 Task: For heading Use Italics Times New Roman with red colour, bold & Underline.  font size for heading18,  'Change the font style of data to'Verdana and font size to 9,  Change the alignment of both headline & data to Align center.  In the sheet  DashboardProfitLoss
Action: Mouse moved to (58, 156)
Screenshot: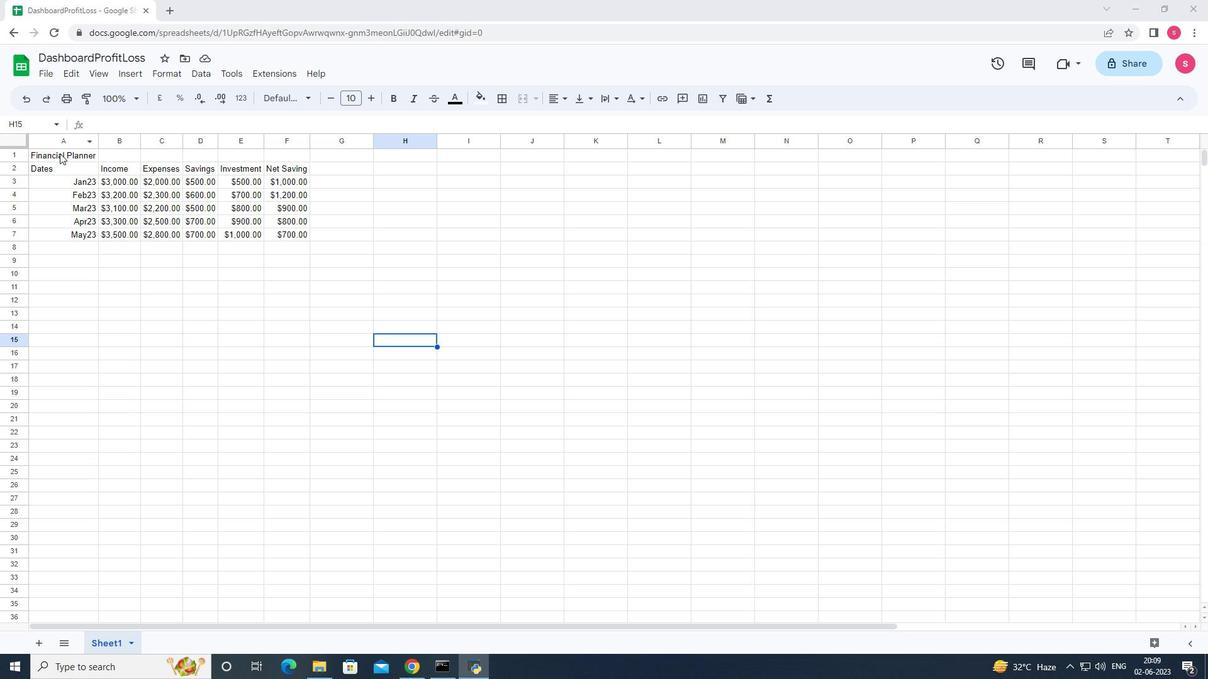 
Action: Mouse pressed left at (58, 156)
Screenshot: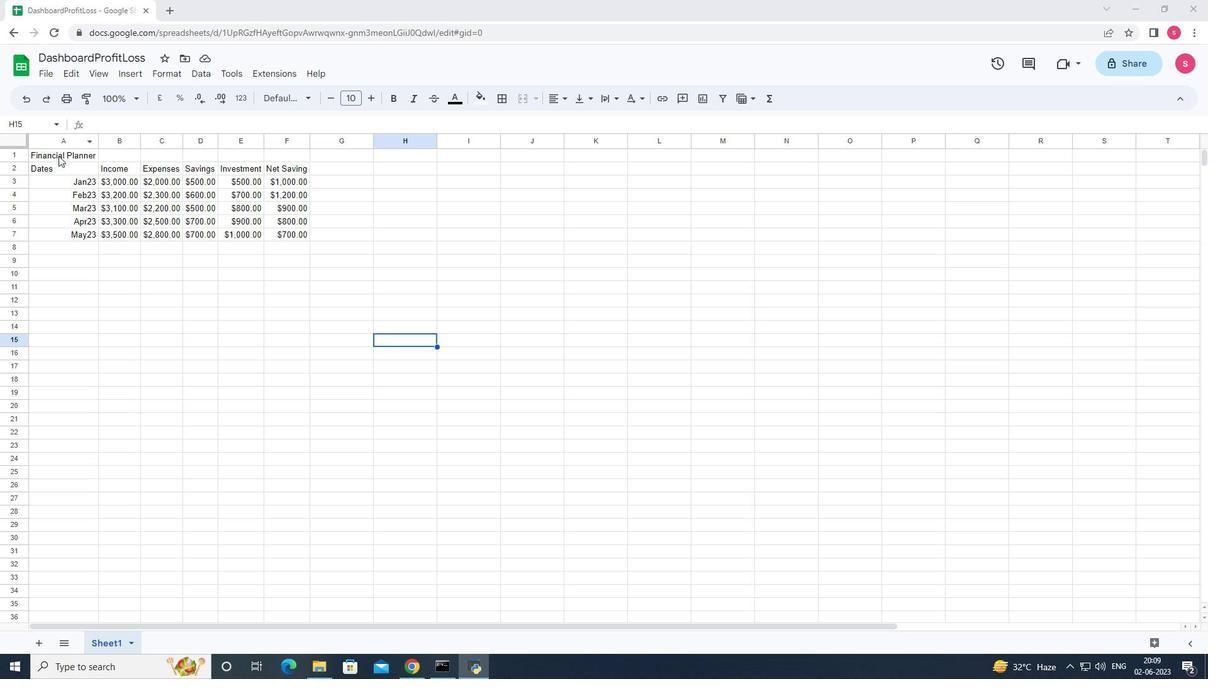 
Action: Mouse moved to (275, 100)
Screenshot: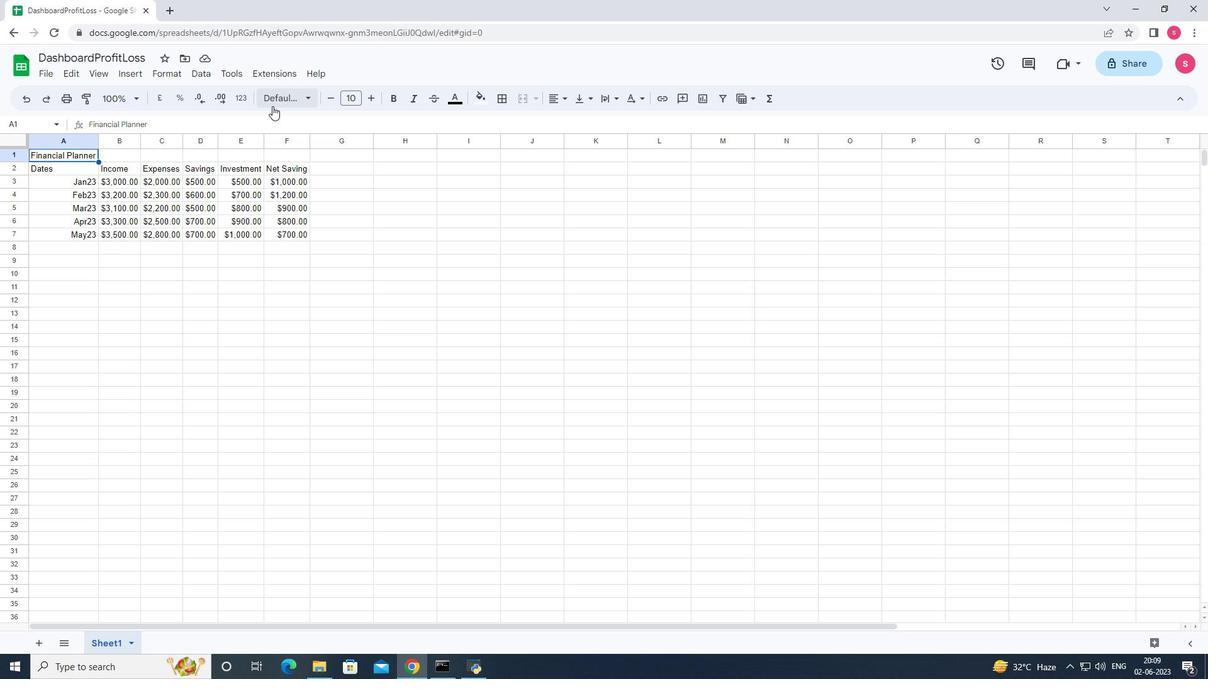 
Action: Mouse pressed left at (275, 100)
Screenshot: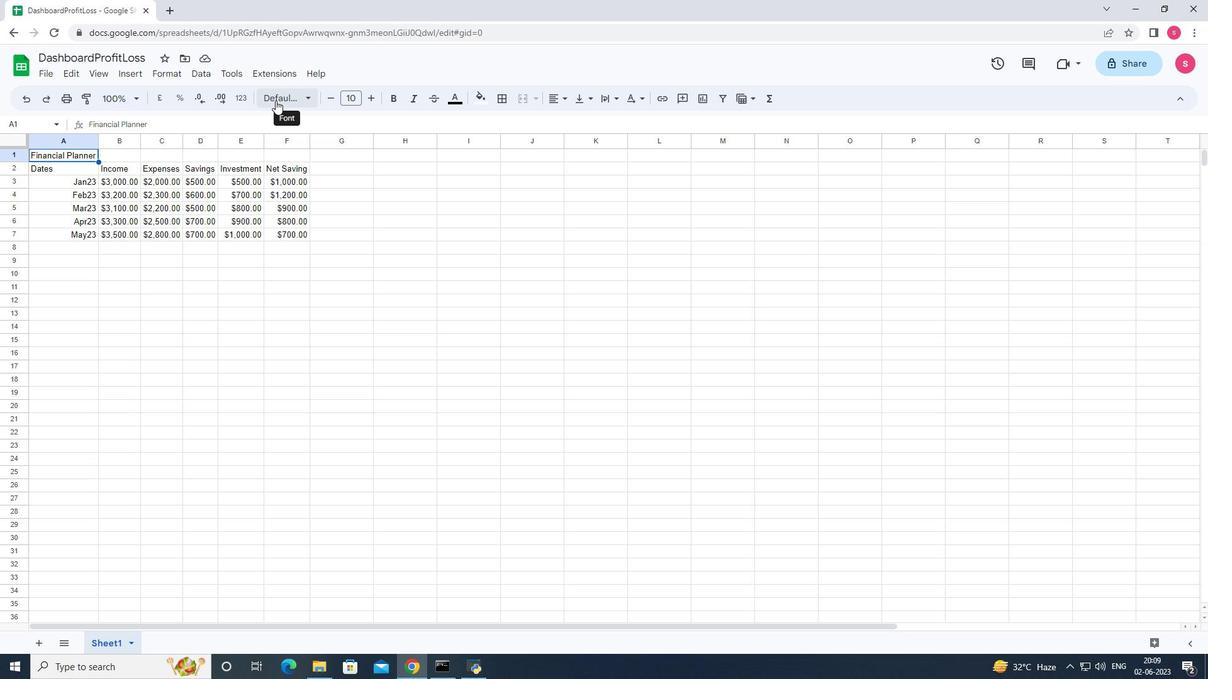 
Action: Mouse moved to (345, 375)
Screenshot: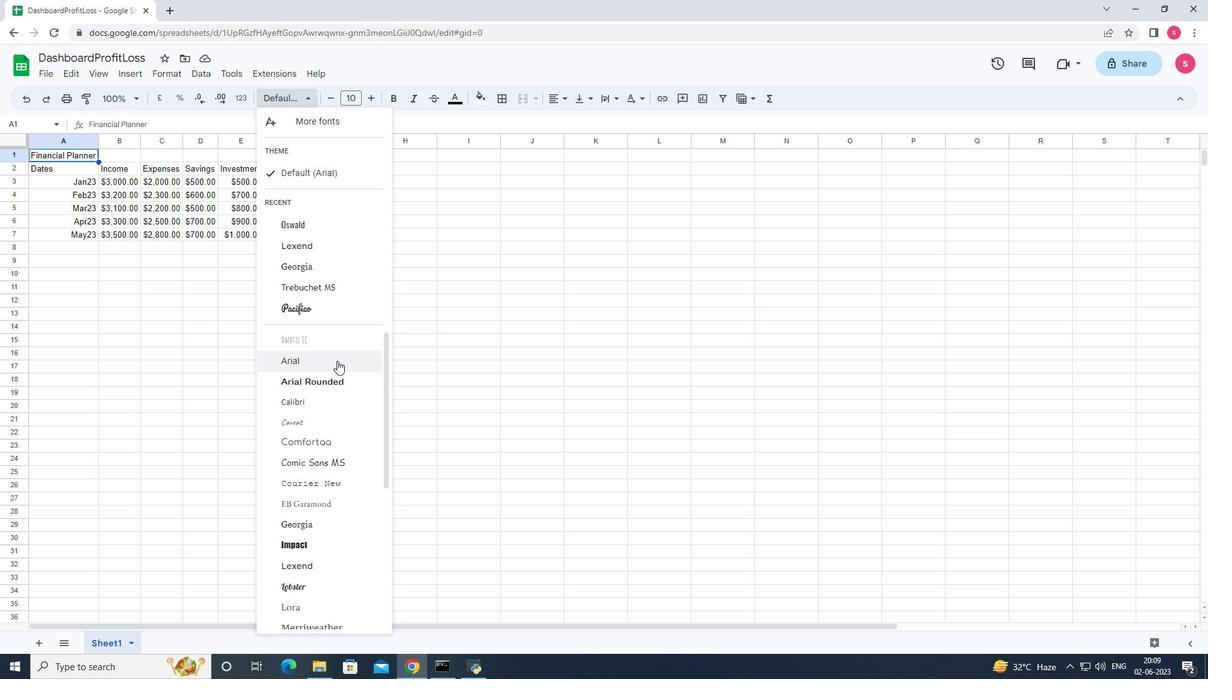 
Action: Mouse scrolled (342, 369) with delta (0, 0)
Screenshot: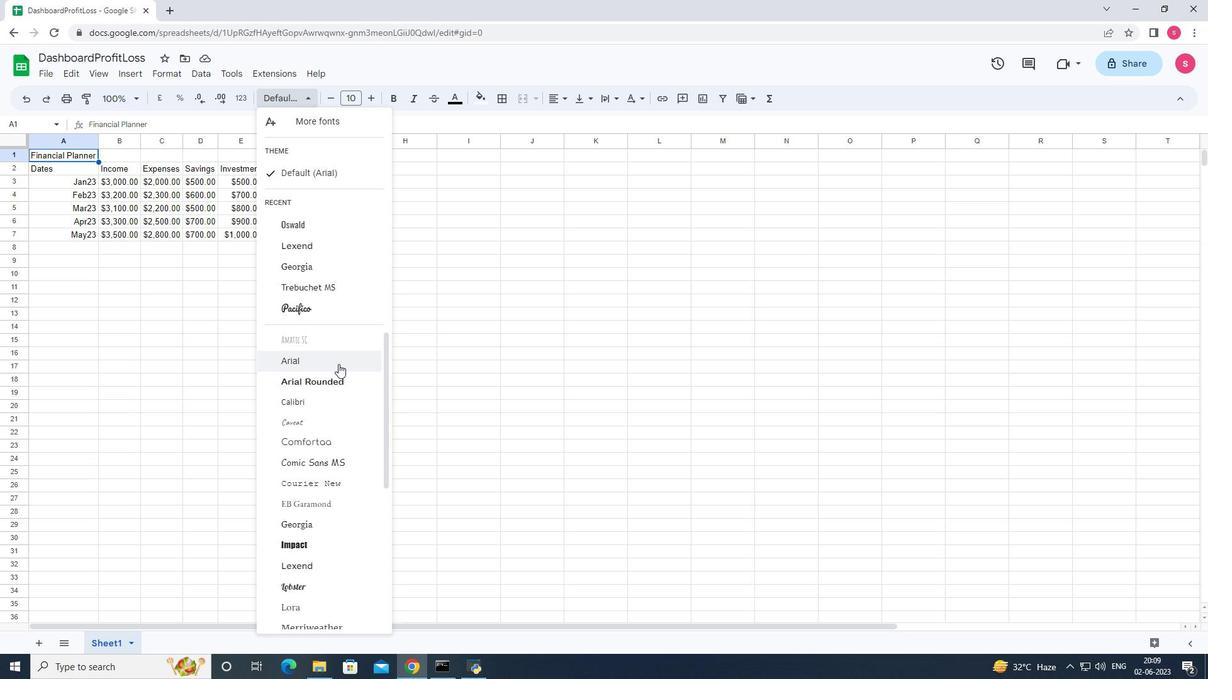 
Action: Mouse moved to (347, 505)
Screenshot: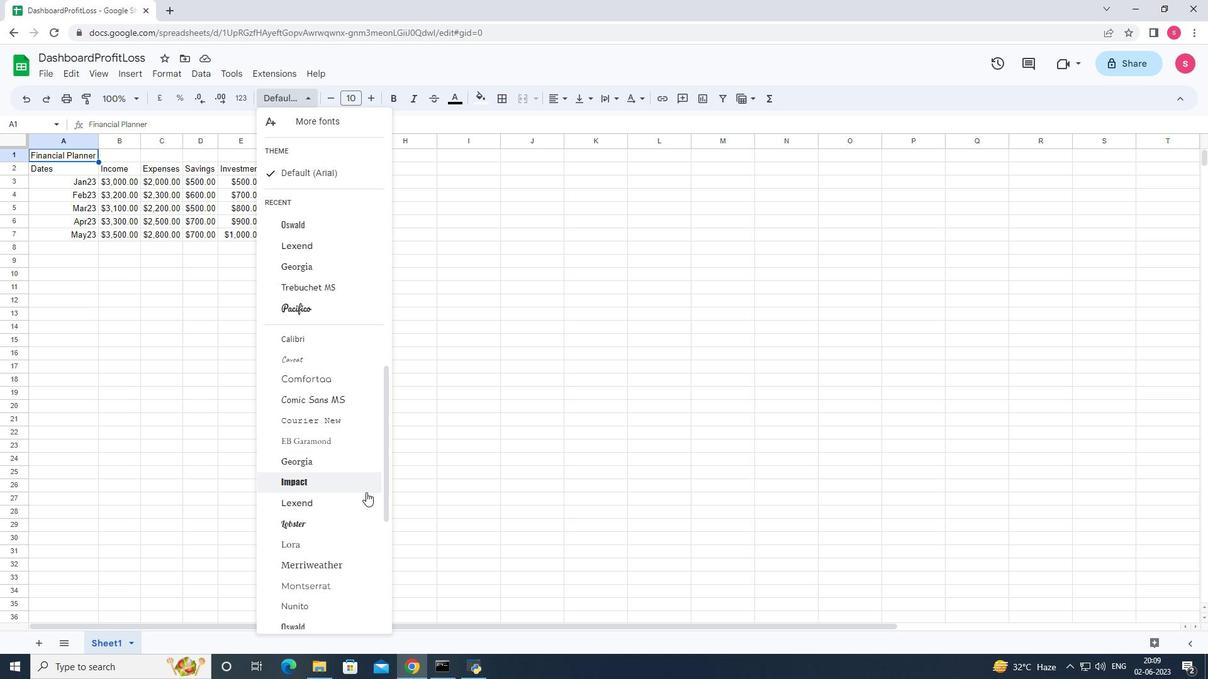 
Action: Mouse scrolled (347, 504) with delta (0, 0)
Screenshot: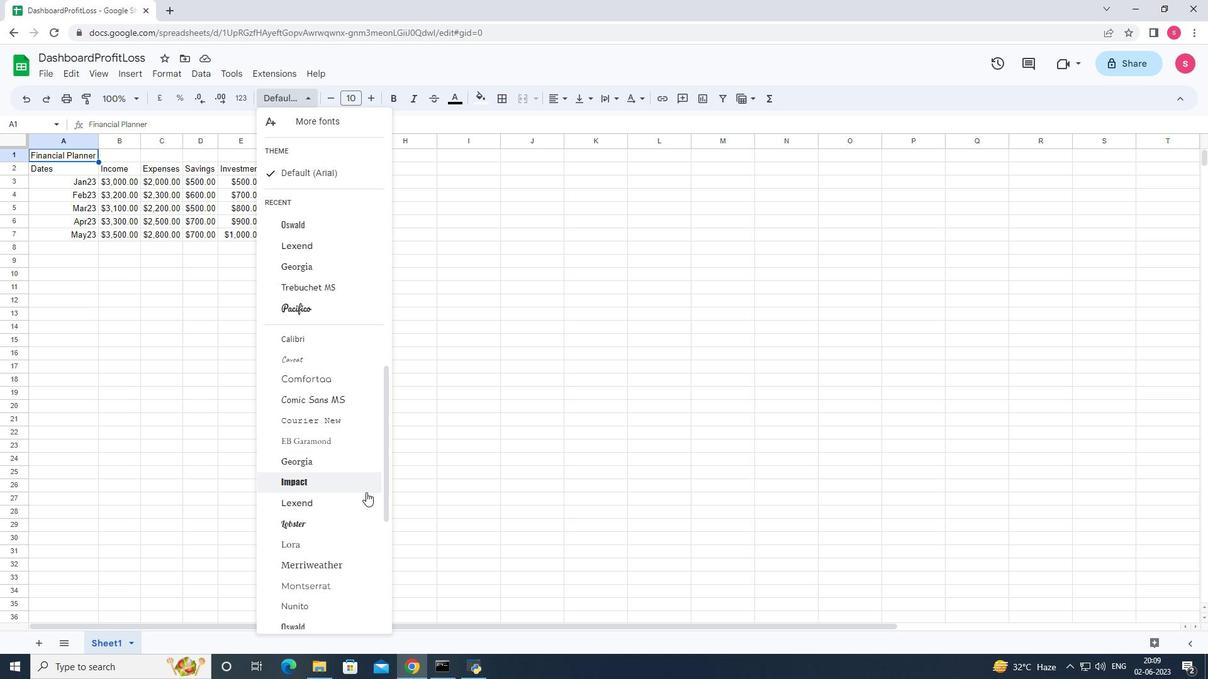 
Action: Mouse moved to (320, 466)
Screenshot: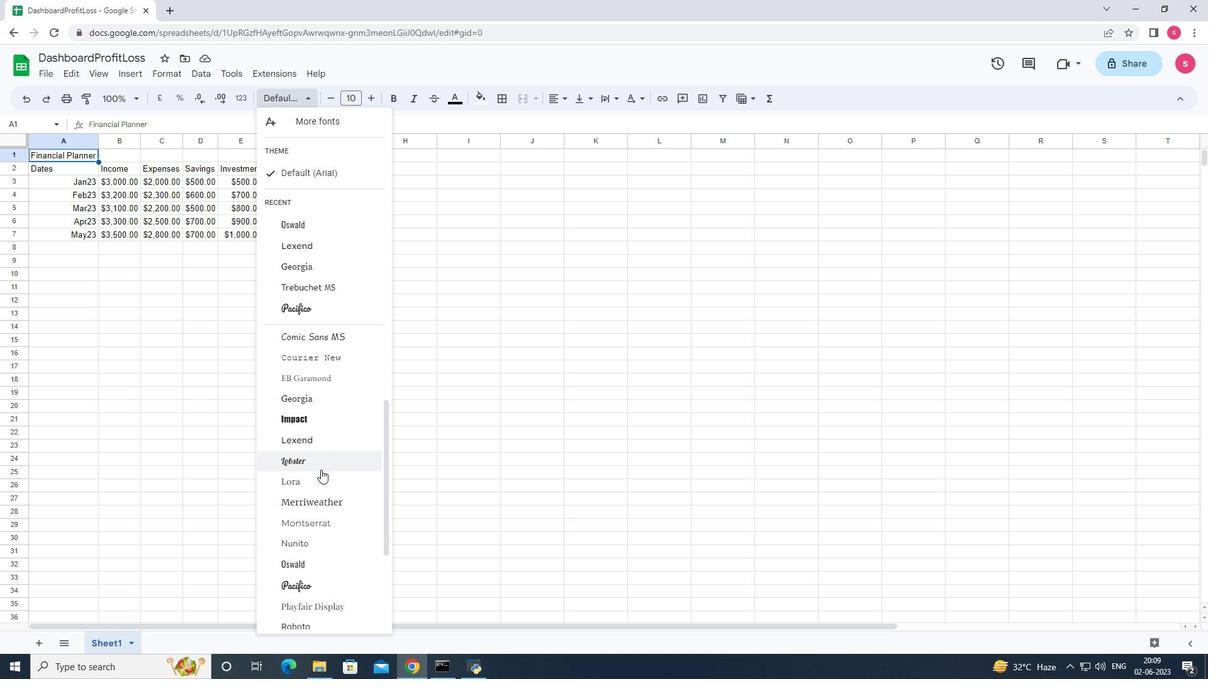 
Action: Mouse scrolled (320, 465) with delta (0, 0)
Screenshot: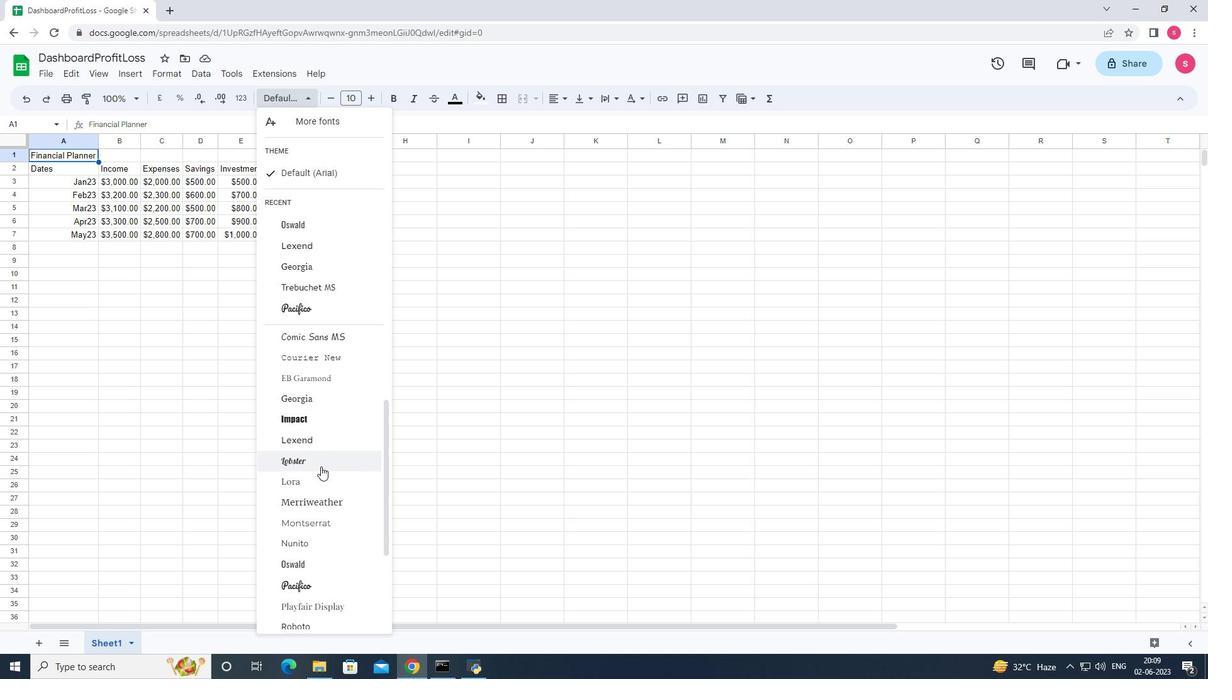 
Action: Mouse moved to (318, 473)
Screenshot: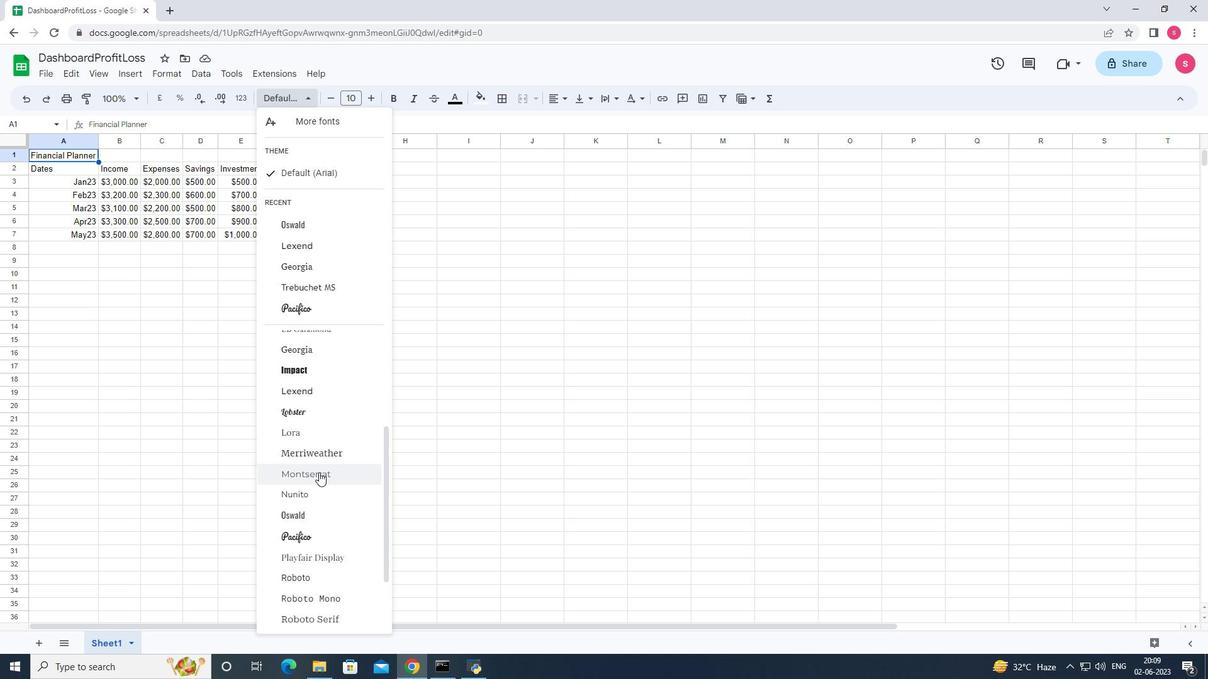 
Action: Mouse scrolled (318, 472) with delta (0, 0)
Screenshot: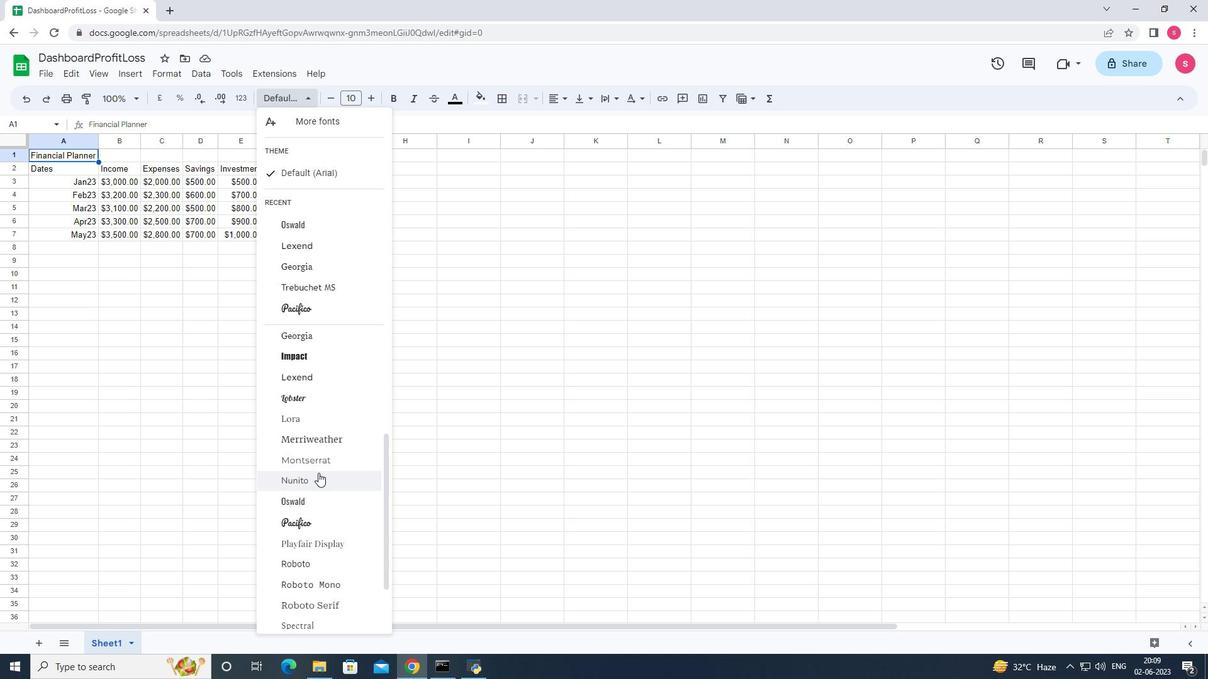 
Action: Mouse scrolled (318, 472) with delta (0, 0)
Screenshot: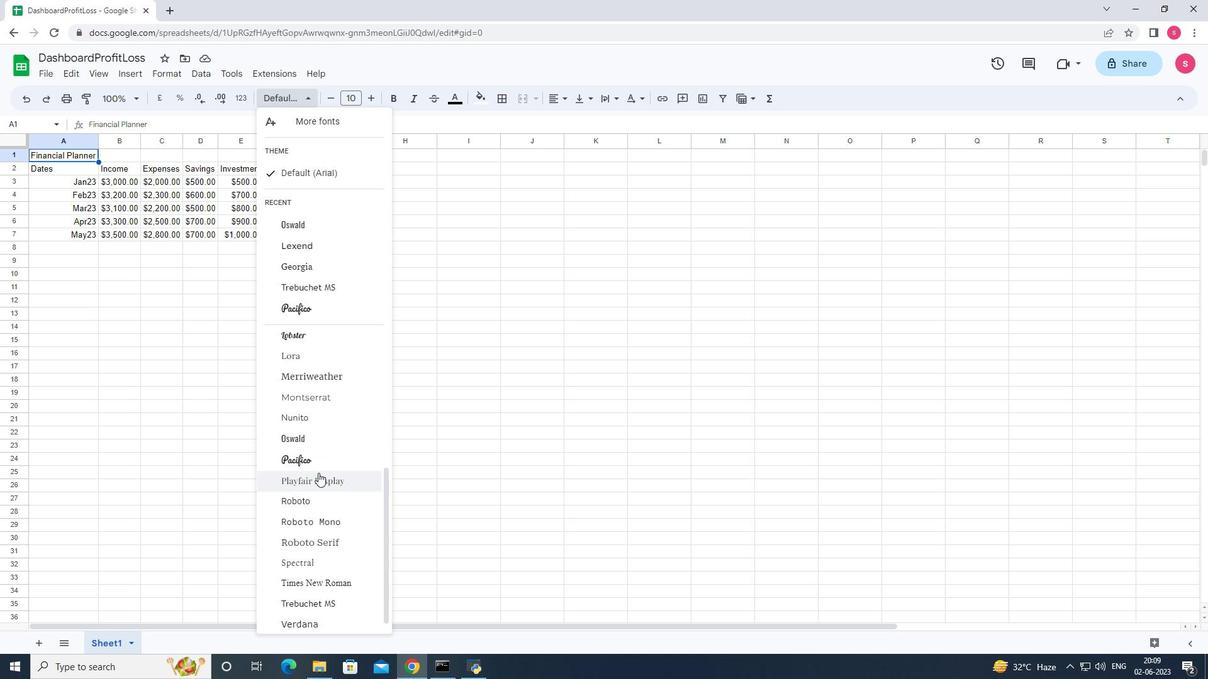 
Action: Mouse scrolled (318, 472) with delta (0, 0)
Screenshot: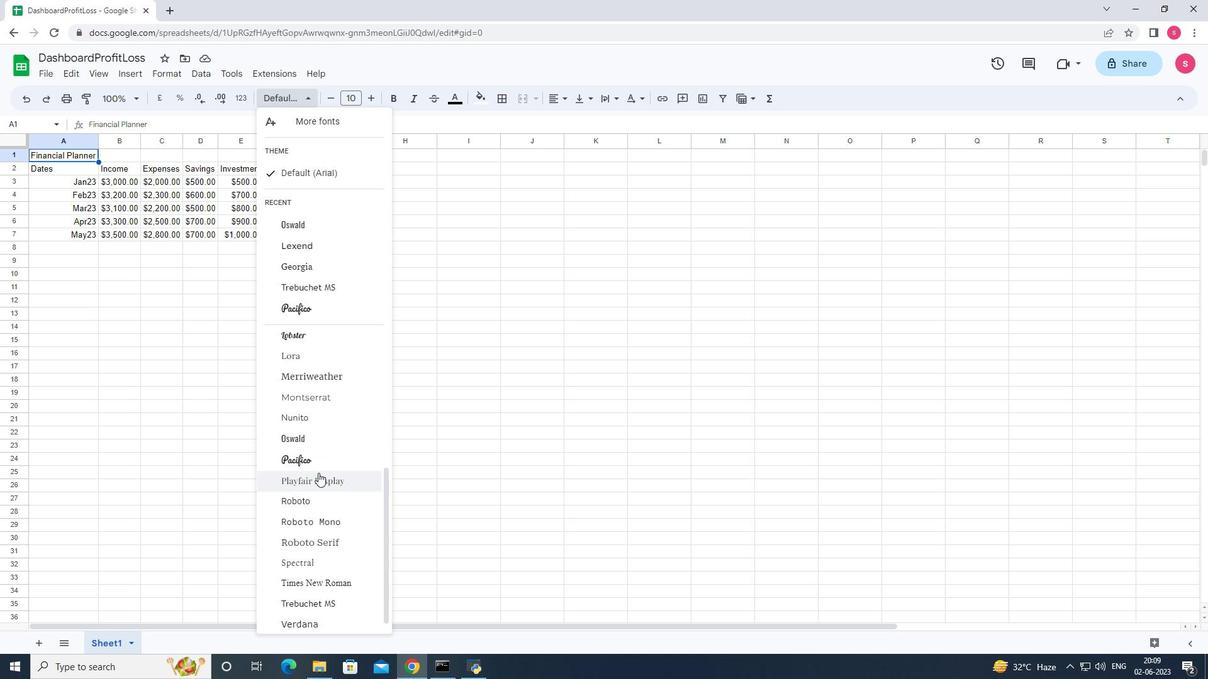 
Action: Mouse scrolled (318, 472) with delta (0, 0)
Screenshot: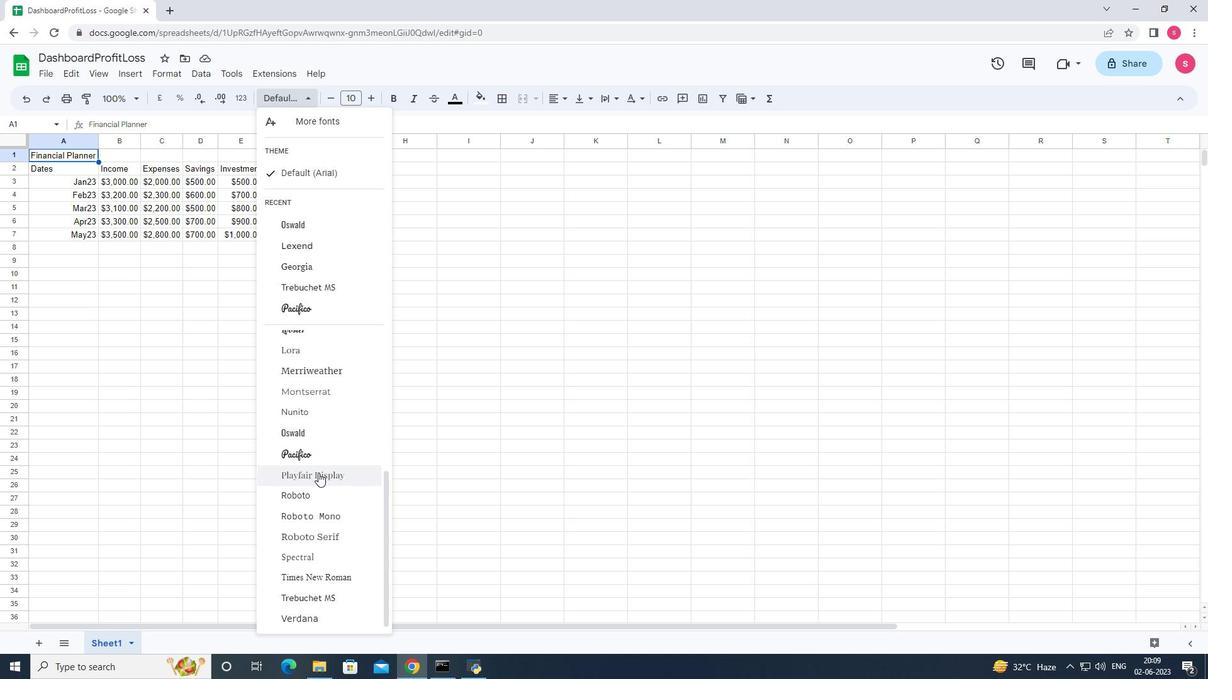 
Action: Mouse moved to (298, 573)
Screenshot: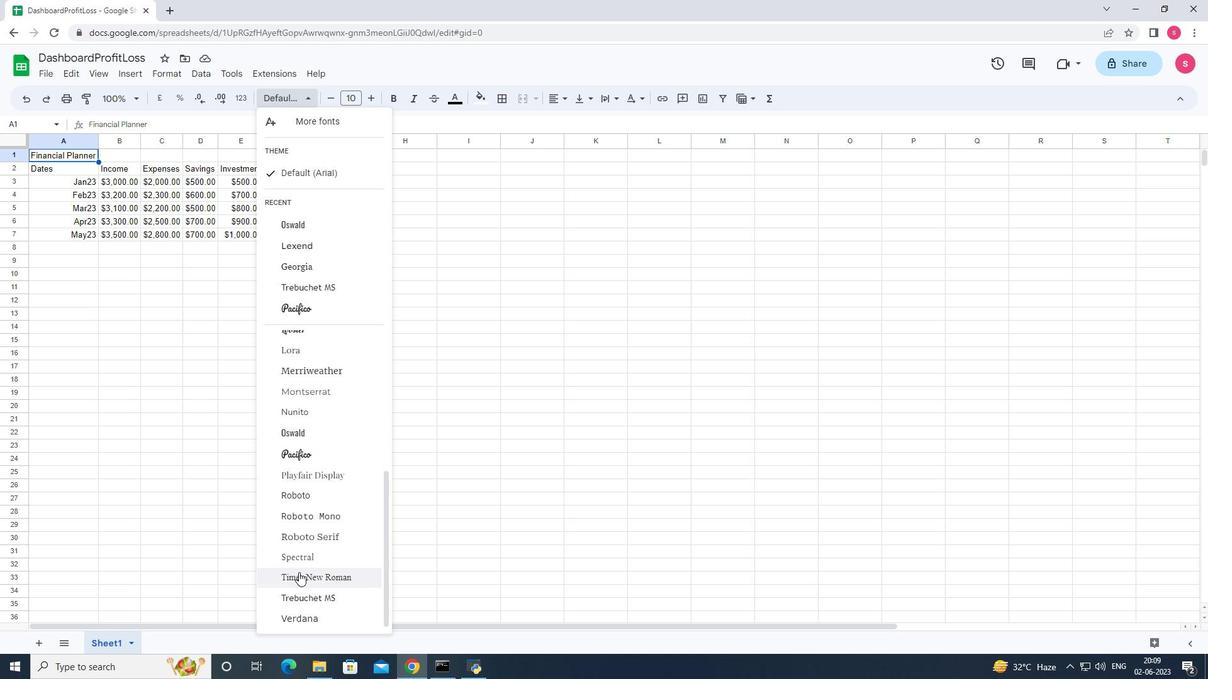 
Action: Mouse pressed left at (298, 573)
Screenshot: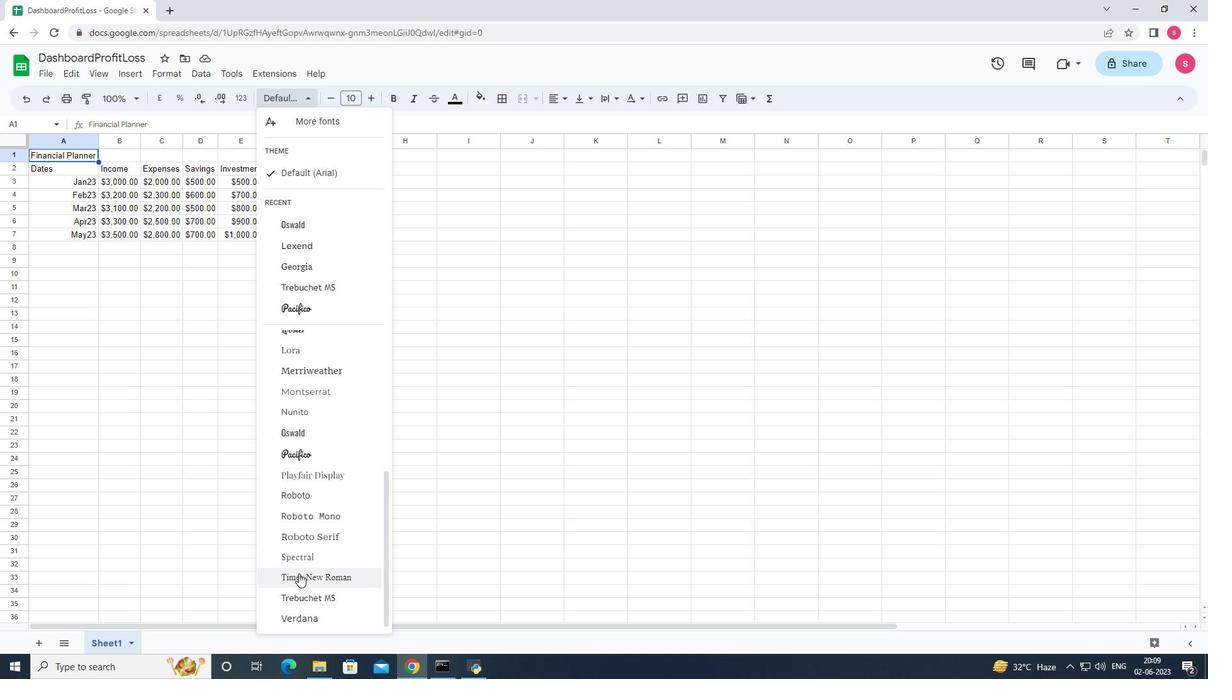 
Action: Mouse moved to (452, 93)
Screenshot: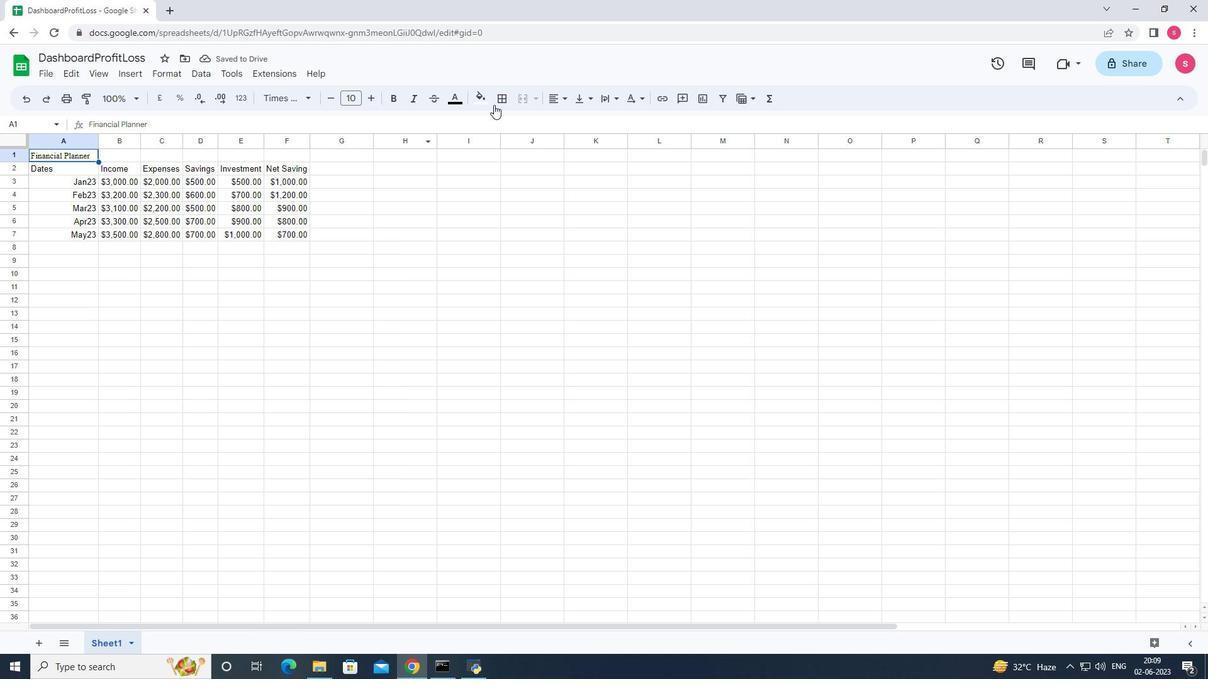 
Action: Mouse pressed left at (452, 93)
Screenshot: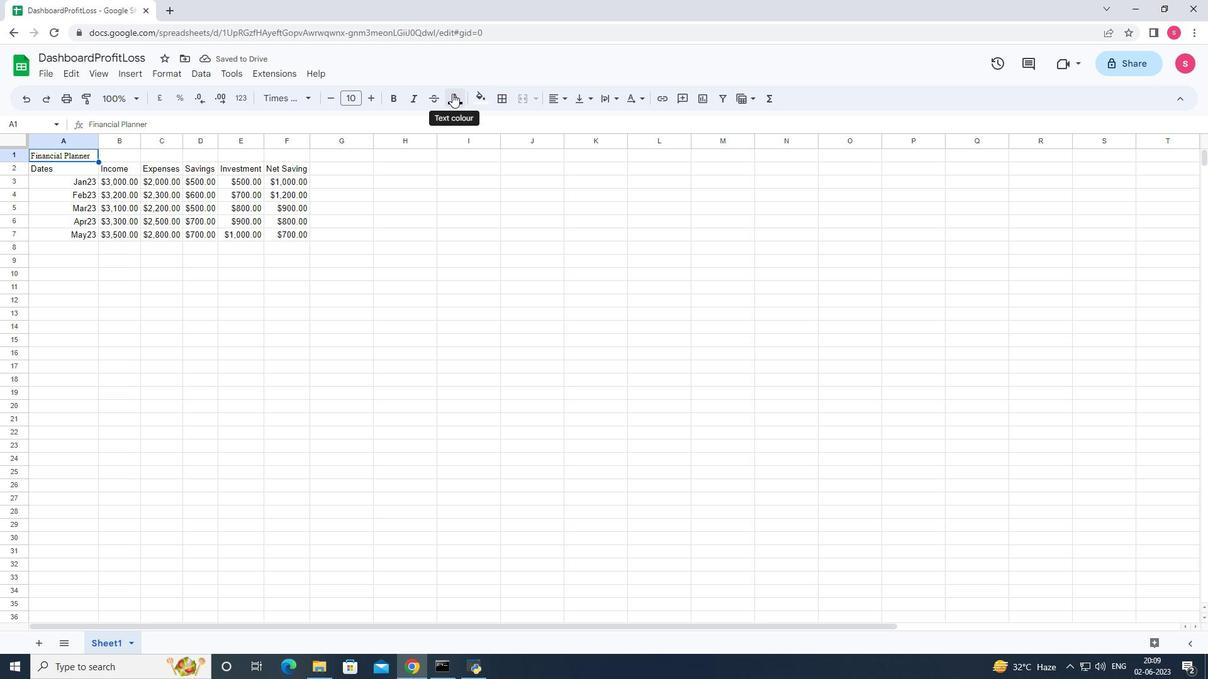
Action: Mouse moved to (473, 152)
Screenshot: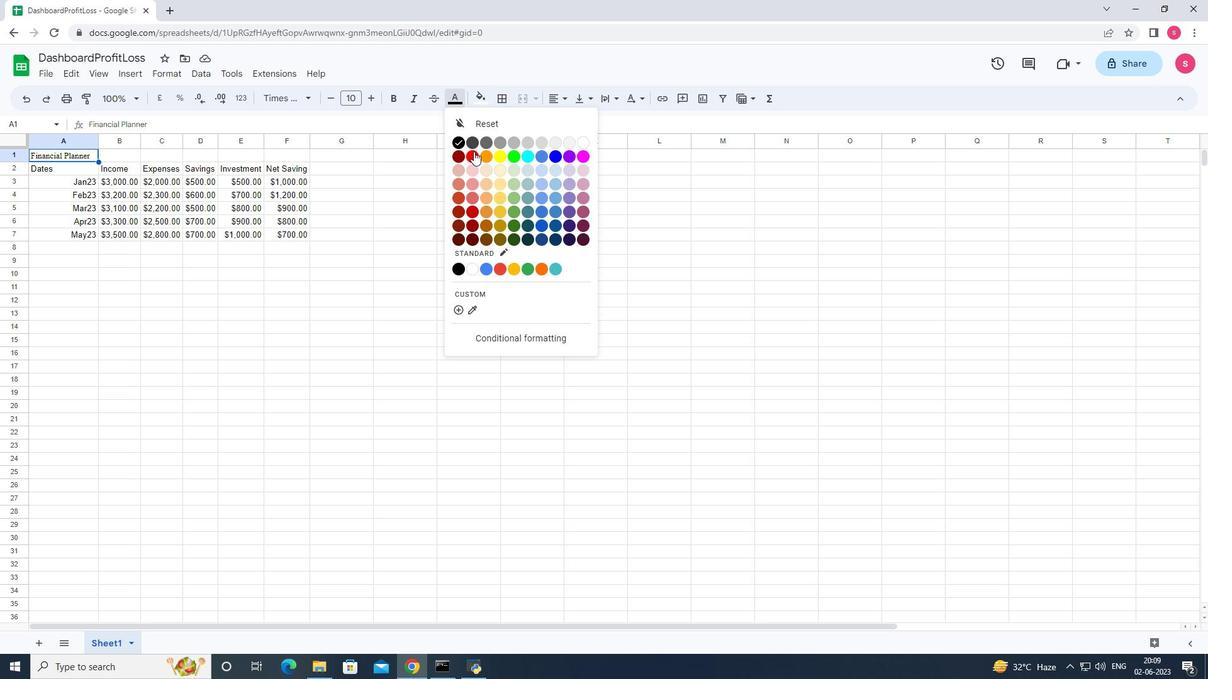 
Action: Mouse pressed left at (473, 152)
Screenshot: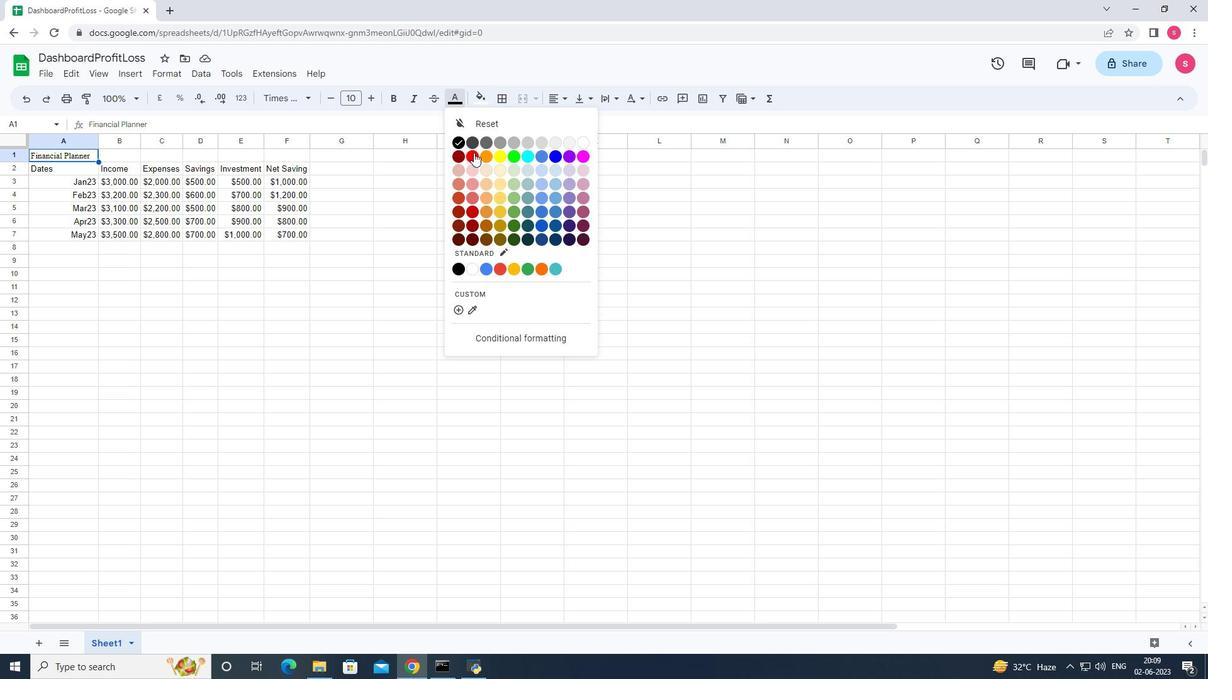 
Action: Mouse moved to (181, 75)
Screenshot: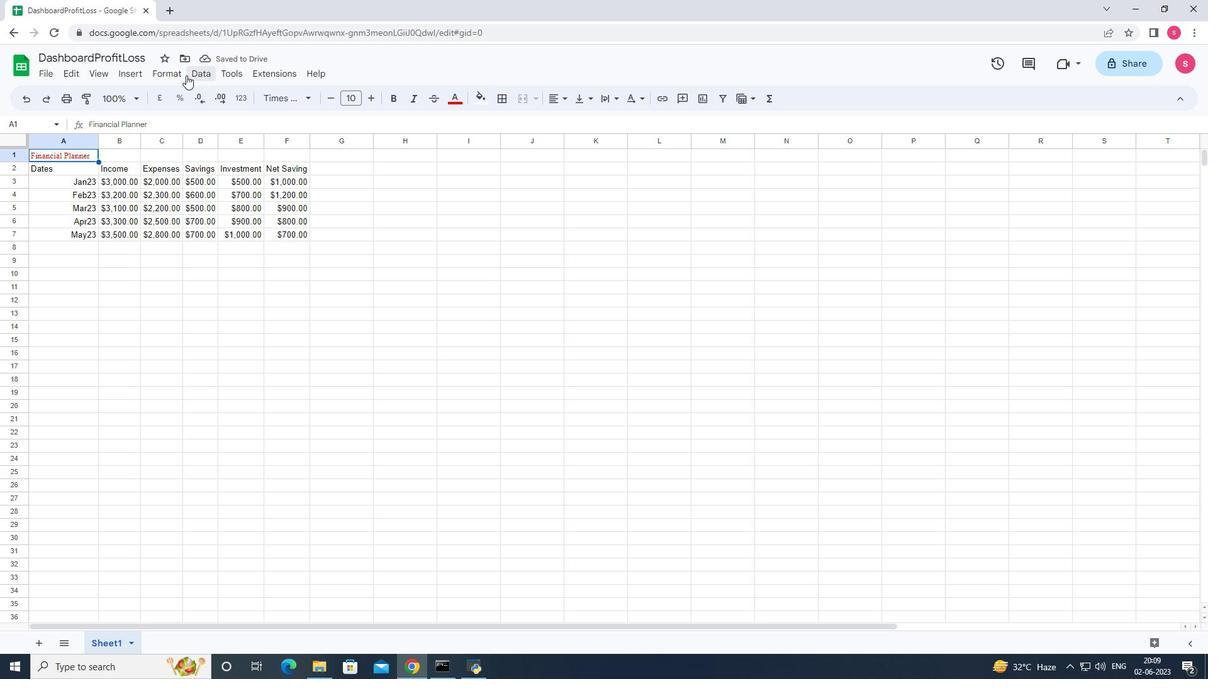 
Action: Mouse pressed left at (181, 75)
Screenshot: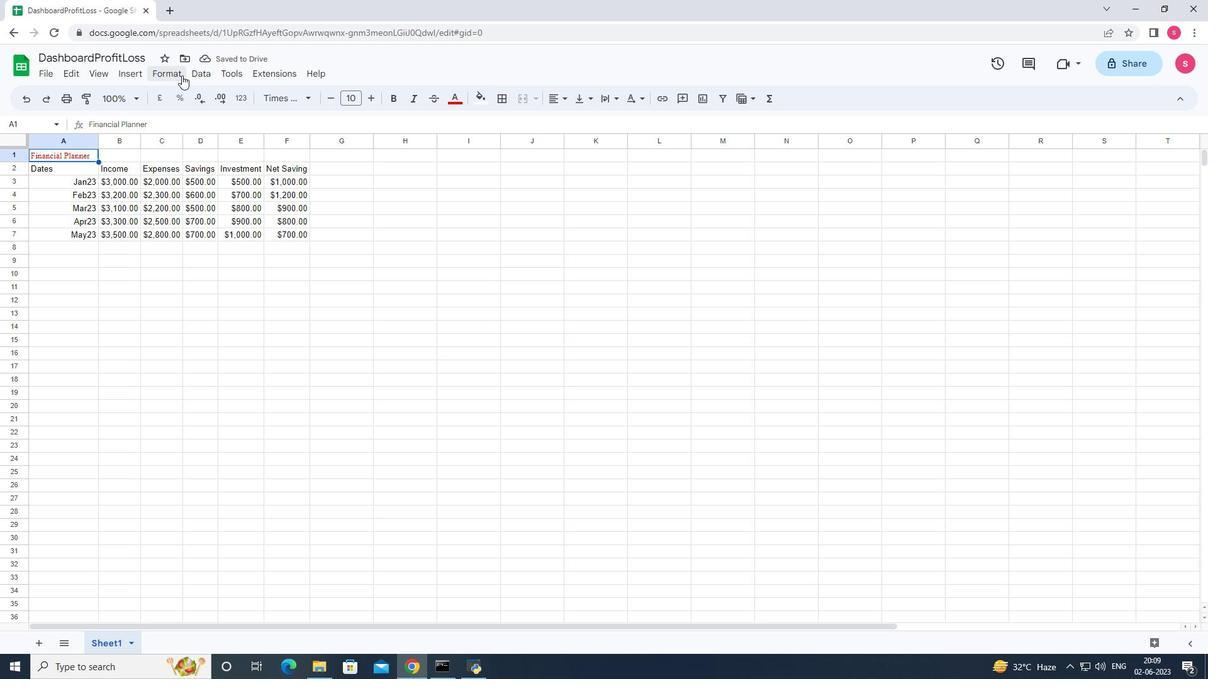 
Action: Mouse moved to (200, 142)
Screenshot: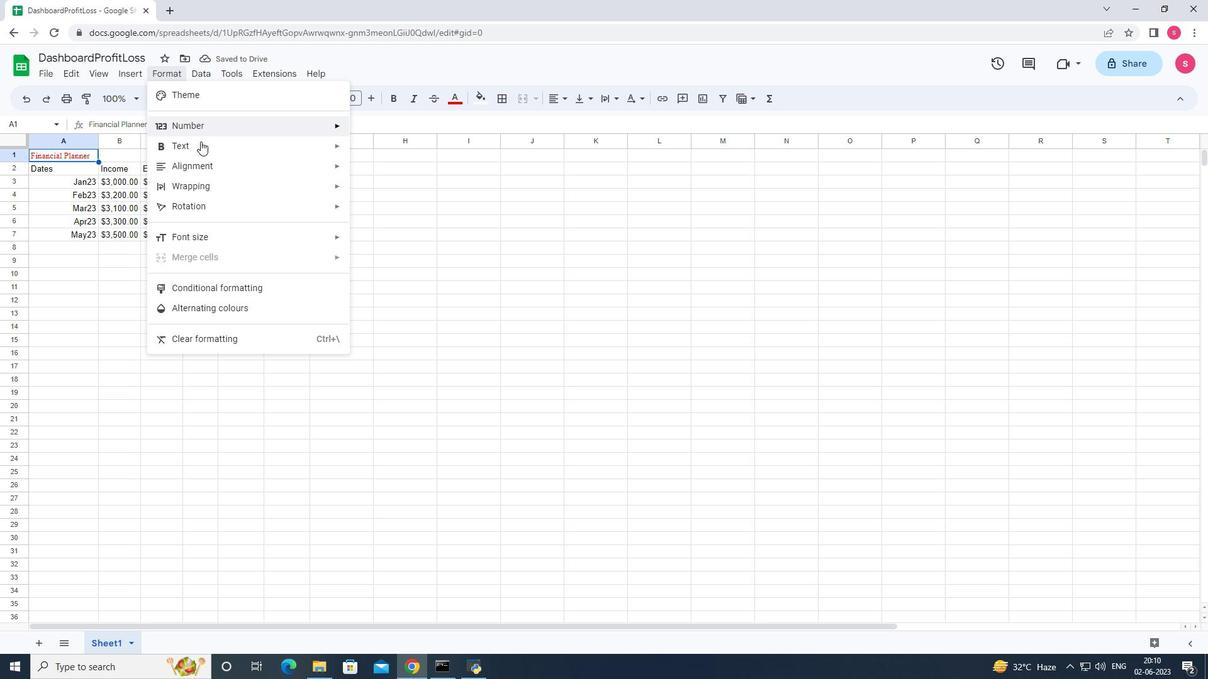 
Action: Mouse pressed left at (200, 142)
Screenshot: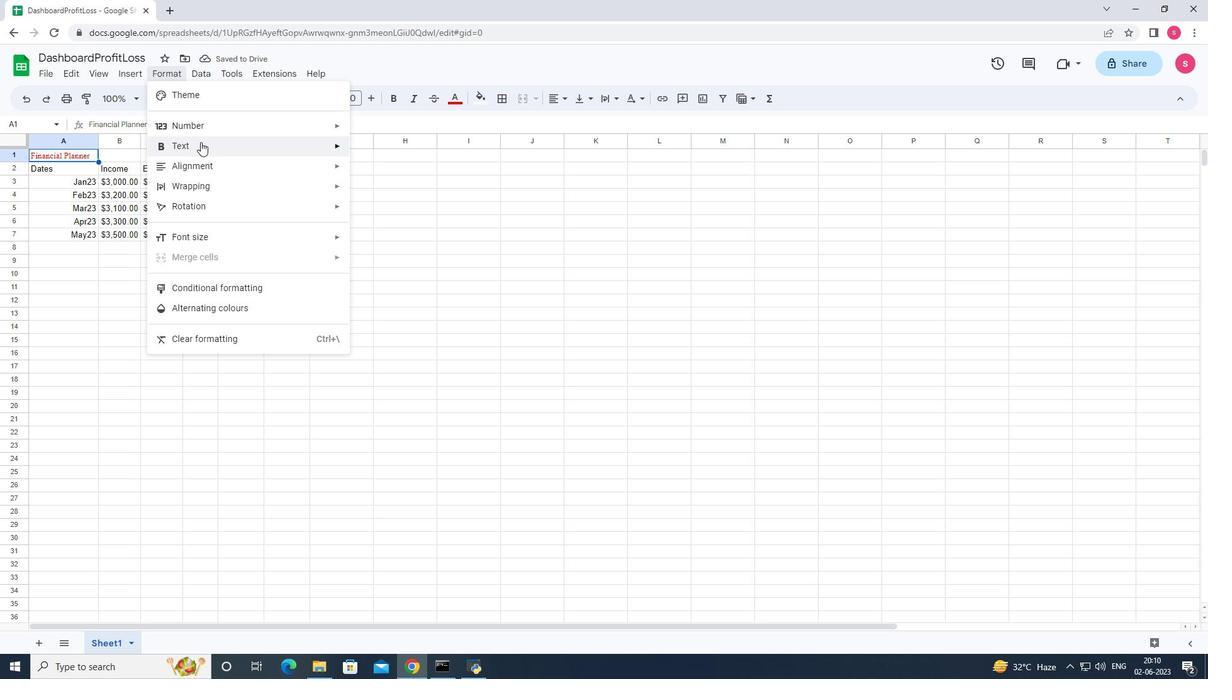 
Action: Mouse moved to (398, 149)
Screenshot: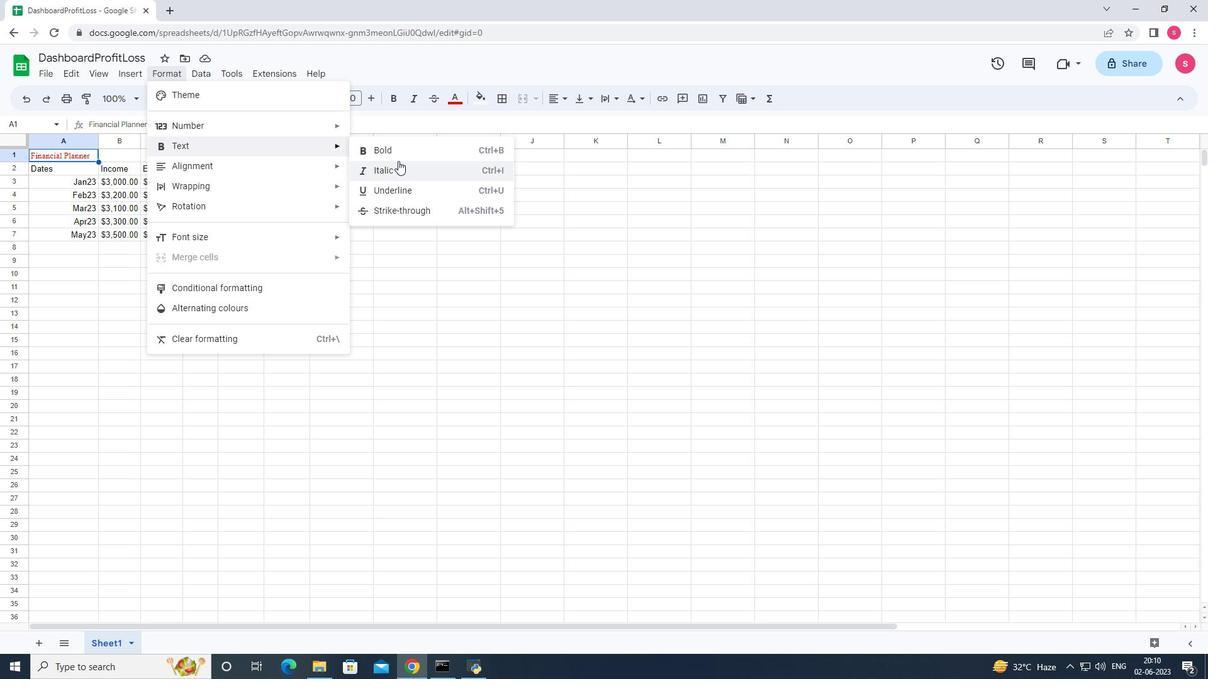 
Action: Mouse pressed left at (398, 149)
Screenshot: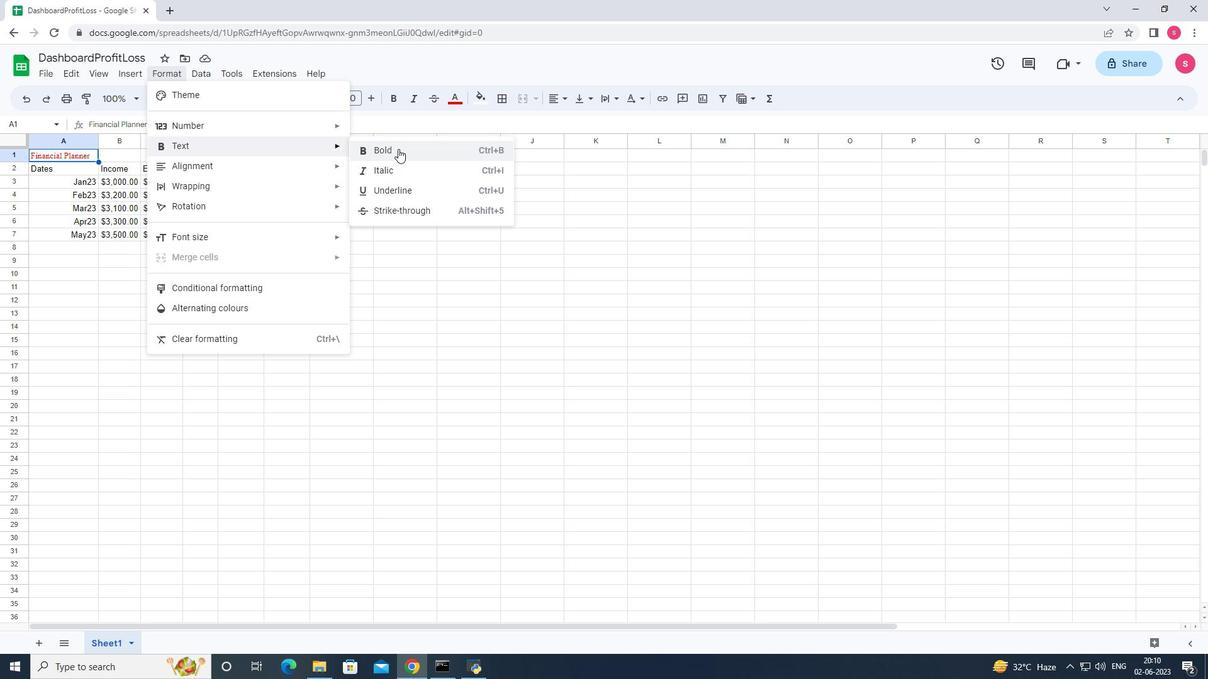 
Action: Mouse moved to (177, 78)
Screenshot: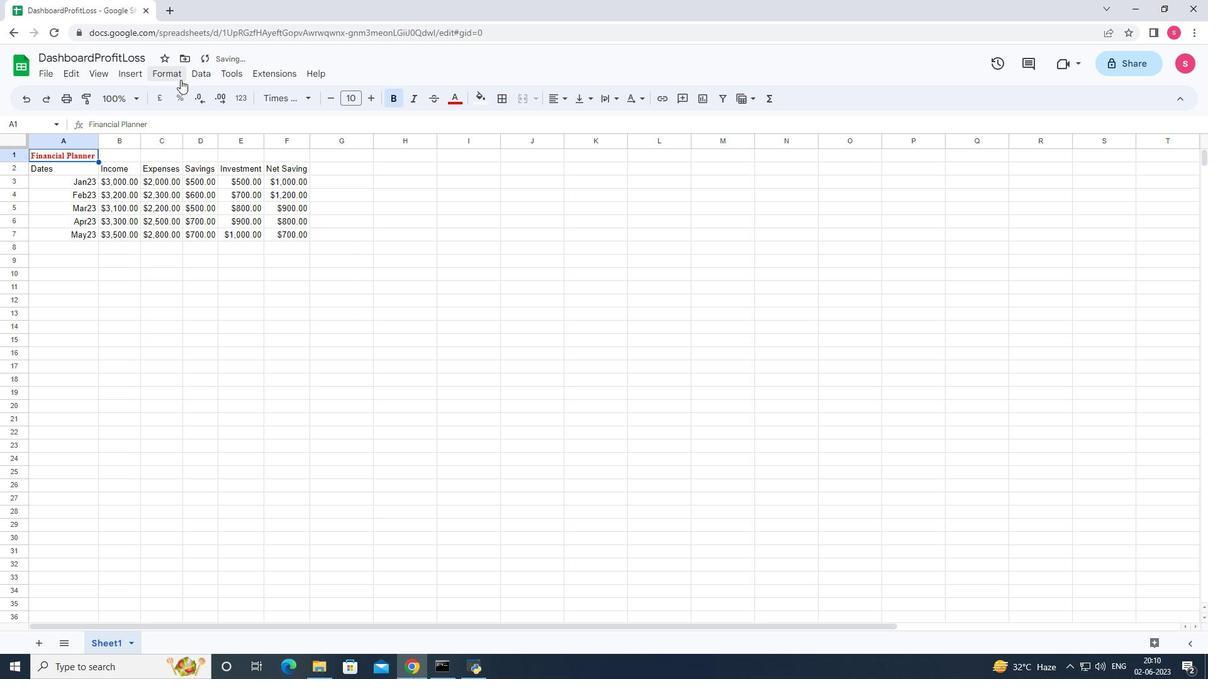 
Action: Mouse pressed left at (177, 78)
Screenshot: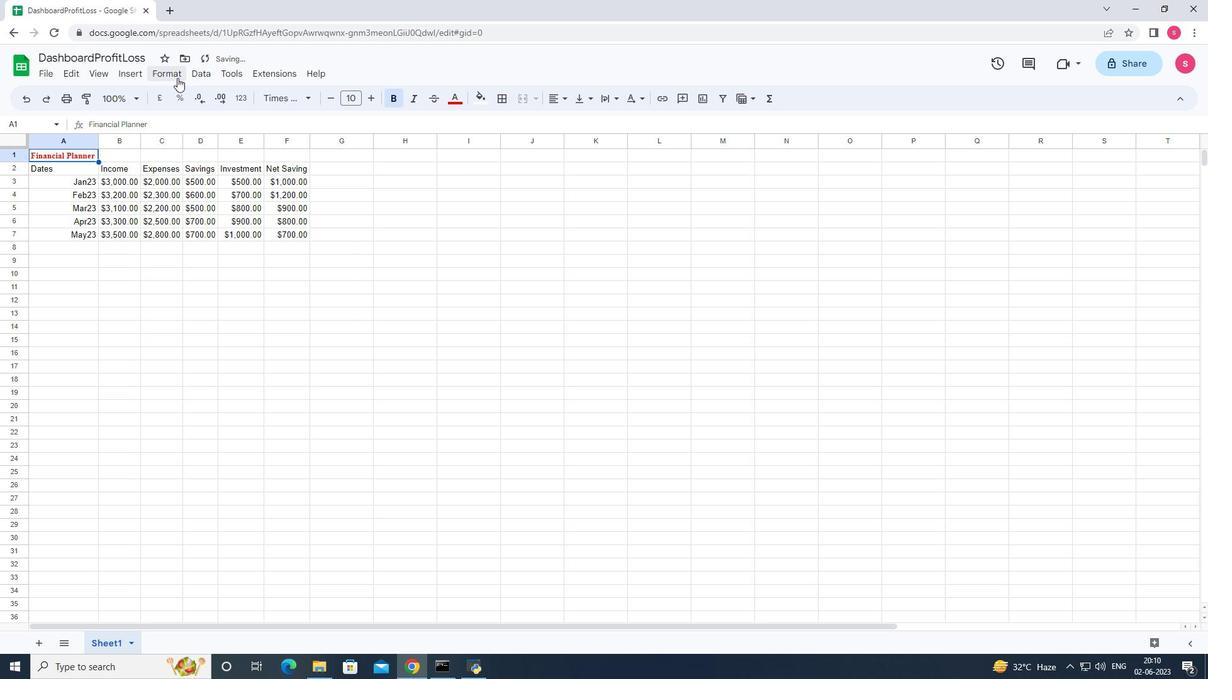 
Action: Mouse moved to (204, 145)
Screenshot: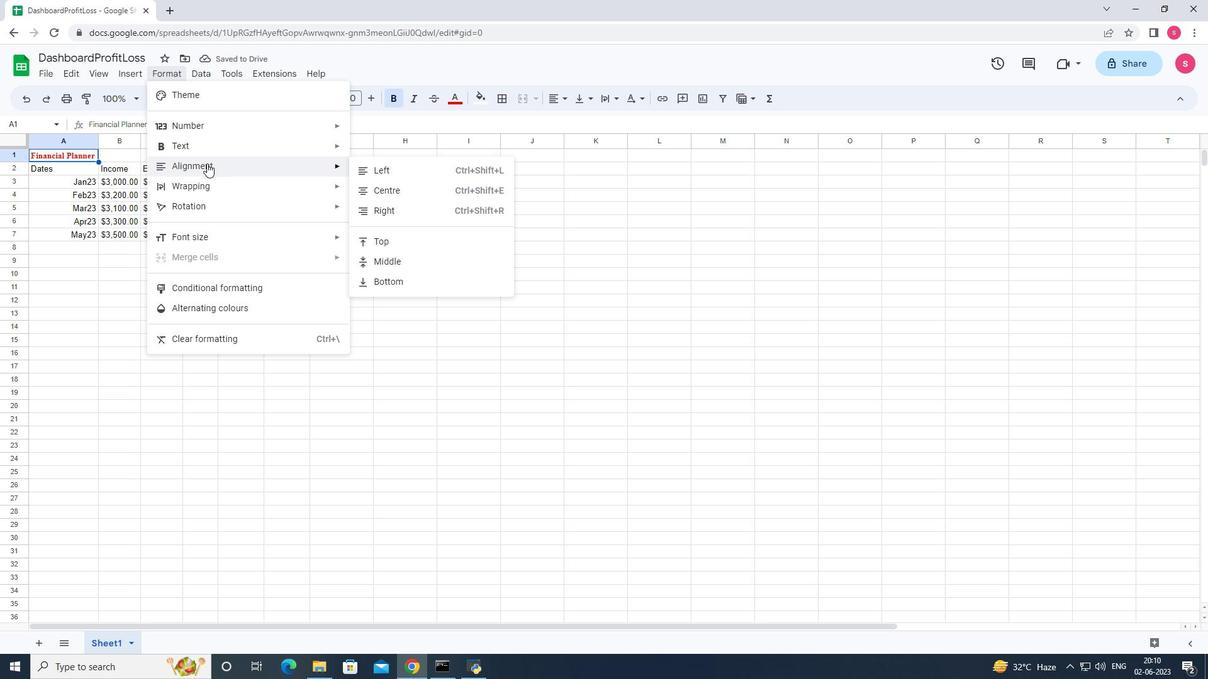 
Action: Mouse pressed left at (204, 145)
Screenshot: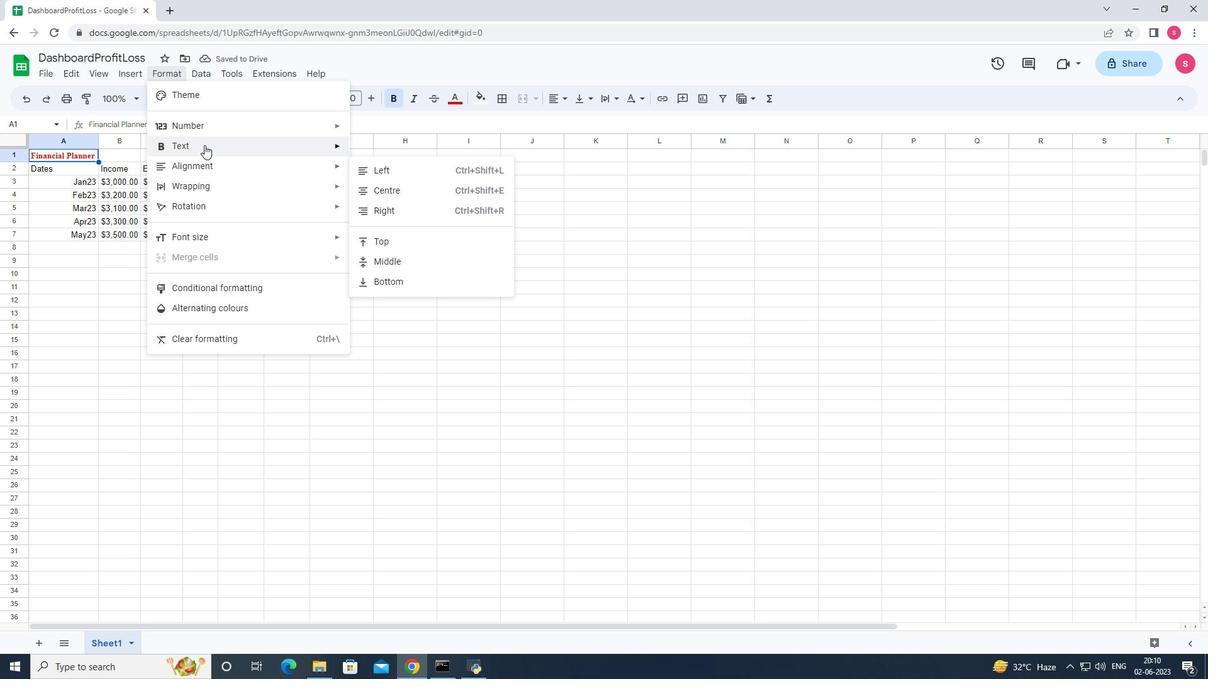 
Action: Mouse moved to (377, 194)
Screenshot: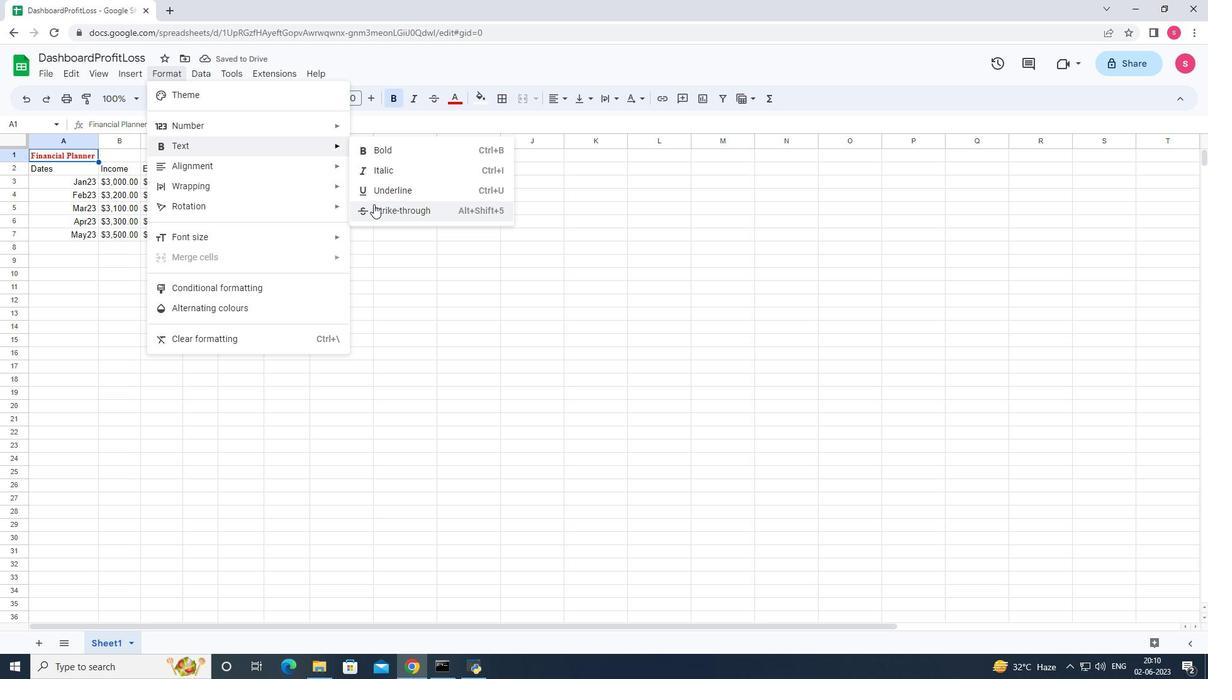 
Action: Mouse pressed left at (377, 194)
Screenshot: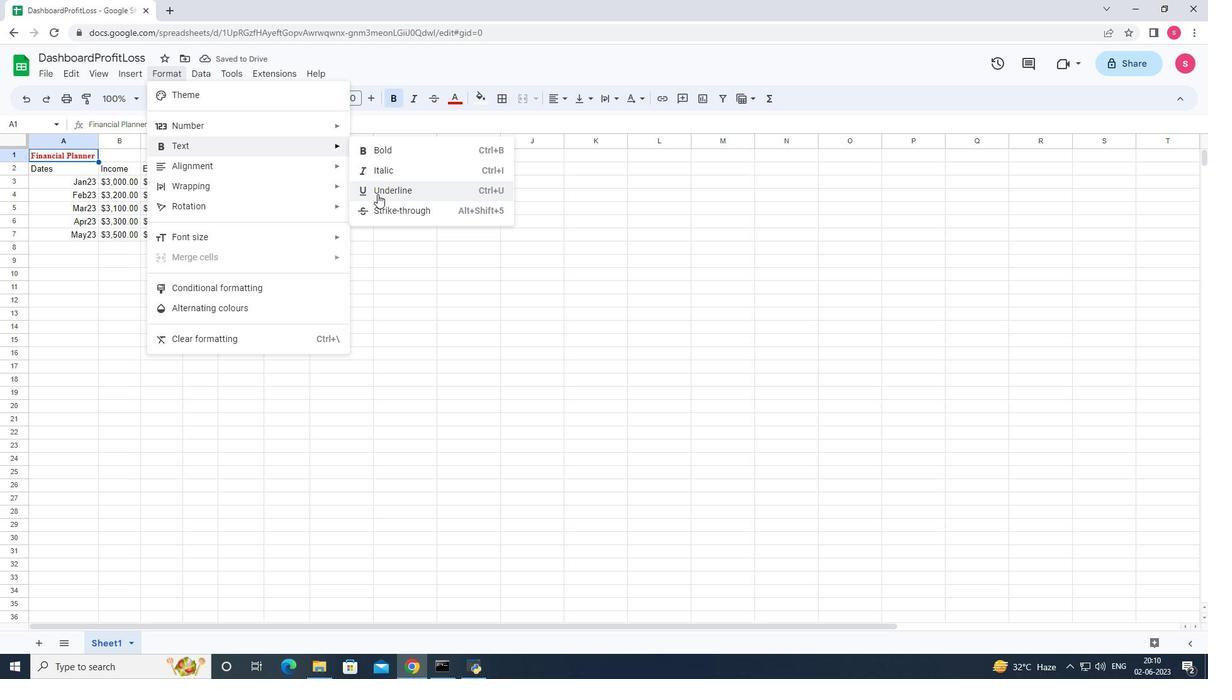 
Action: Mouse moved to (371, 100)
Screenshot: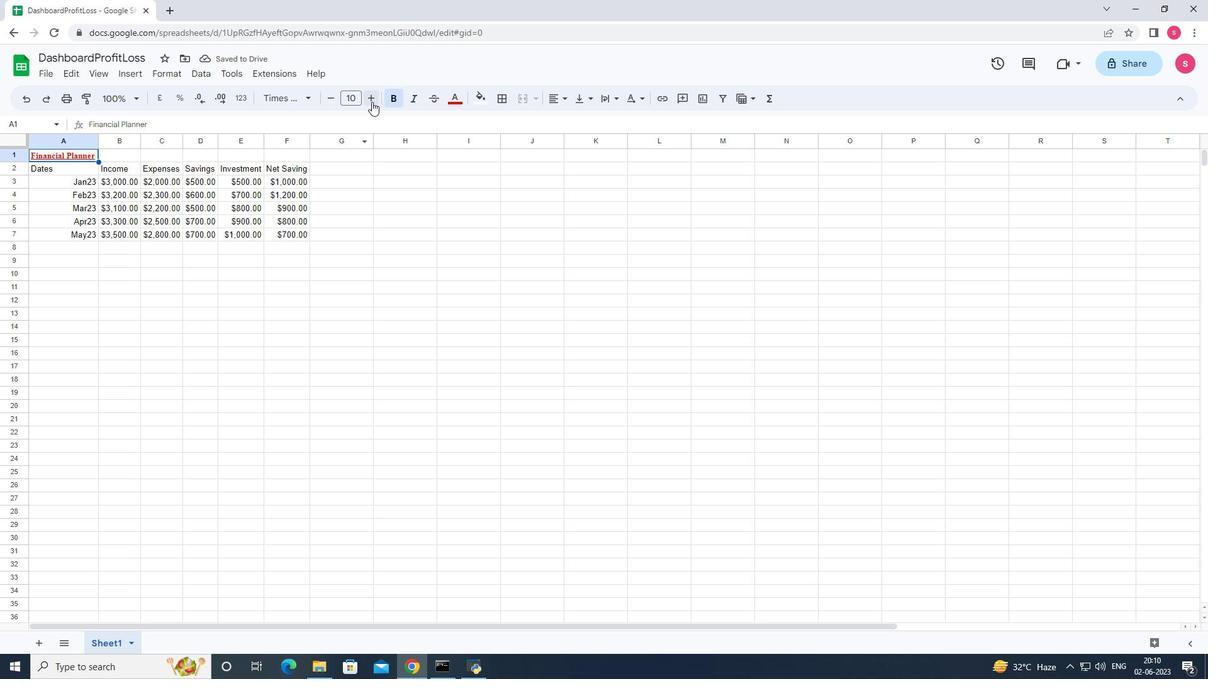 
Action: Mouse pressed left at (371, 100)
Screenshot: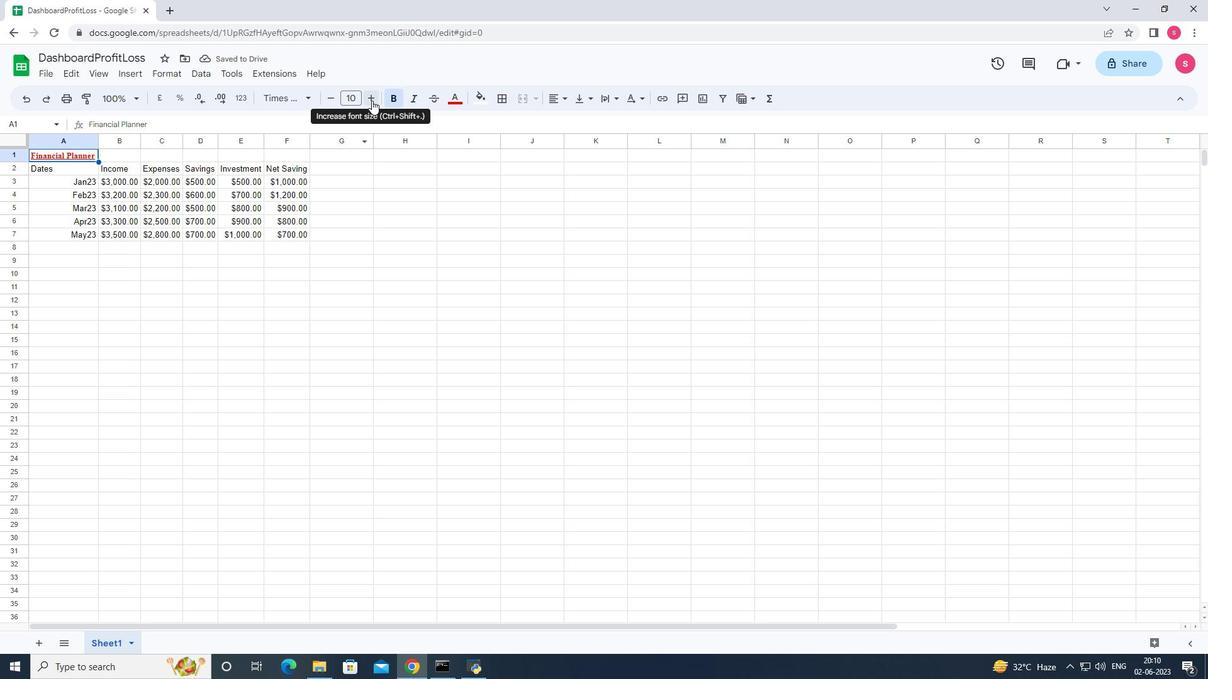 
Action: Mouse pressed left at (371, 100)
Screenshot: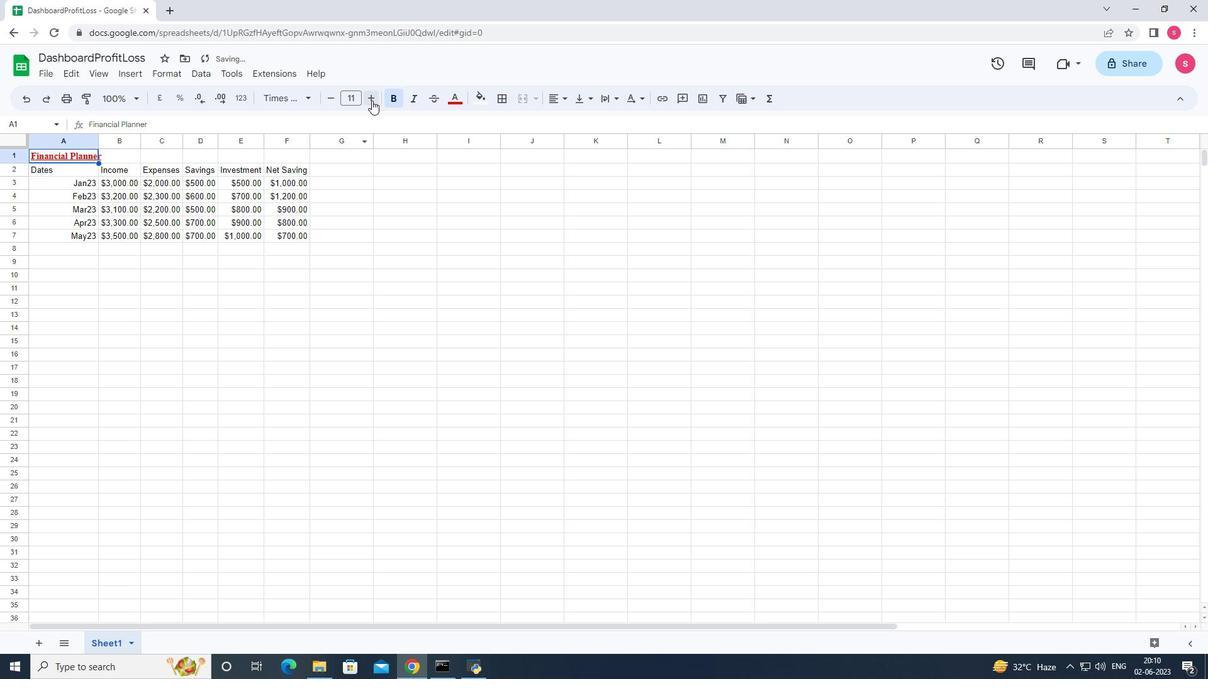 
Action: Mouse pressed left at (371, 100)
Screenshot: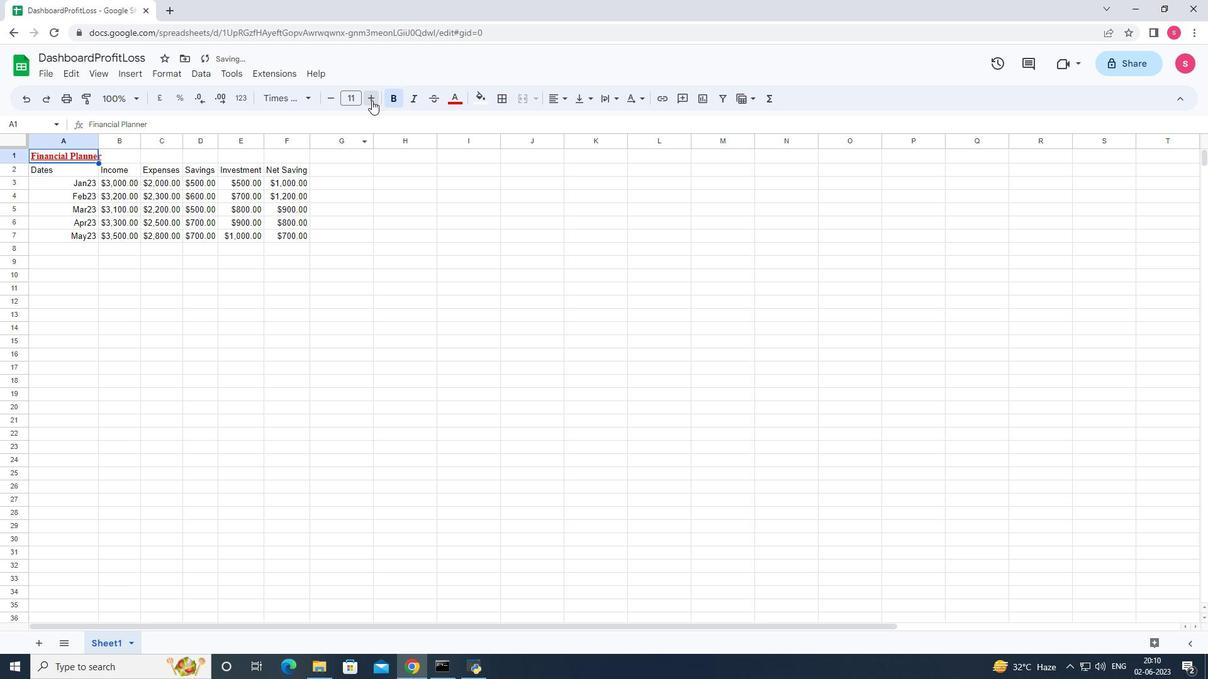 
Action: Mouse pressed left at (371, 100)
Screenshot: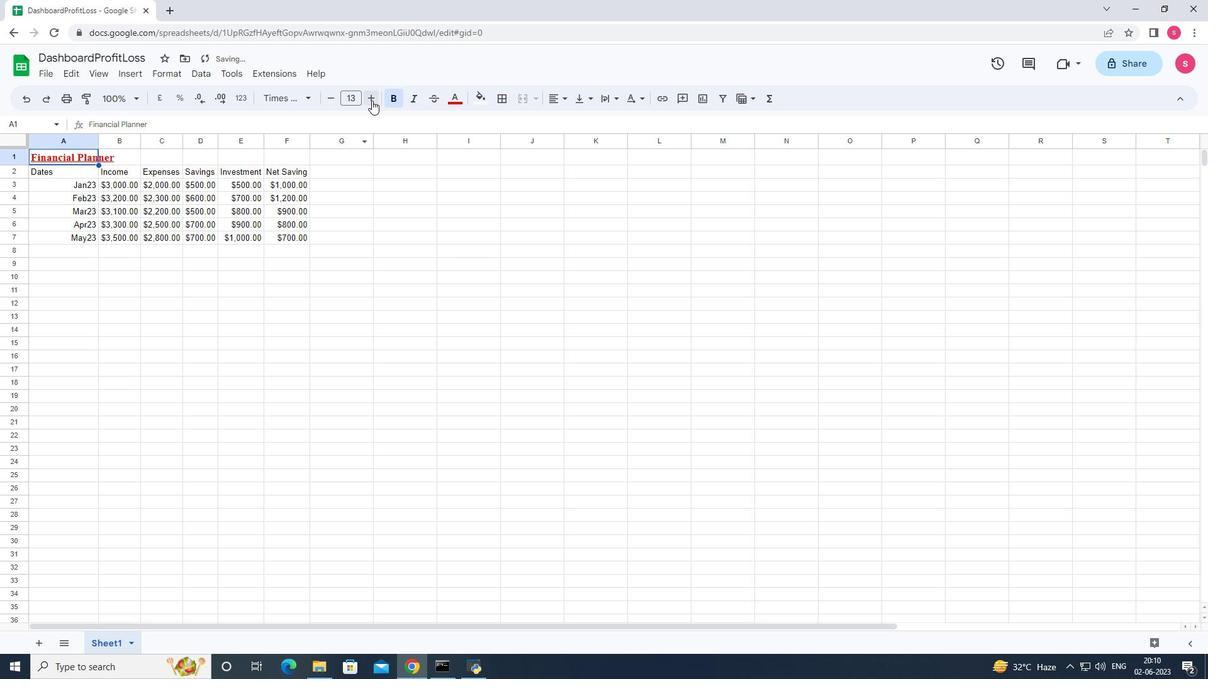 
Action: Mouse pressed left at (371, 100)
Screenshot: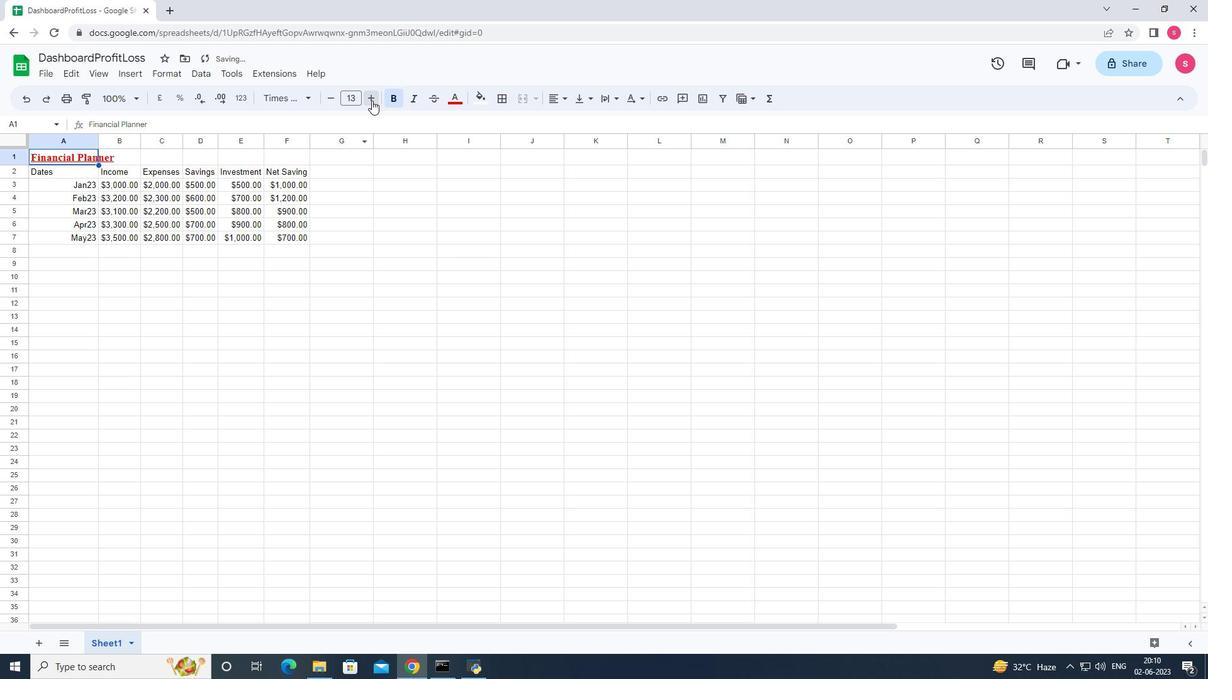 
Action: Mouse pressed left at (371, 100)
Screenshot: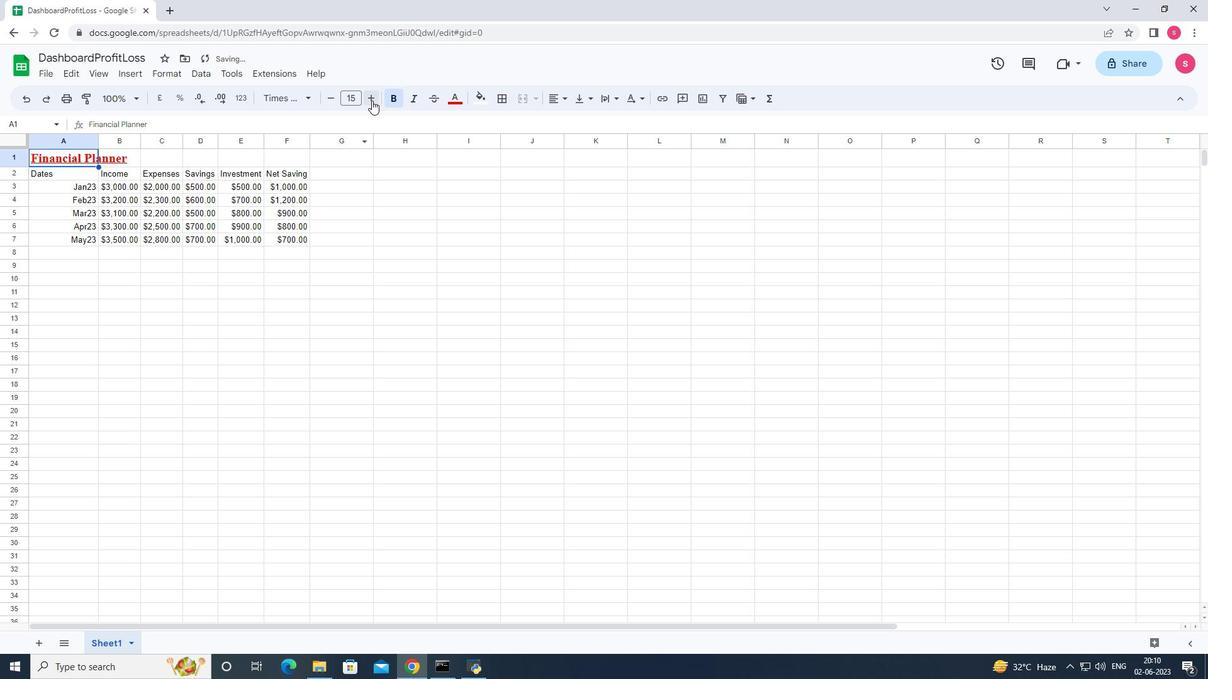
Action: Mouse pressed left at (371, 100)
Screenshot: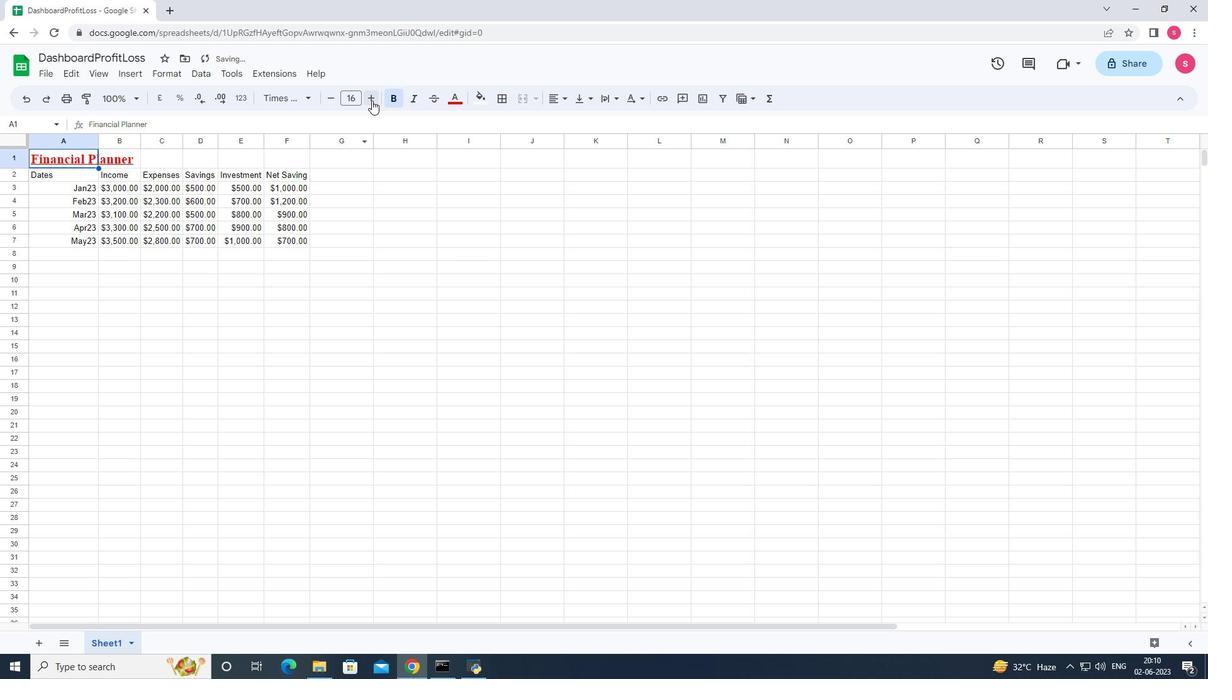 
Action: Mouse pressed left at (371, 100)
Screenshot: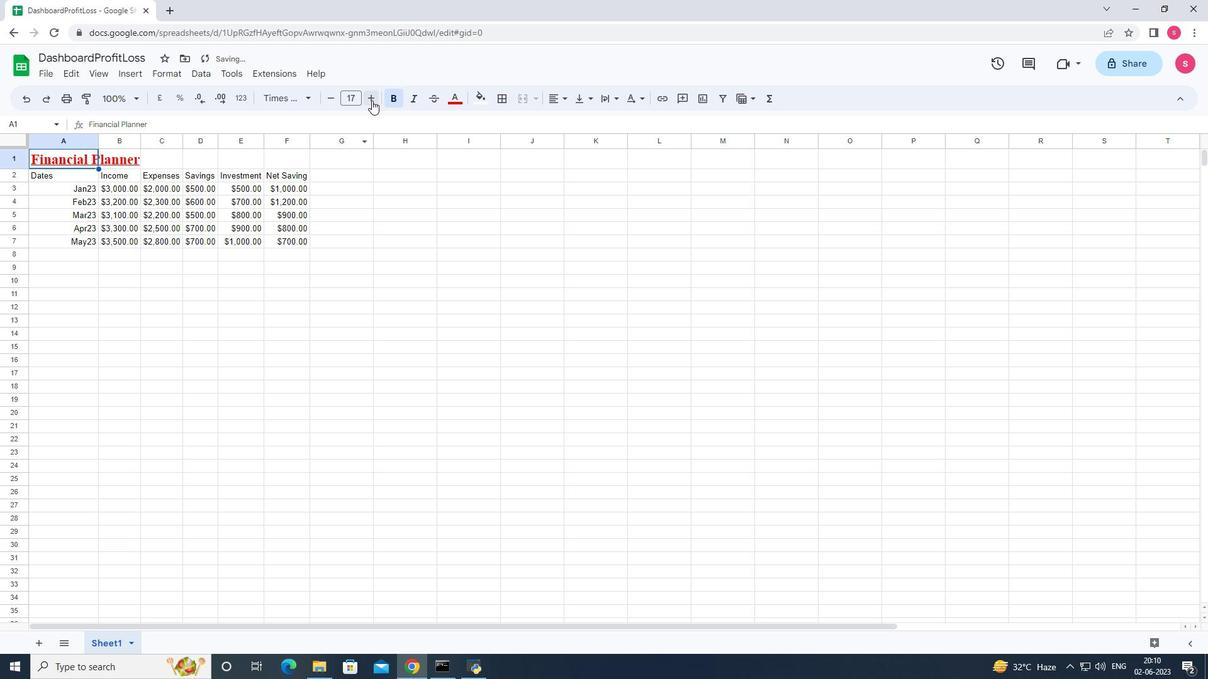 
Action: Mouse moved to (413, 254)
Screenshot: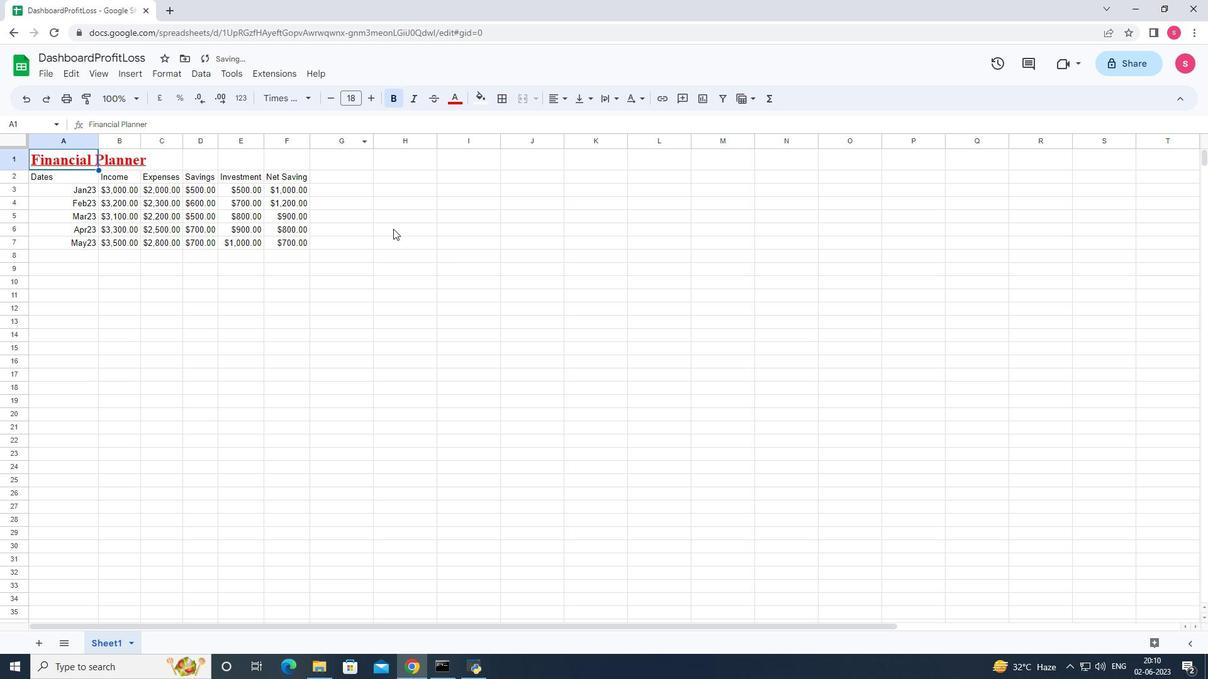 
Action: Mouse pressed left at (413, 254)
Screenshot: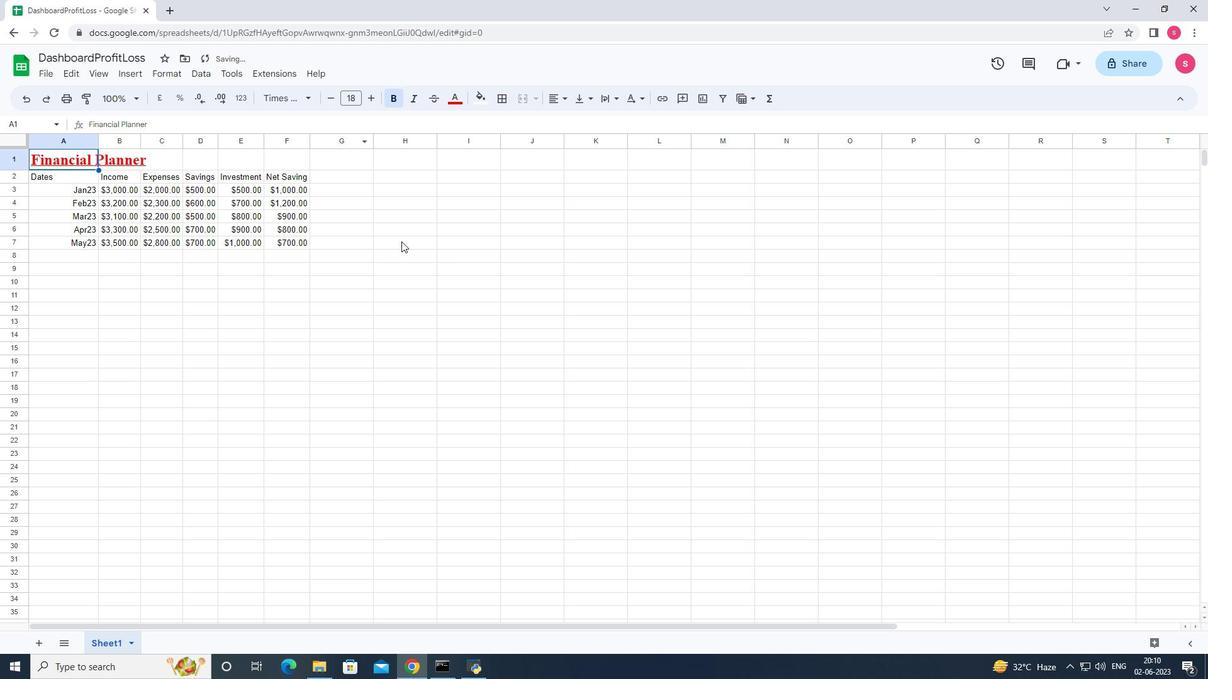 
Action: Mouse moved to (63, 174)
Screenshot: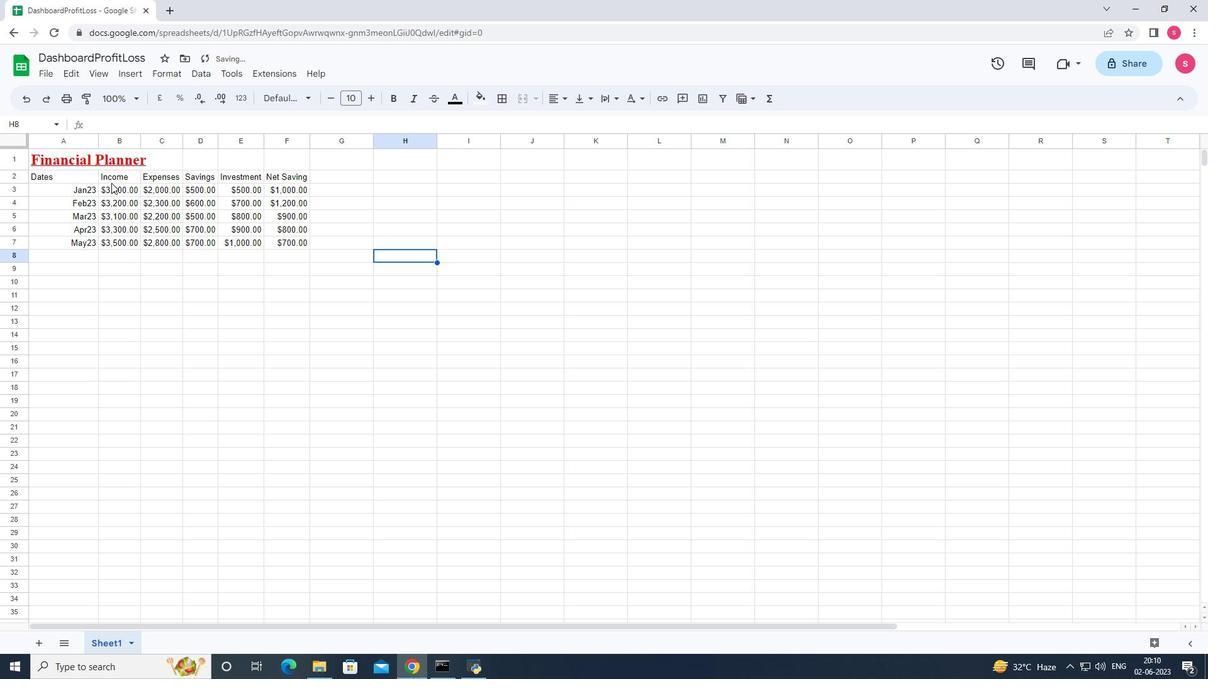 
Action: Mouse pressed left at (63, 174)
Screenshot: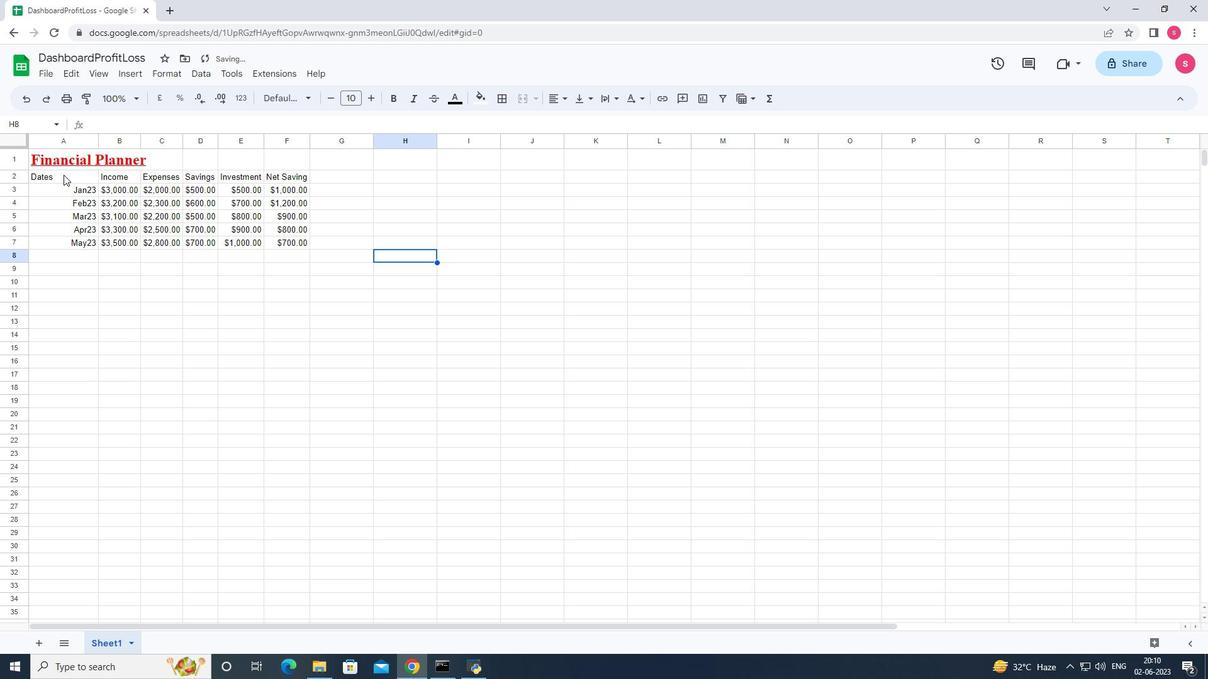 
Action: Mouse moved to (279, 98)
Screenshot: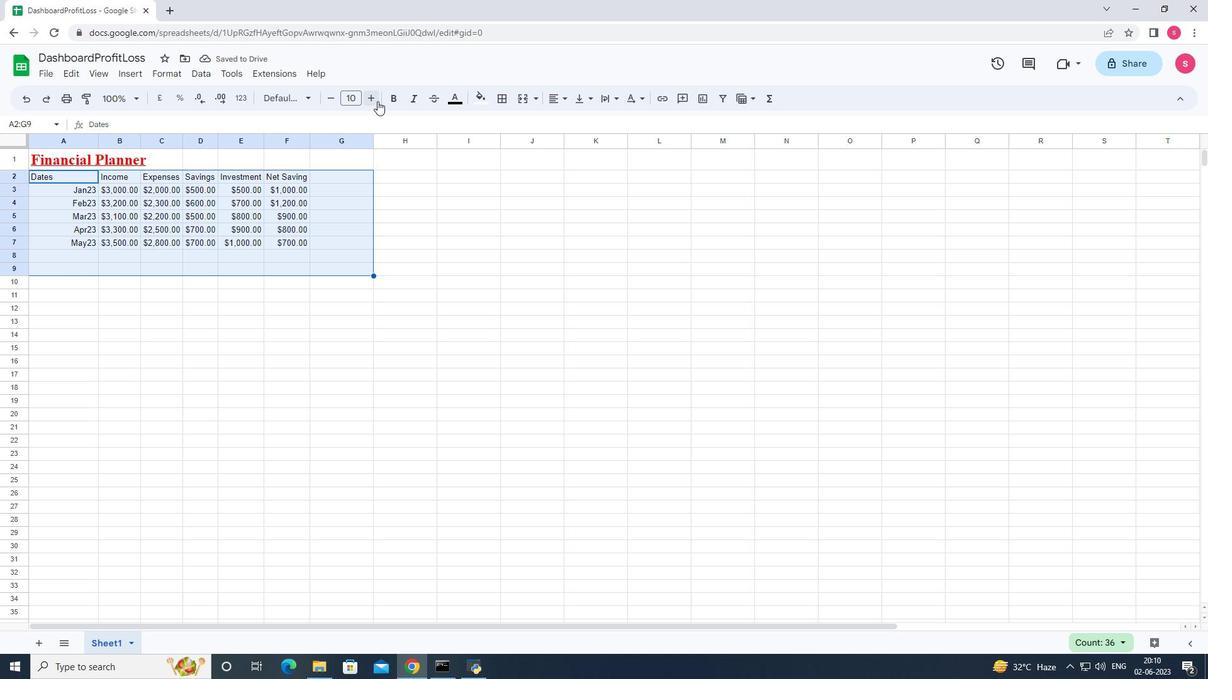 
Action: Mouse pressed left at (279, 98)
Screenshot: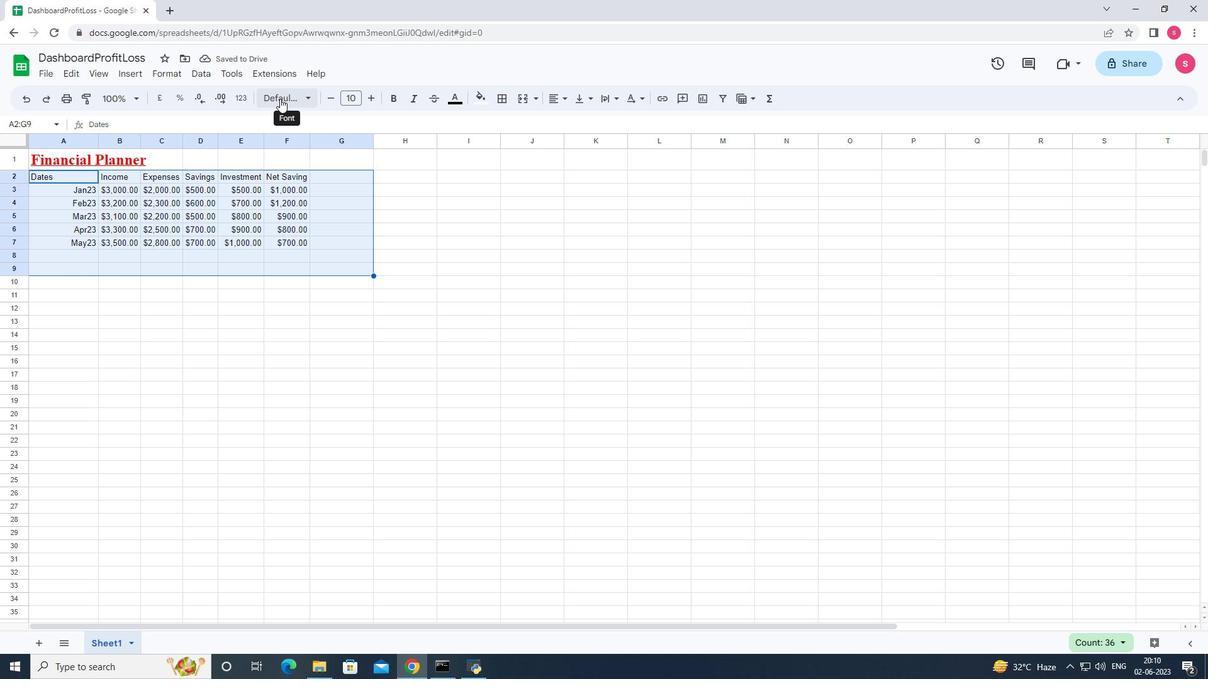 
Action: Mouse moved to (313, 365)
Screenshot: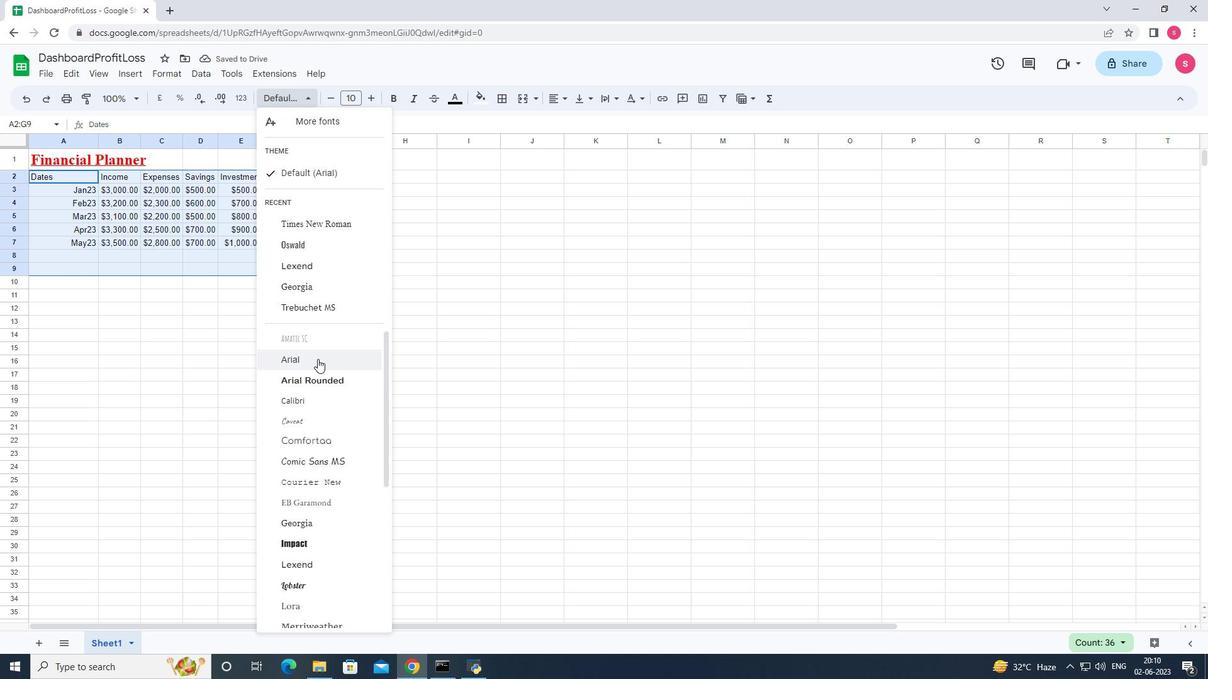 
Action: Mouse scrolled (313, 364) with delta (0, 0)
Screenshot: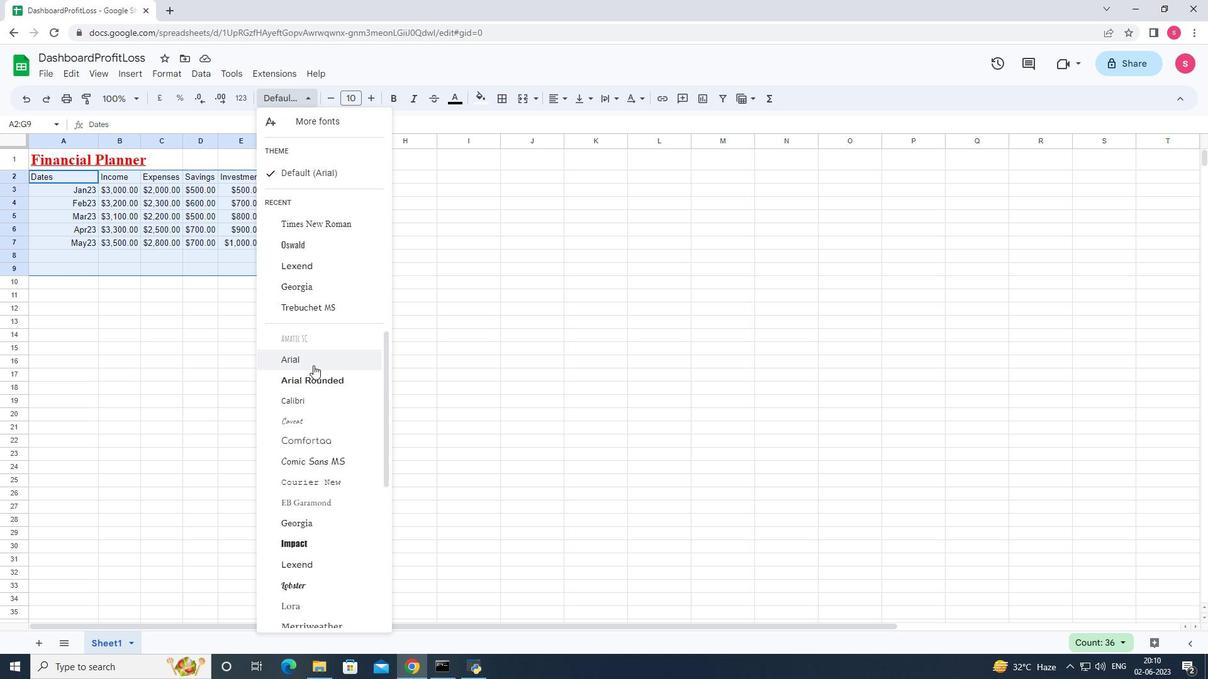
Action: Mouse moved to (312, 372)
Screenshot: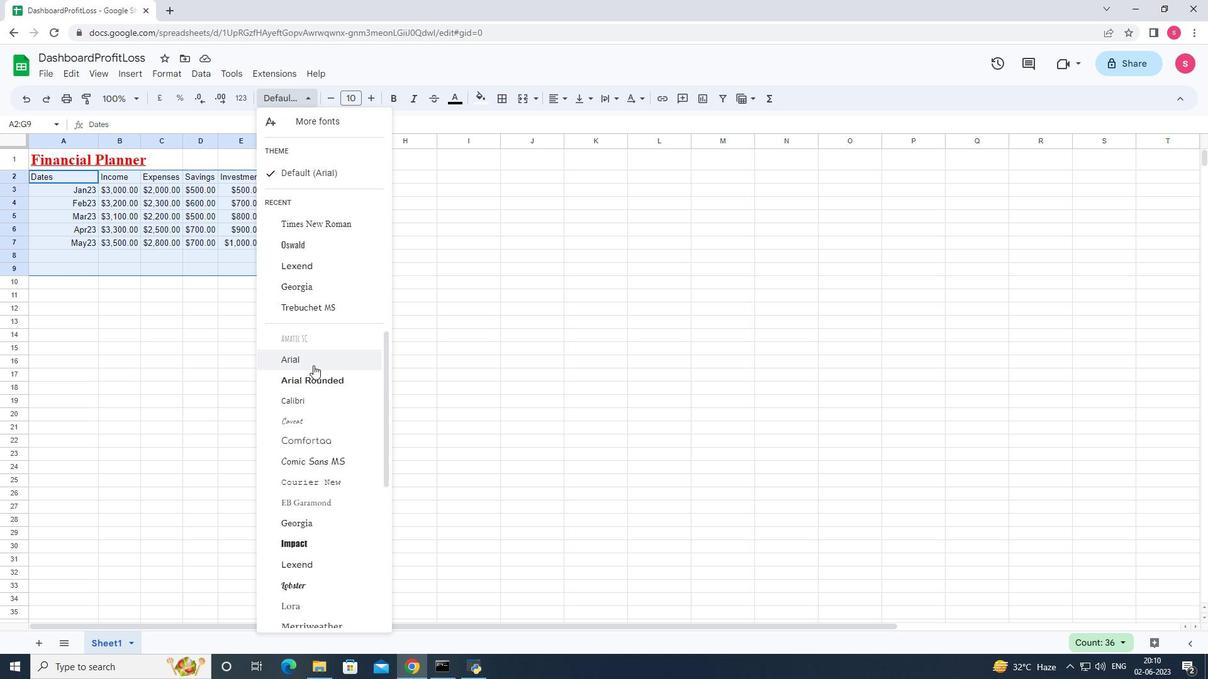 
Action: Mouse scrolled (312, 371) with delta (0, 0)
Screenshot: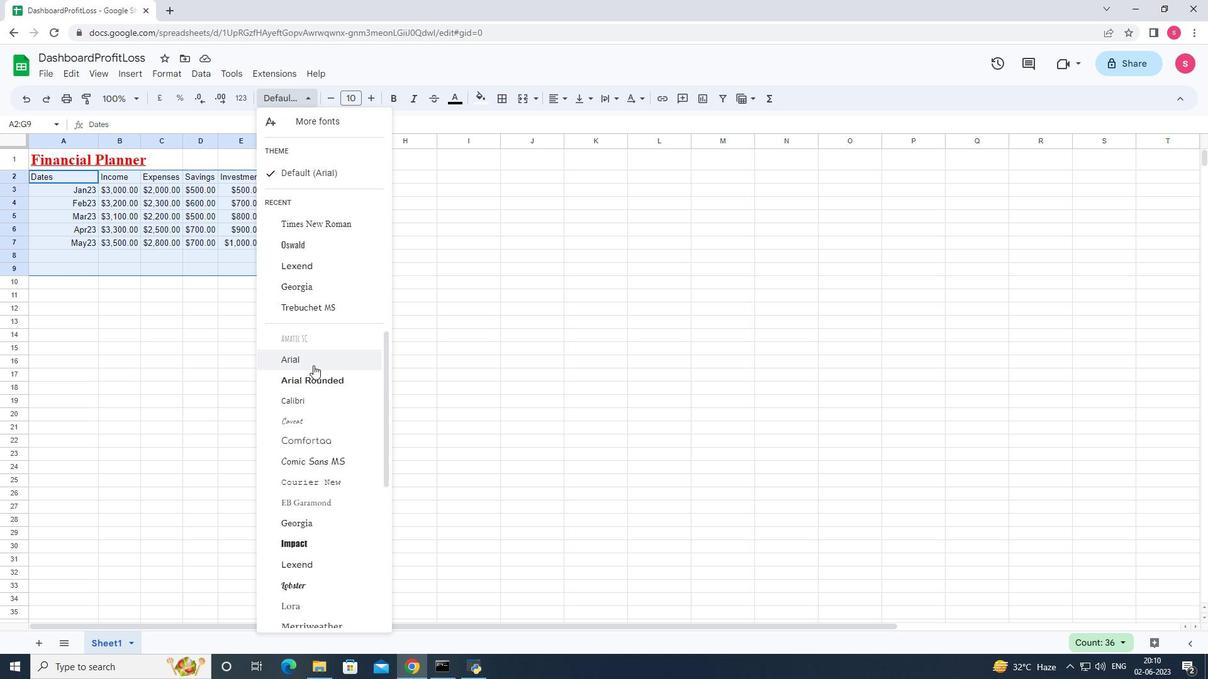 
Action: Mouse moved to (312, 374)
Screenshot: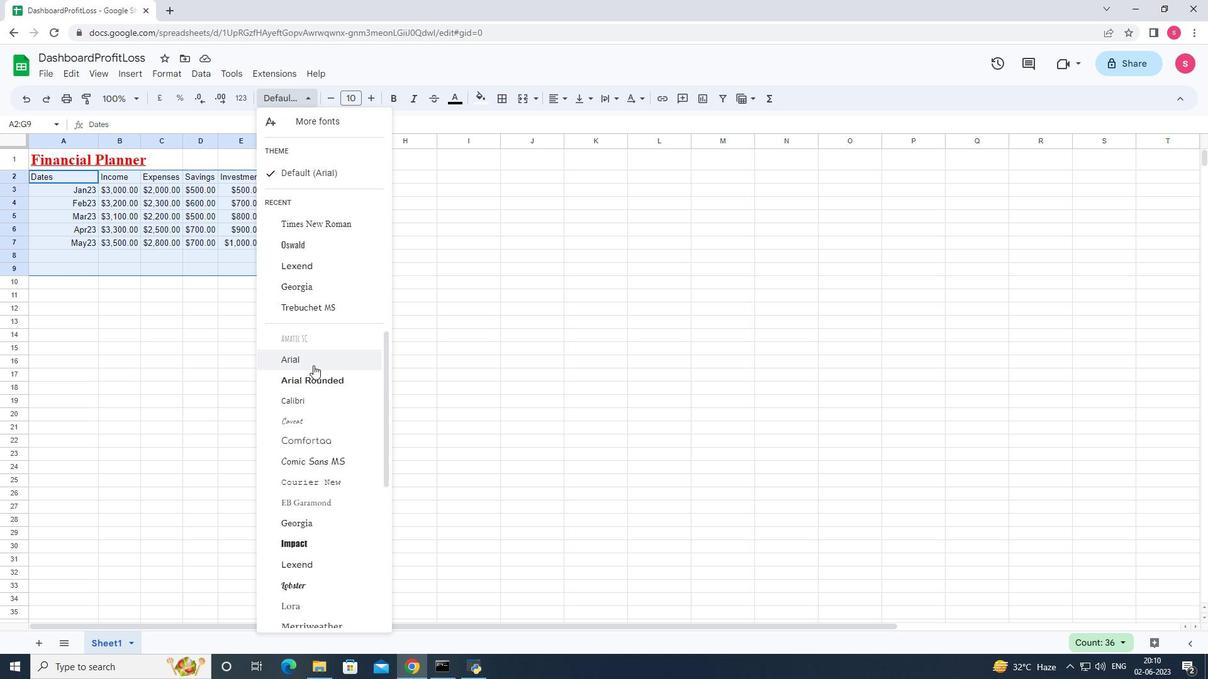 
Action: Mouse scrolled (312, 373) with delta (0, 0)
Screenshot: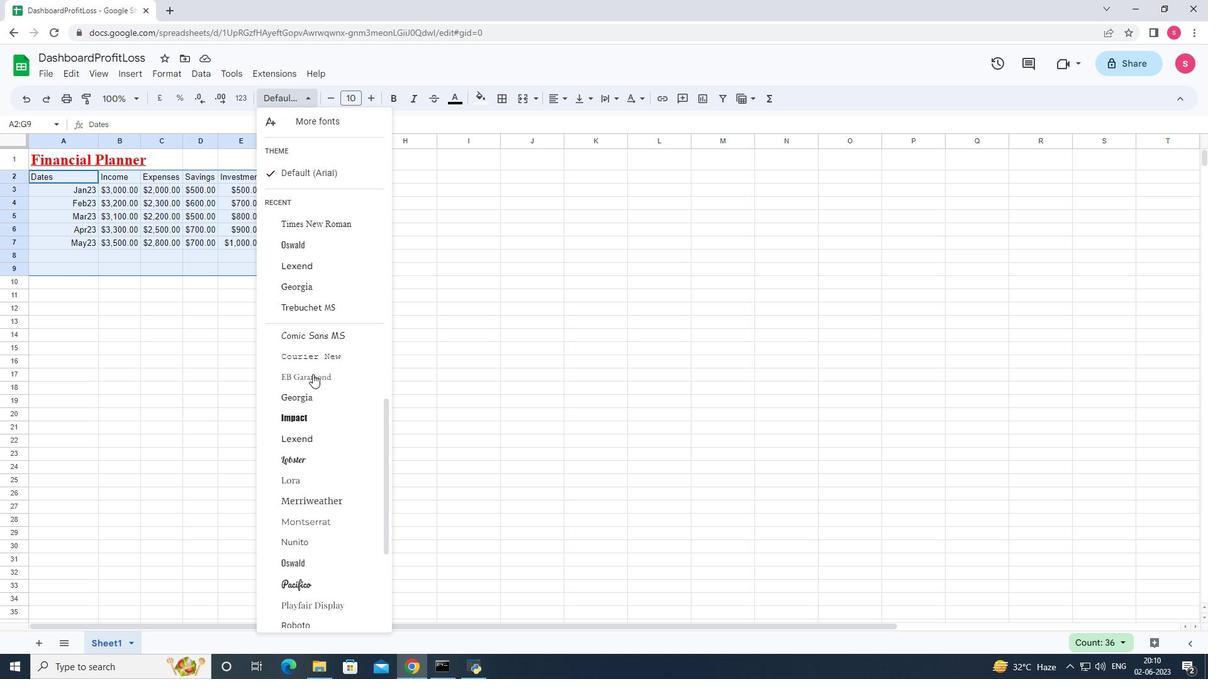 
Action: Mouse scrolled (312, 373) with delta (0, 0)
Screenshot: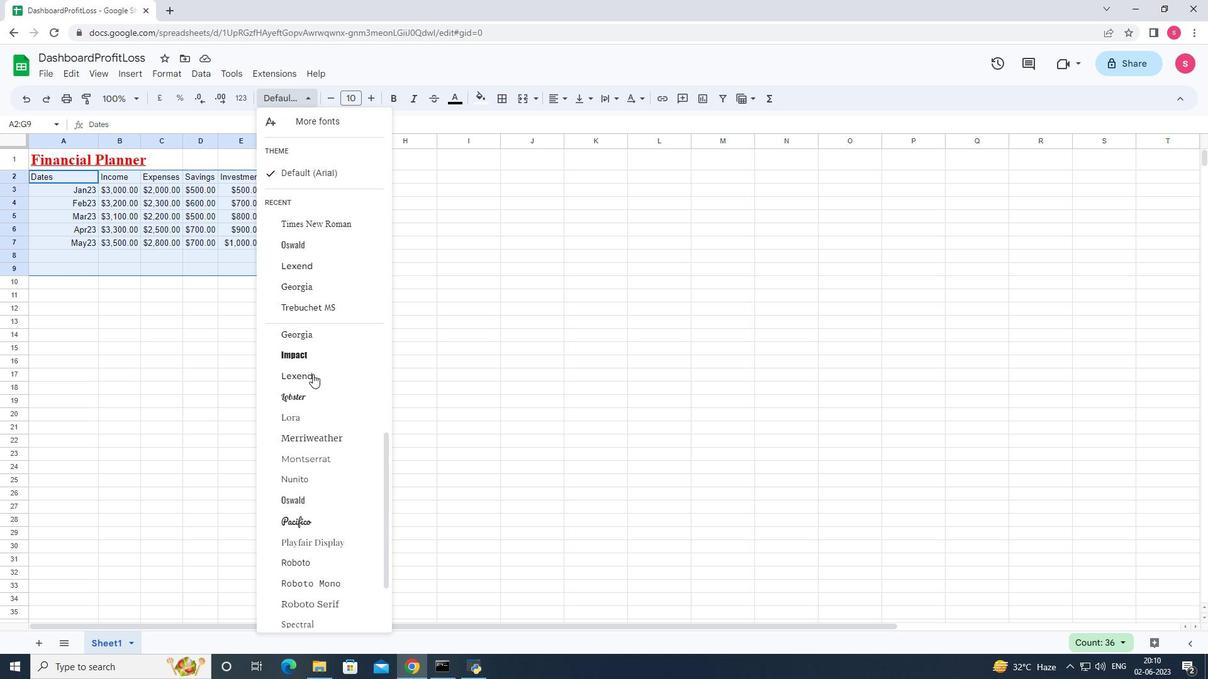 
Action: Mouse moved to (312, 374)
Screenshot: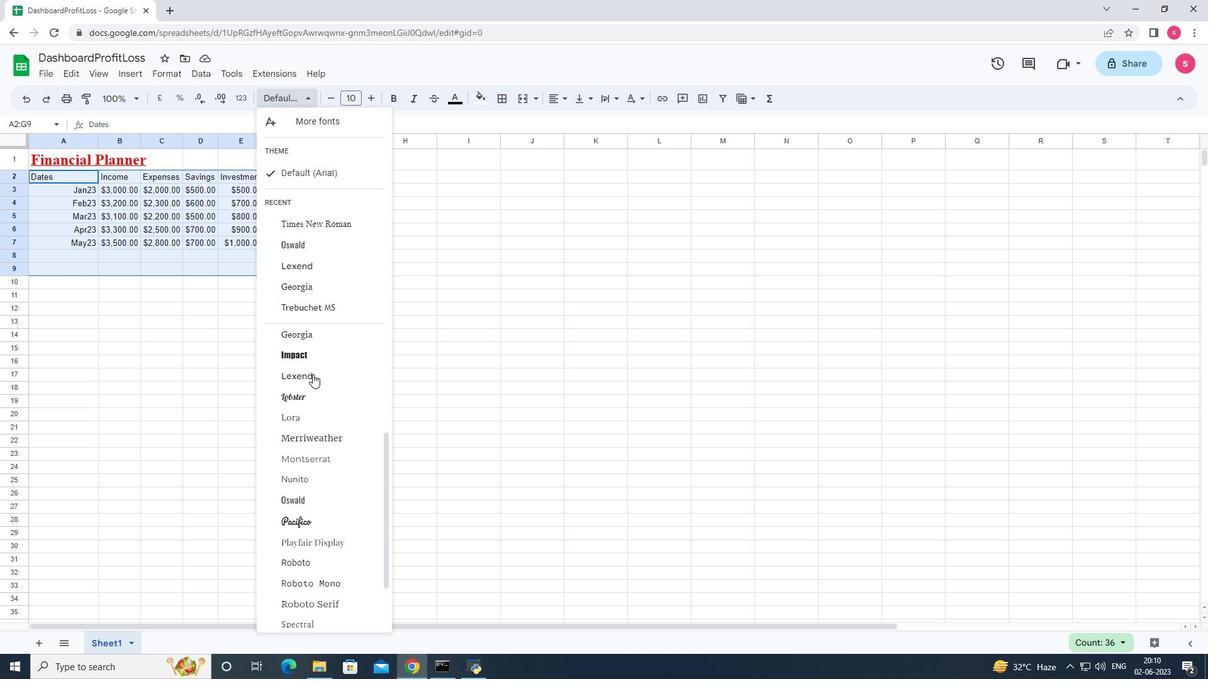 
Action: Mouse scrolled (312, 373) with delta (0, 0)
Screenshot: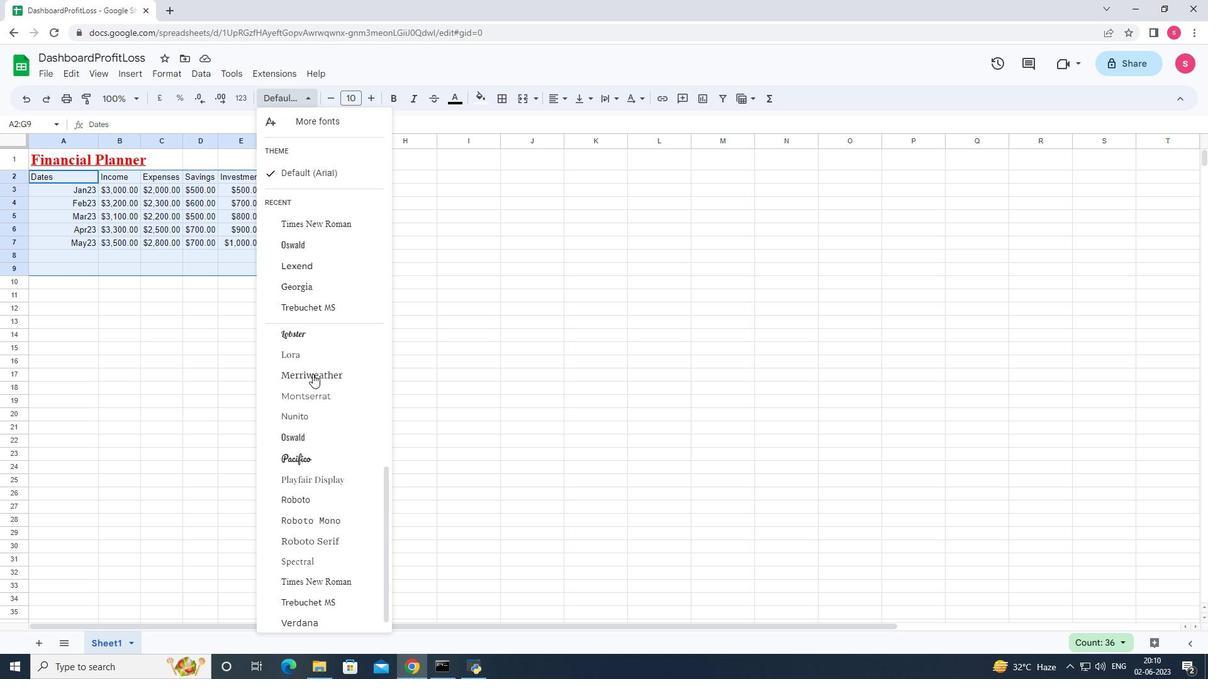 
Action: Mouse scrolled (312, 373) with delta (0, 0)
Screenshot: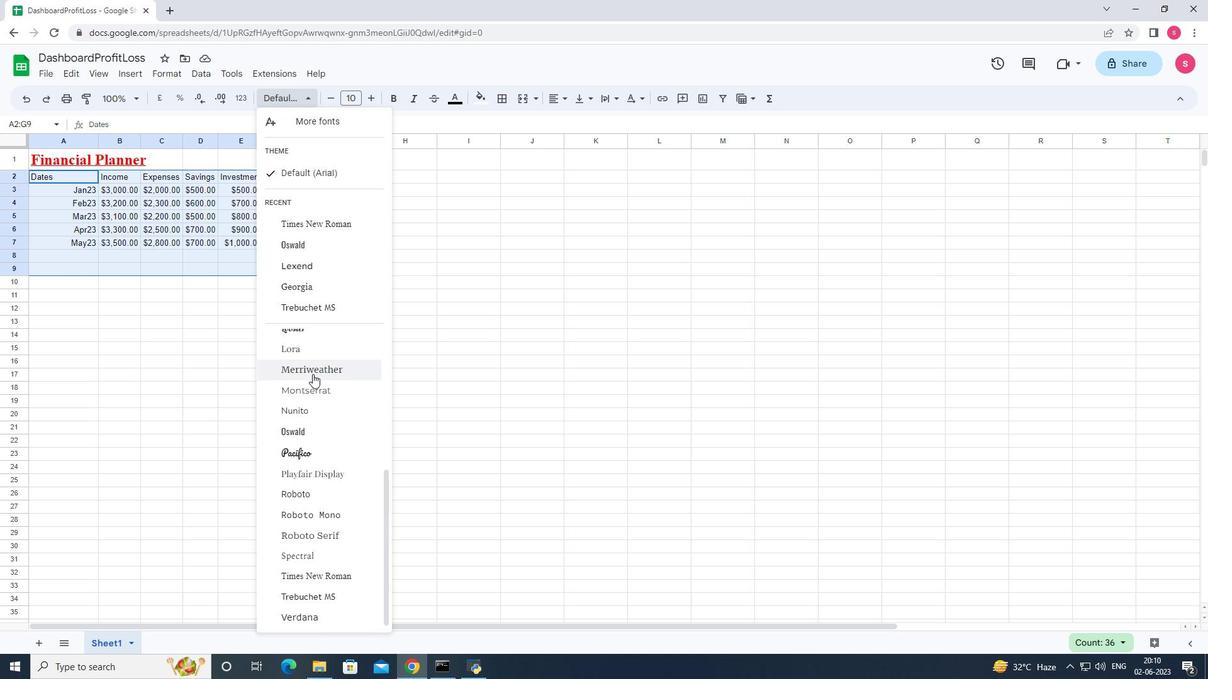 
Action: Mouse moved to (316, 612)
Screenshot: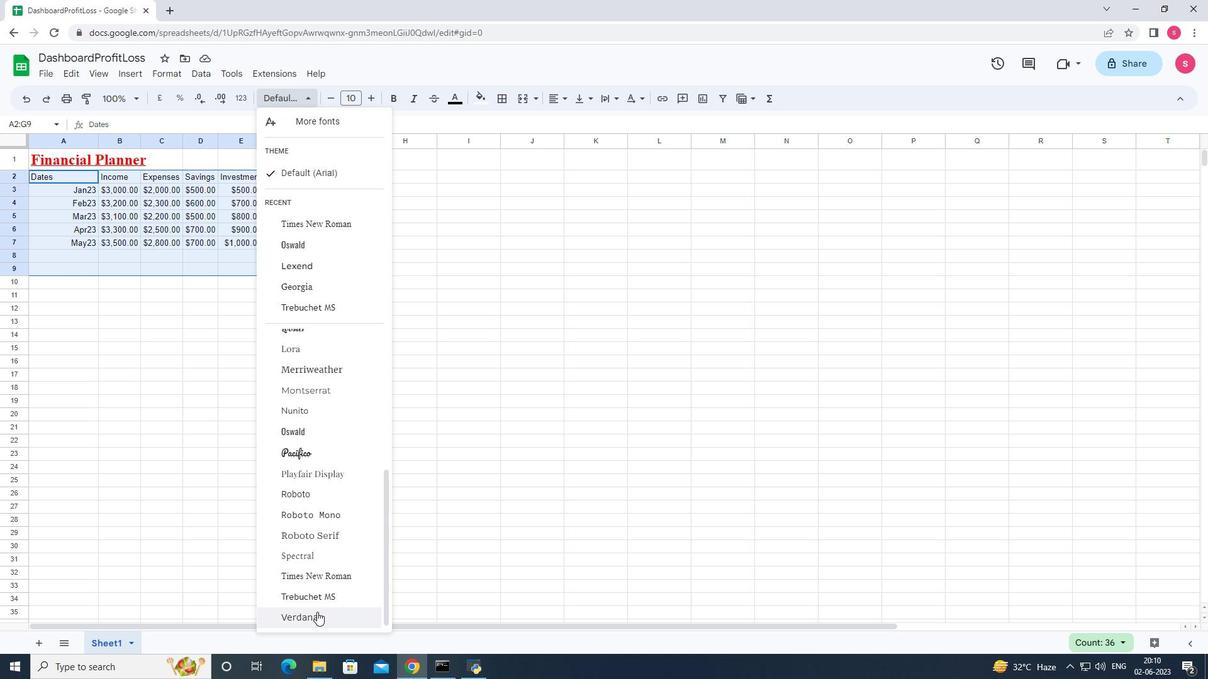 
Action: Mouse pressed left at (316, 612)
Screenshot: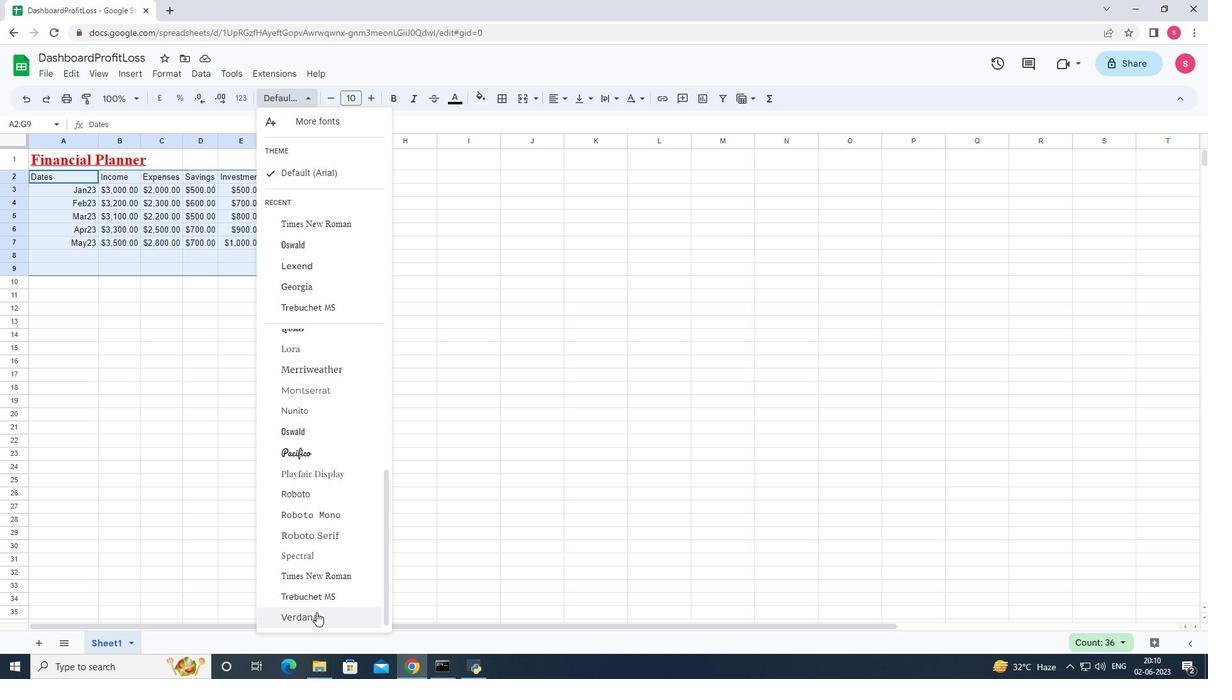 
Action: Mouse moved to (475, 286)
Screenshot: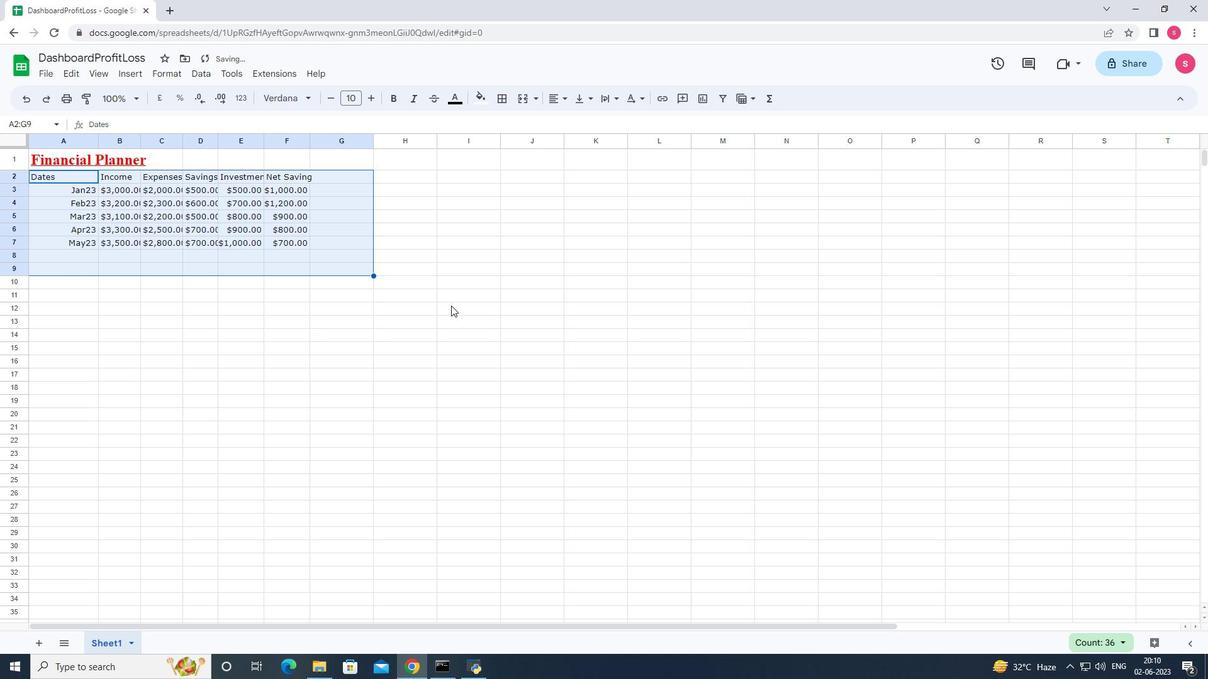 
Action: Mouse pressed left at (475, 286)
Screenshot: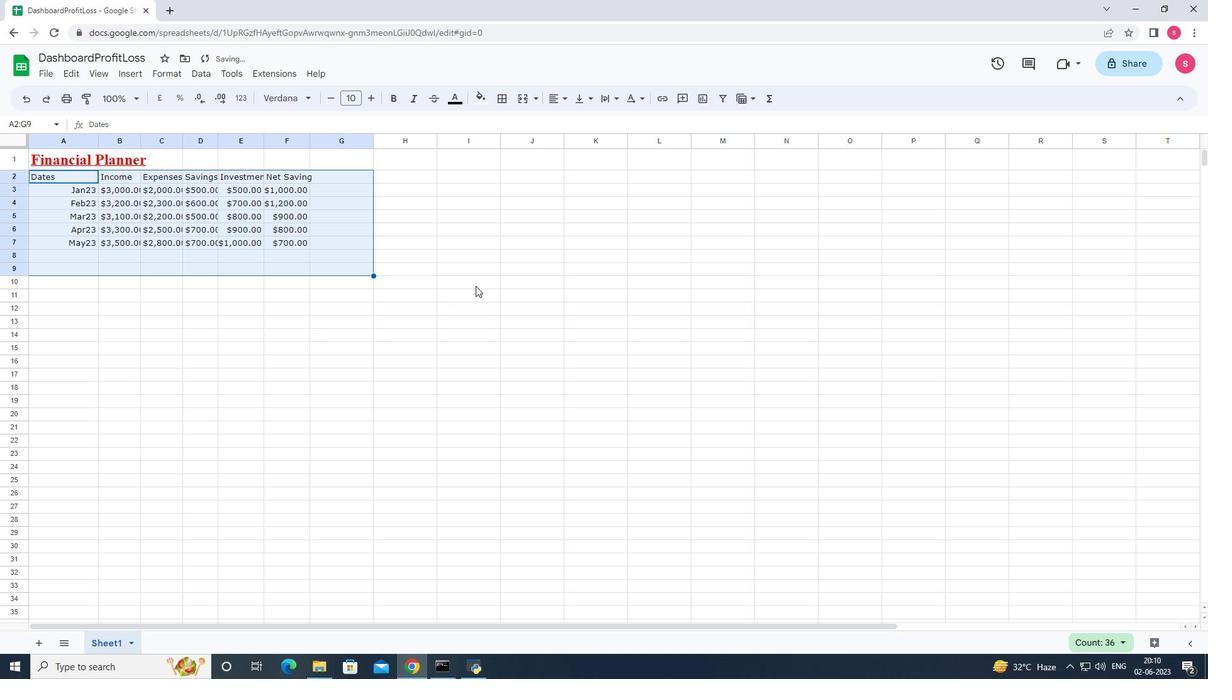 
Action: Mouse moved to (59, 178)
Screenshot: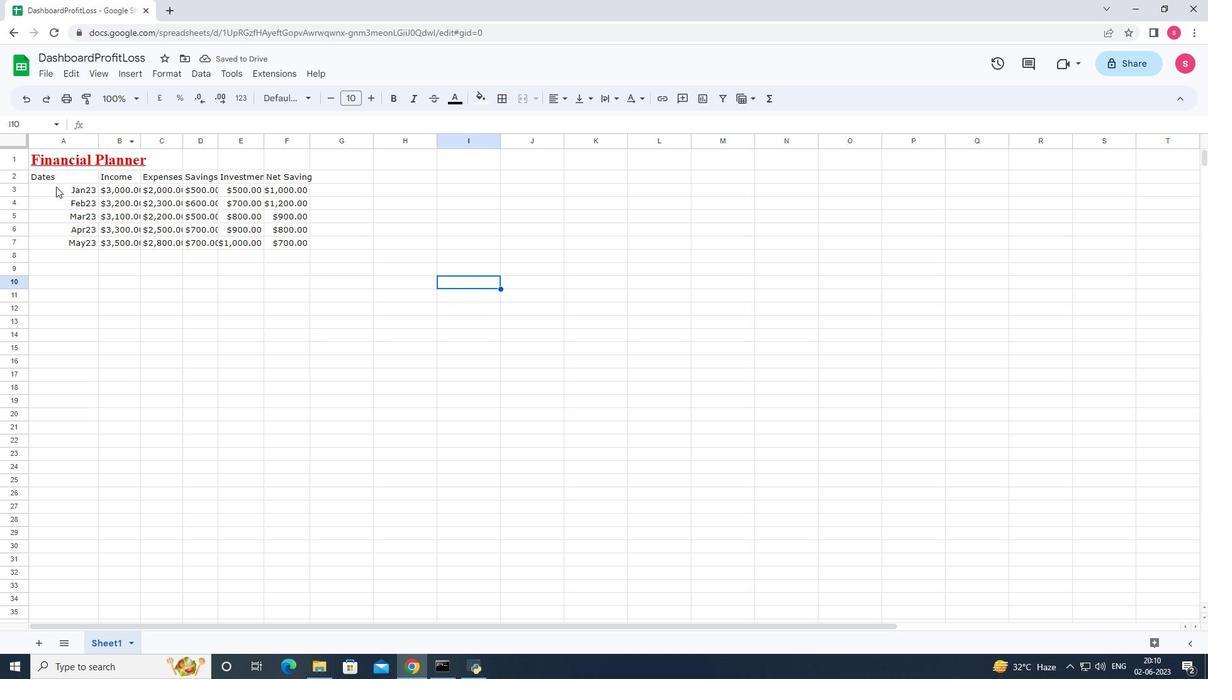 
Action: Mouse pressed left at (59, 178)
Screenshot: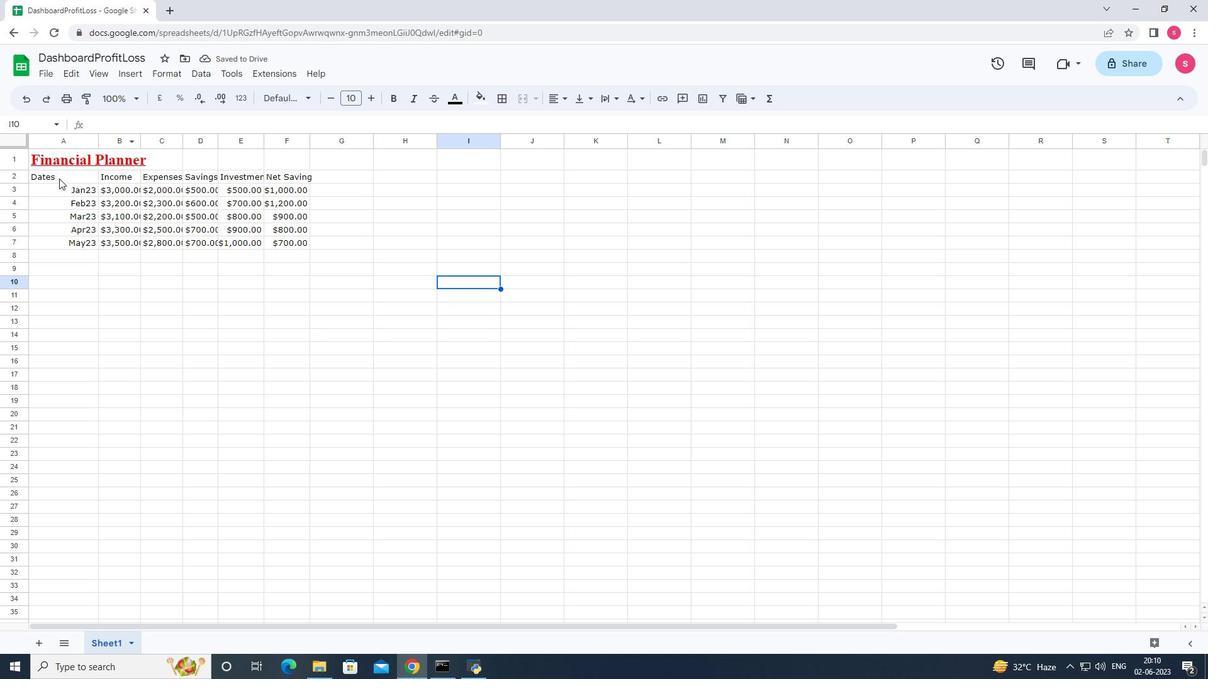 
Action: Mouse moved to (332, 100)
Screenshot: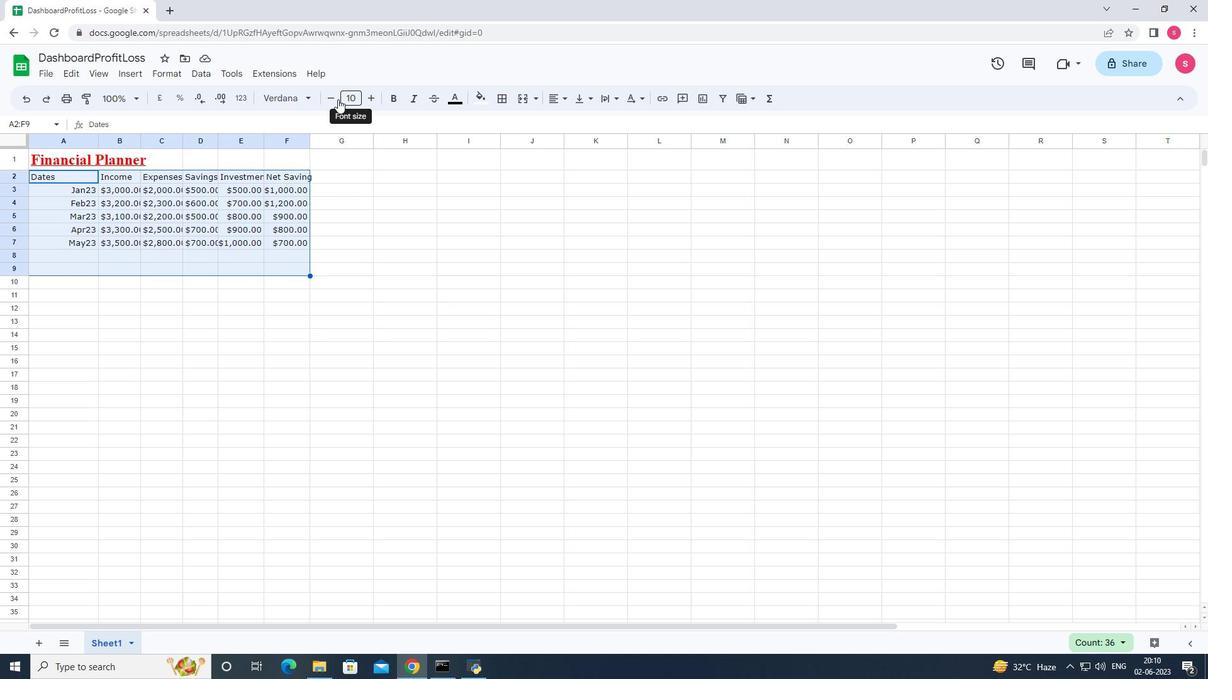 
Action: Mouse pressed left at (332, 100)
Screenshot: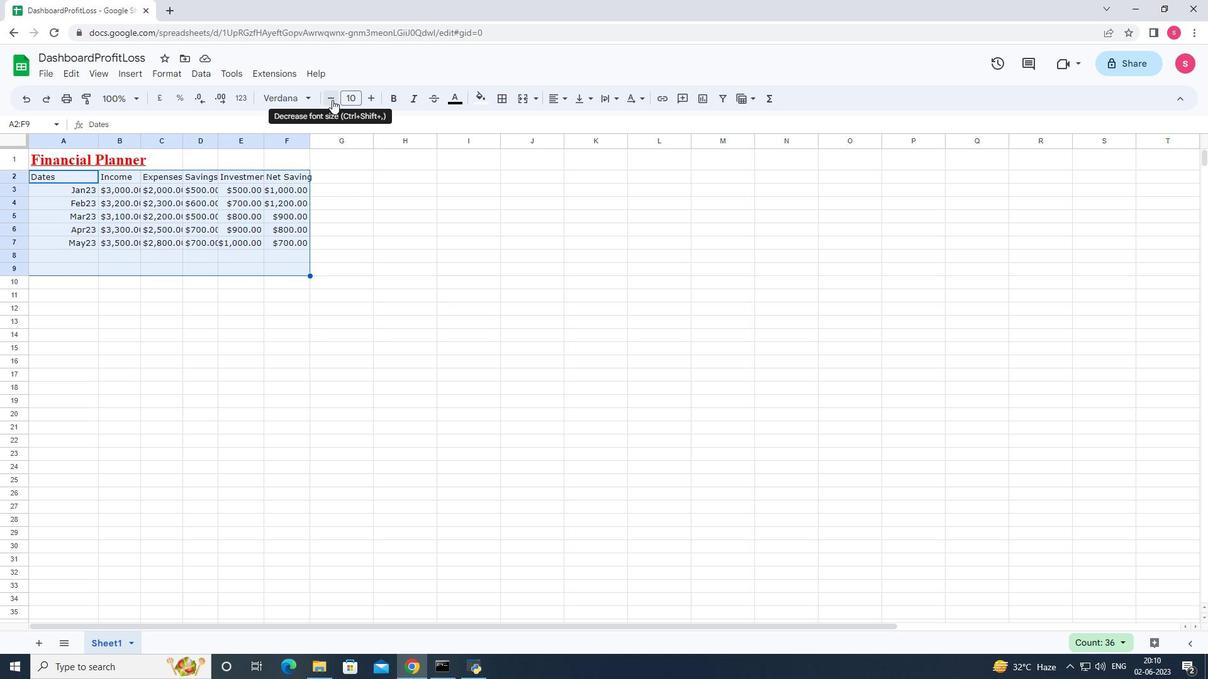 
Action: Mouse moved to (375, 222)
Screenshot: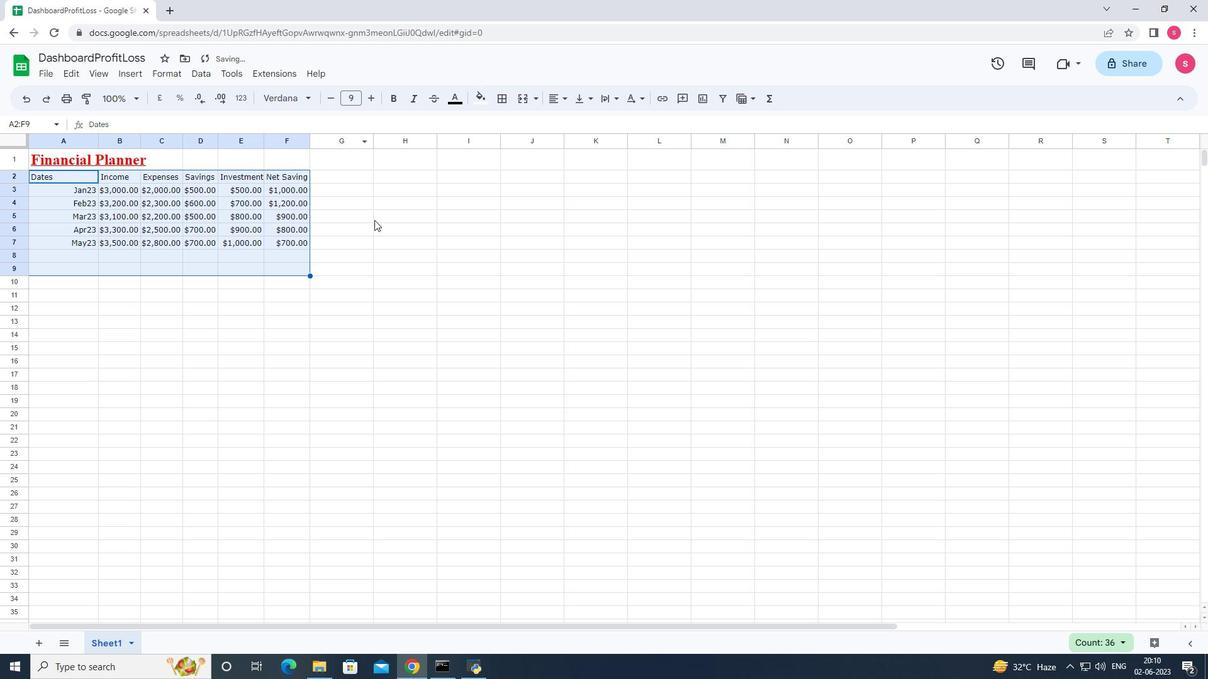 
Action: Mouse pressed left at (375, 222)
Screenshot: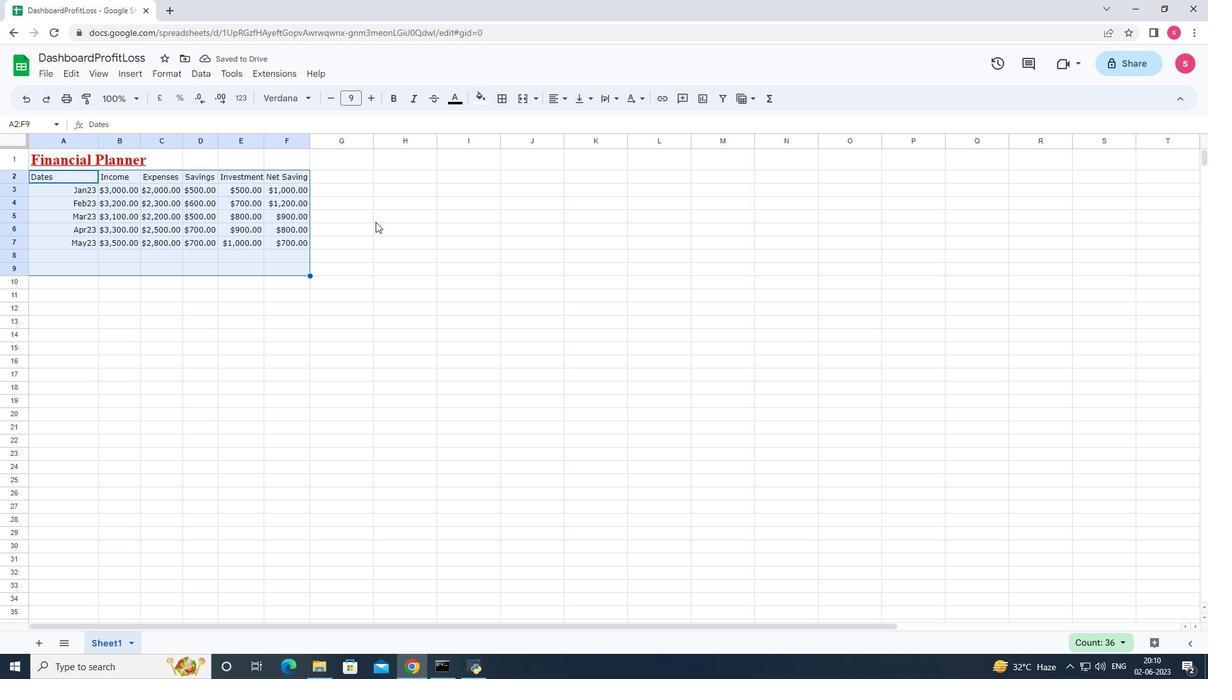 
Action: Mouse moved to (57, 160)
Screenshot: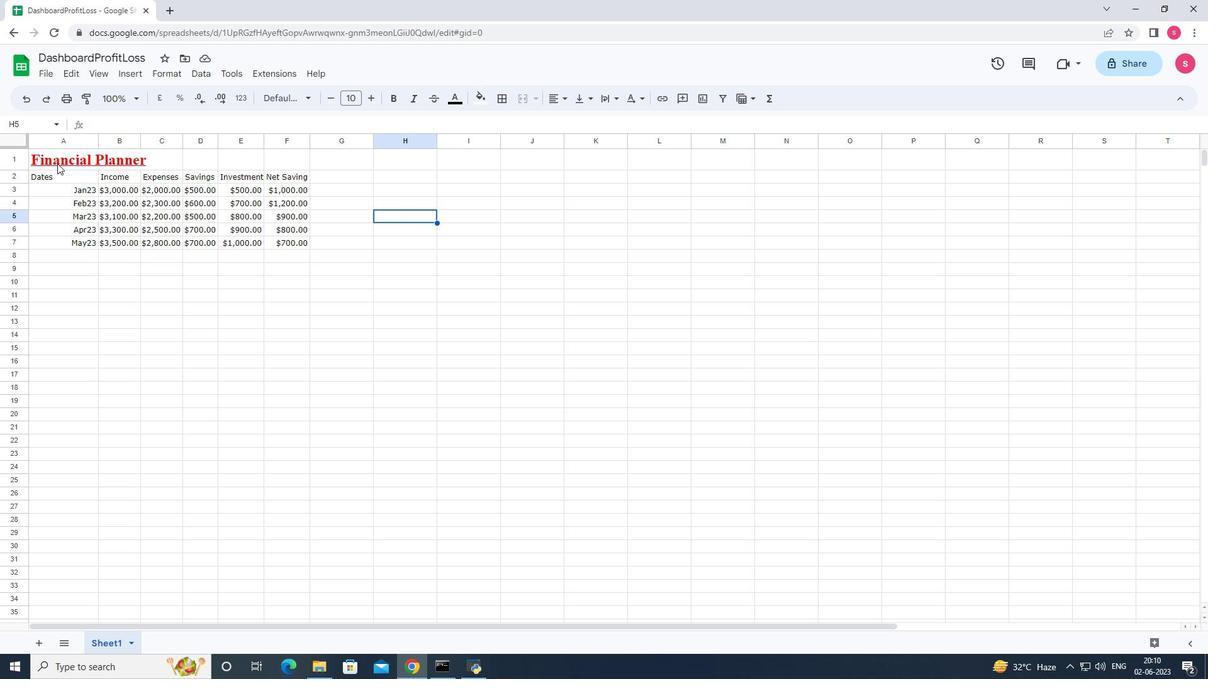 
Action: Mouse pressed left at (57, 160)
Screenshot: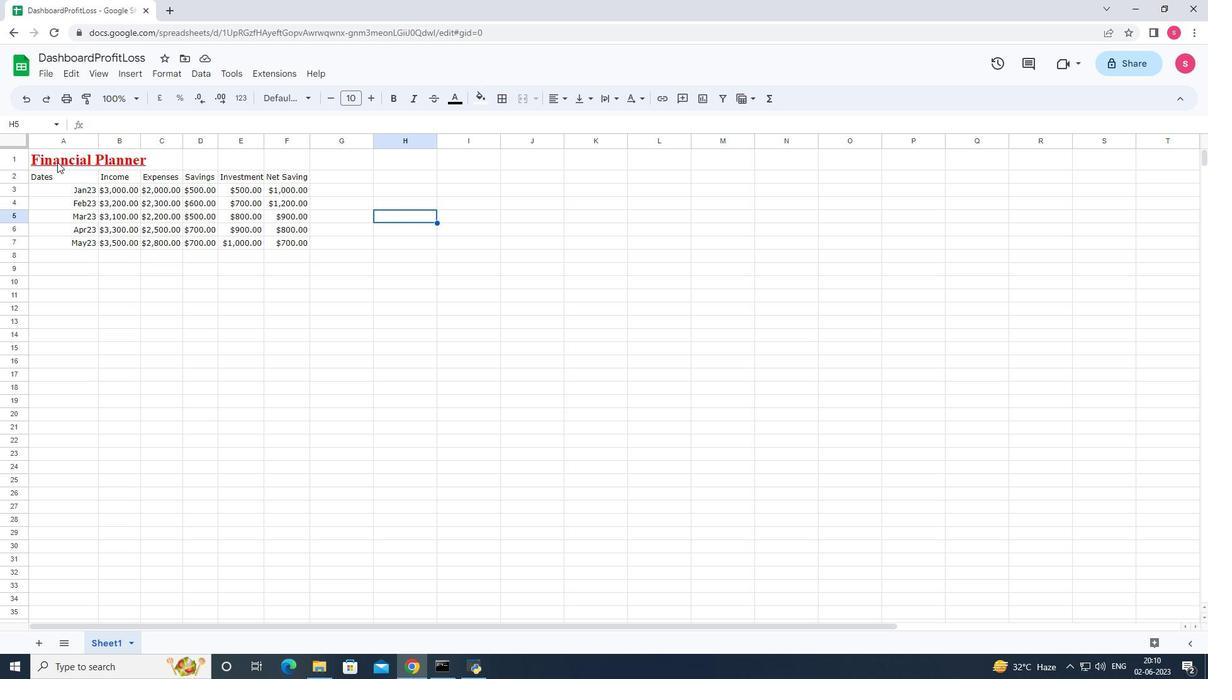 
Action: Mouse moved to (550, 105)
Screenshot: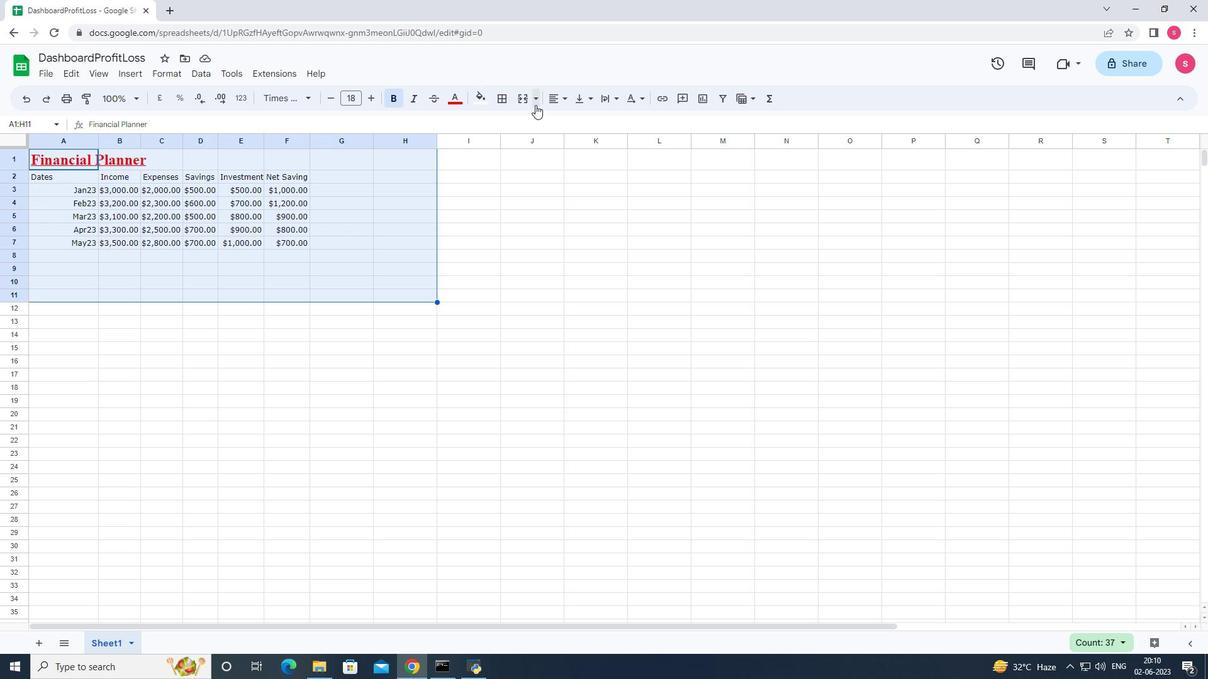 
Action: Mouse pressed left at (550, 105)
Screenshot: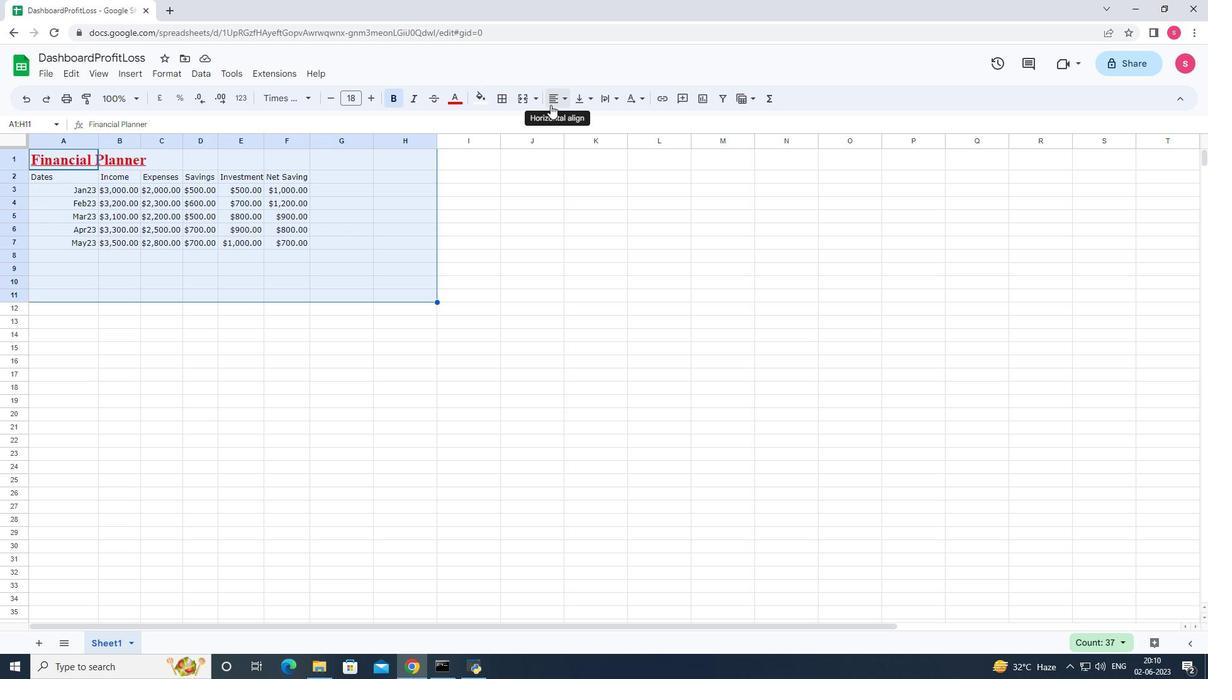 
Action: Mouse moved to (582, 126)
Screenshot: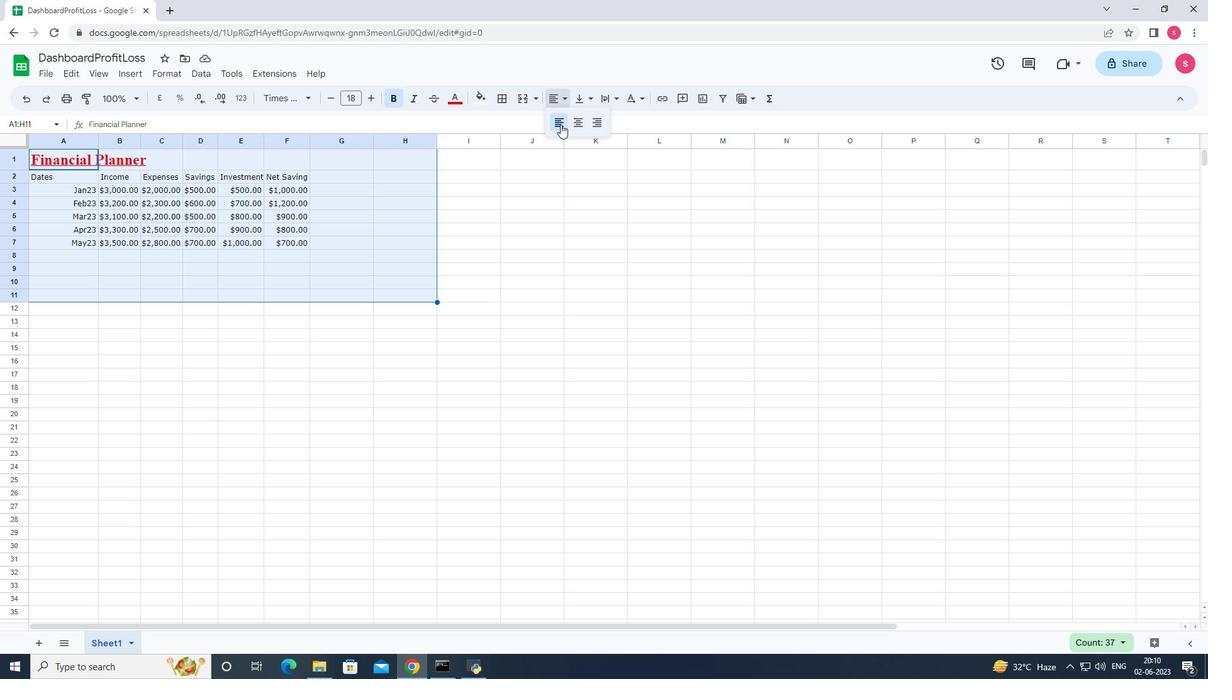 
Action: Mouse pressed left at (582, 126)
Screenshot: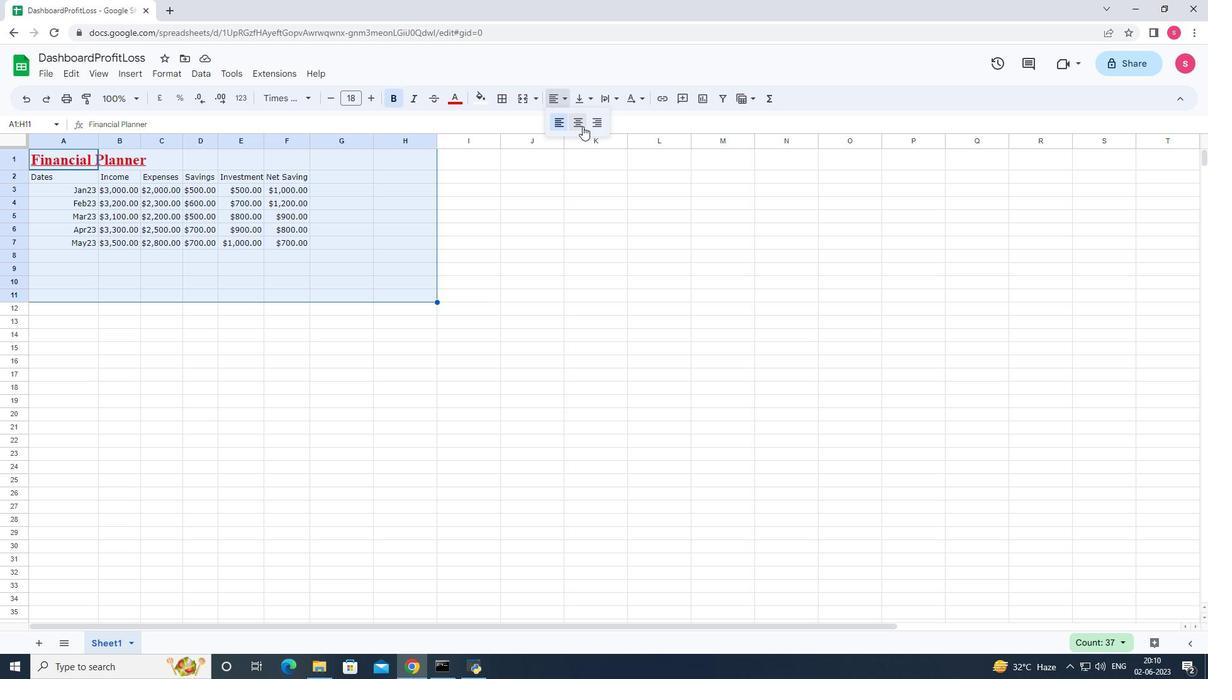 
Action: Mouse moved to (573, 261)
Screenshot: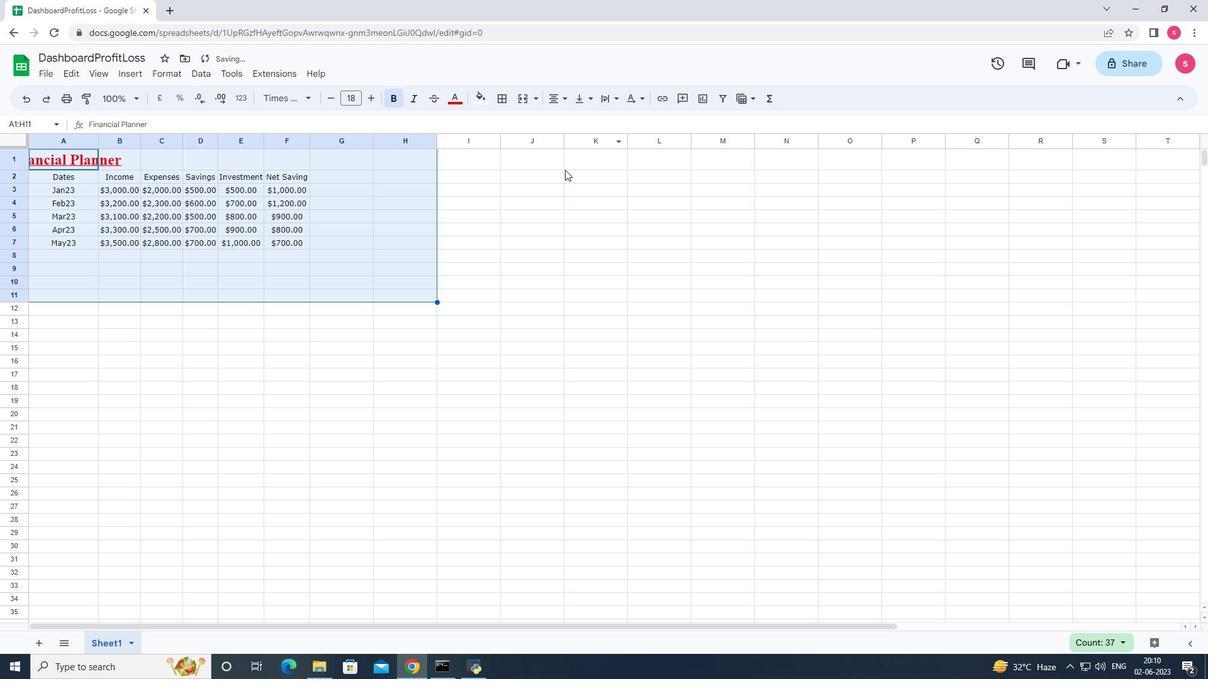 
Action: Mouse pressed left at (573, 261)
Screenshot: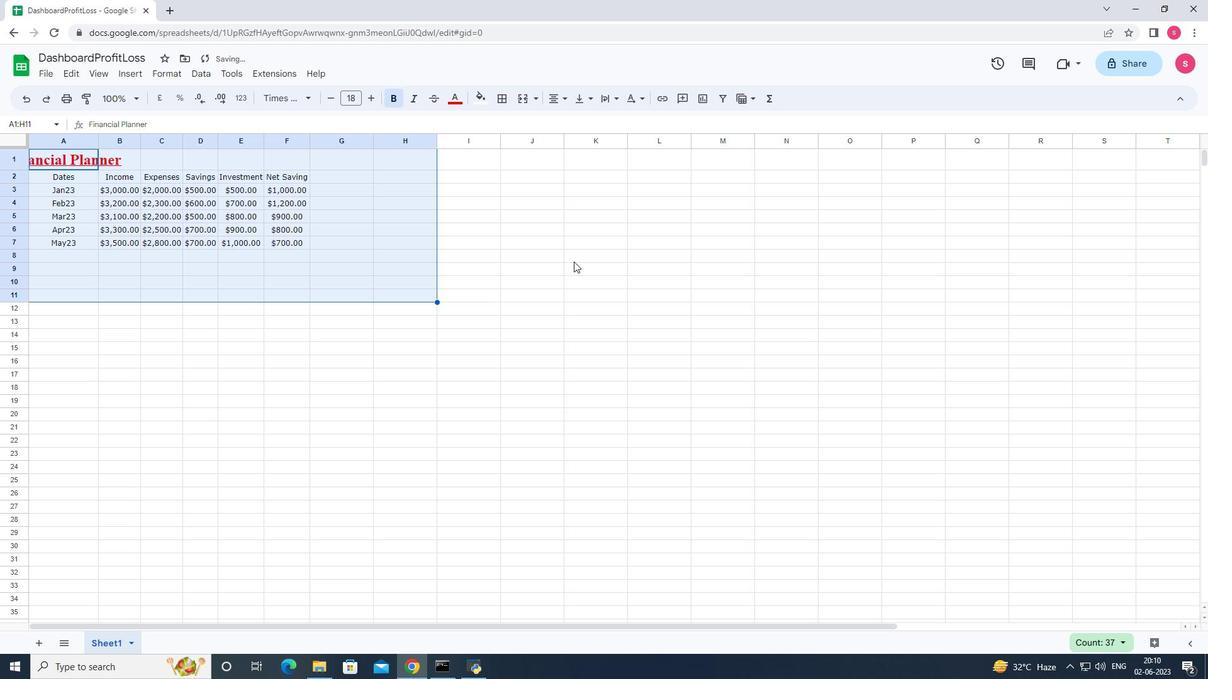 
Action: Mouse moved to (99, 141)
Screenshot: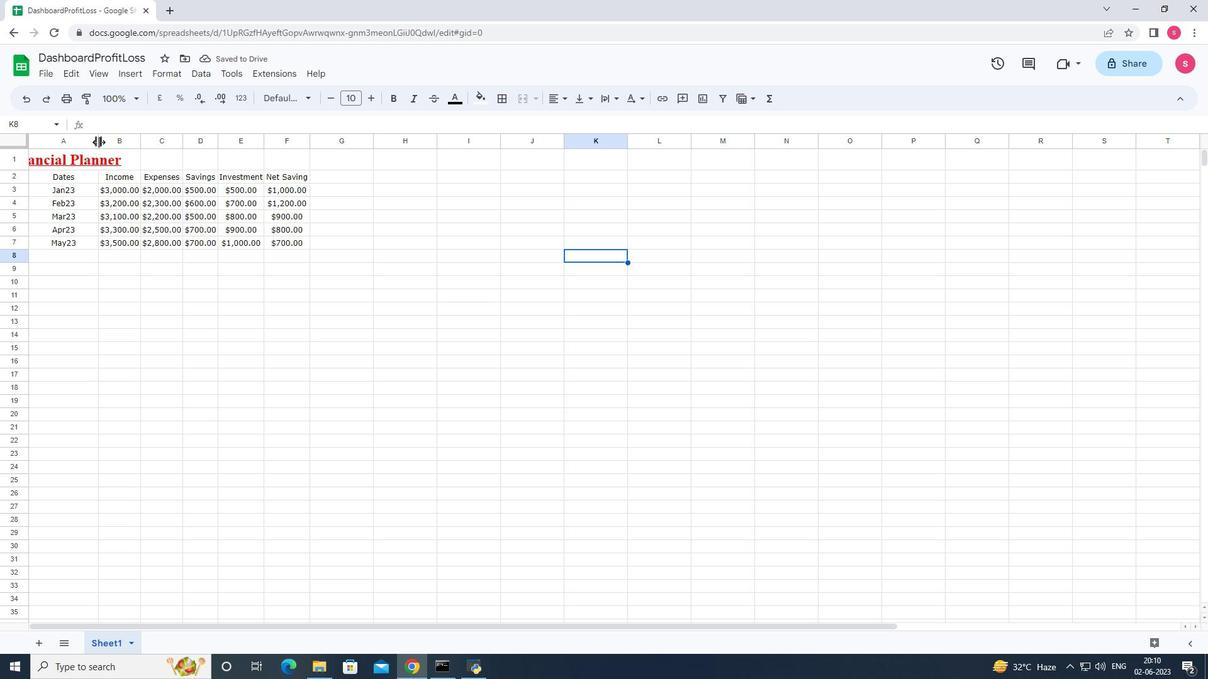
Action: Mouse pressed left at (99, 141)
Screenshot: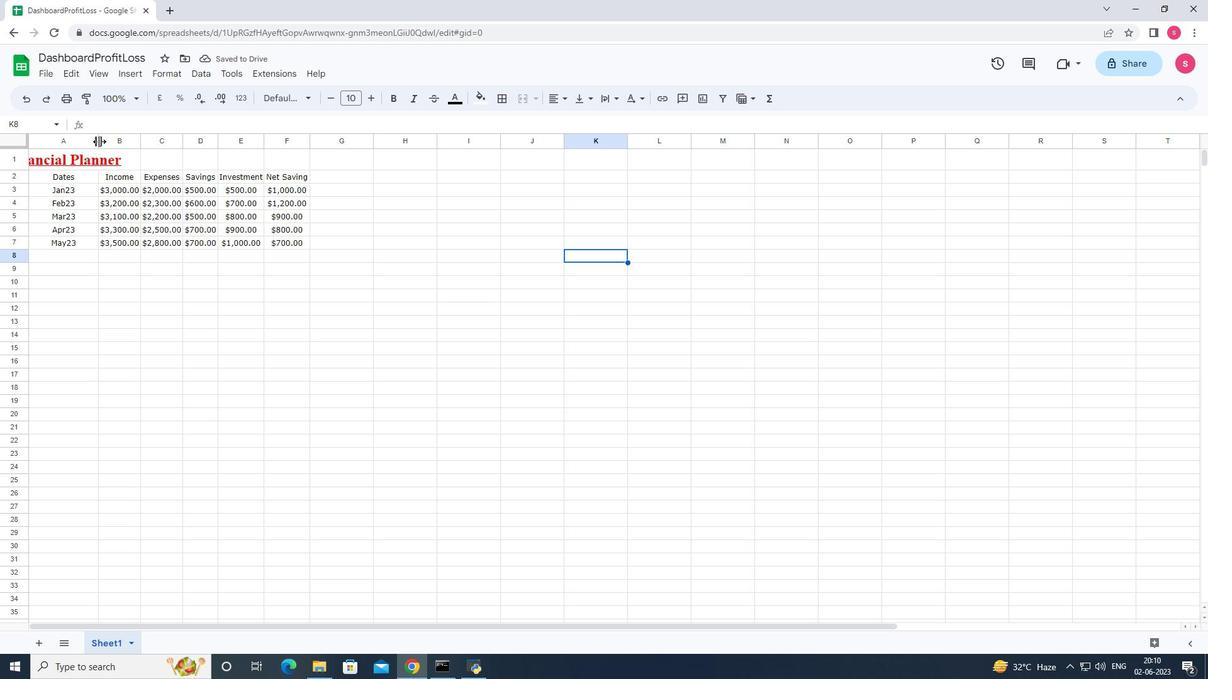 
Action: Mouse pressed left at (99, 141)
Screenshot: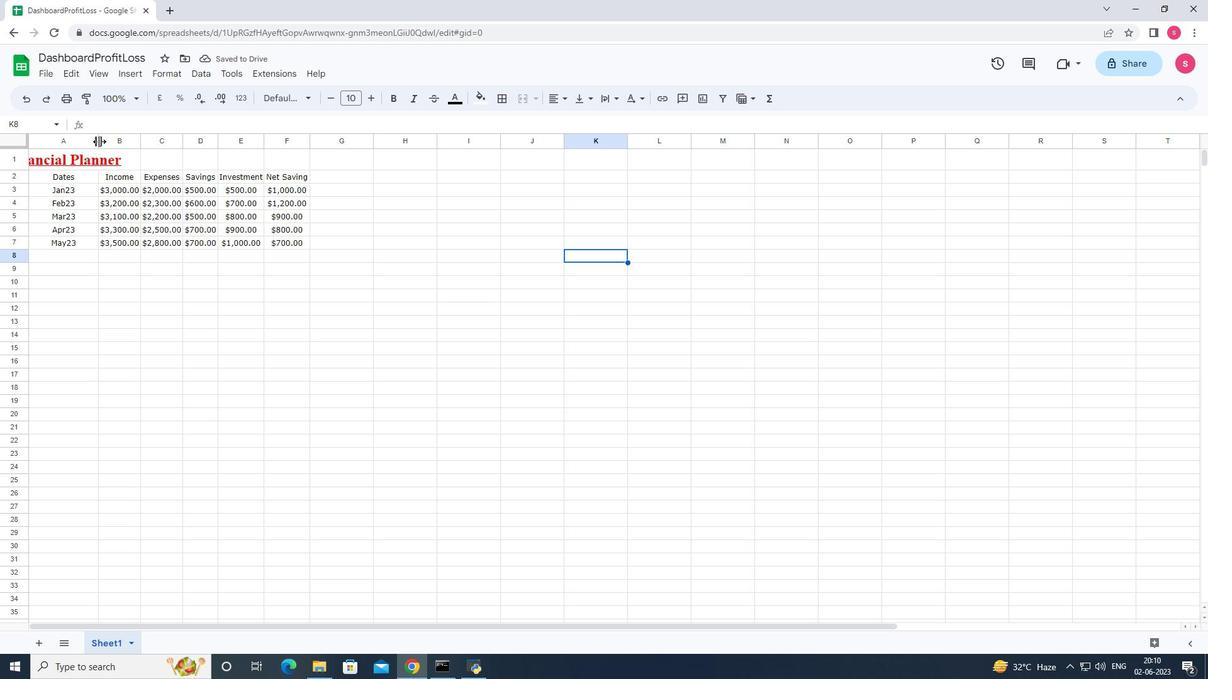 
Action: Mouse moved to (190, 140)
Screenshot: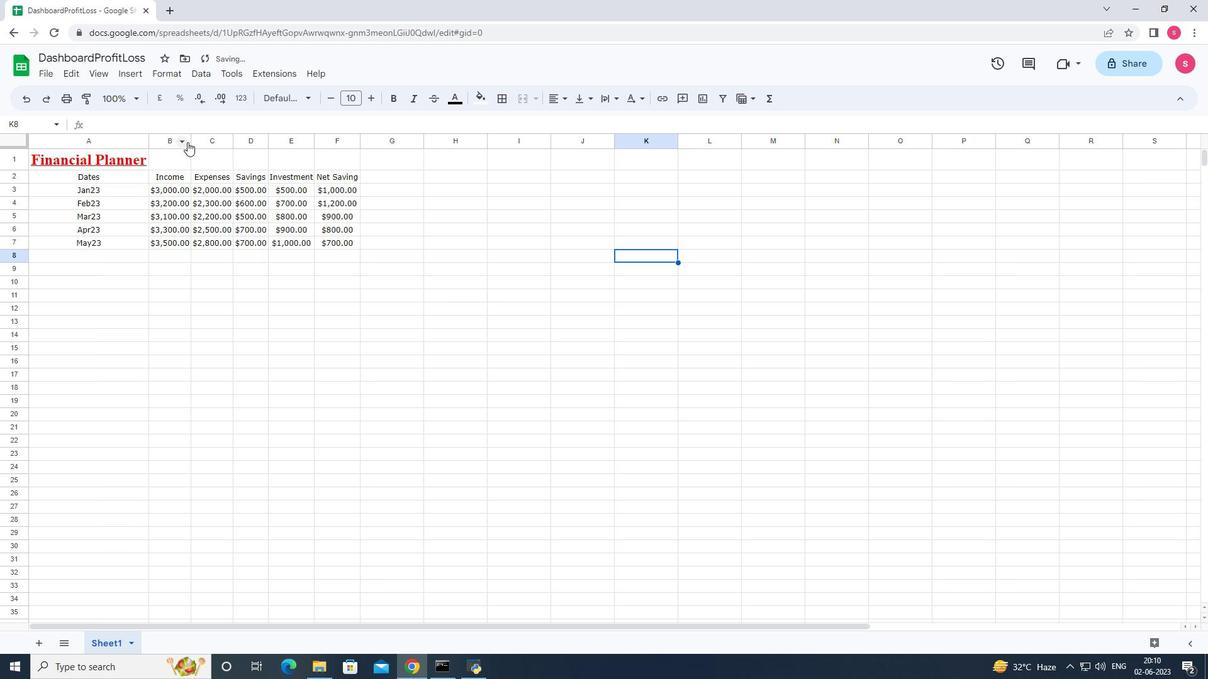 
Action: Mouse pressed left at (190, 140)
Screenshot: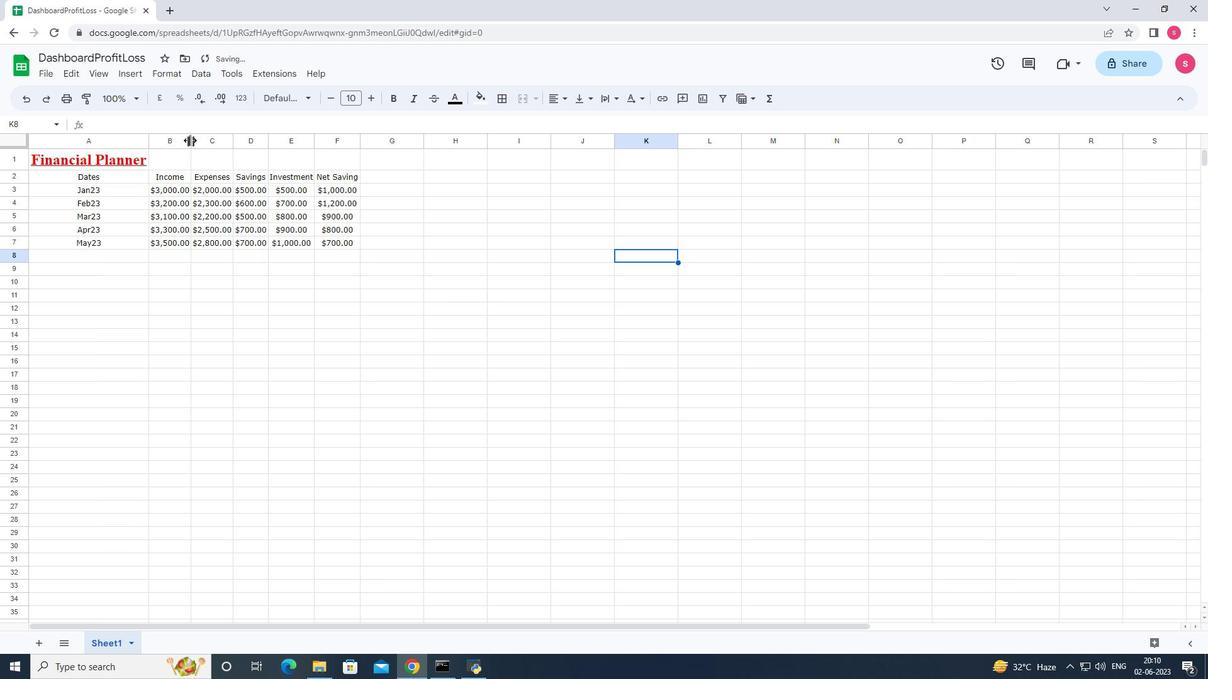 
Action: Mouse pressed left at (190, 140)
Screenshot: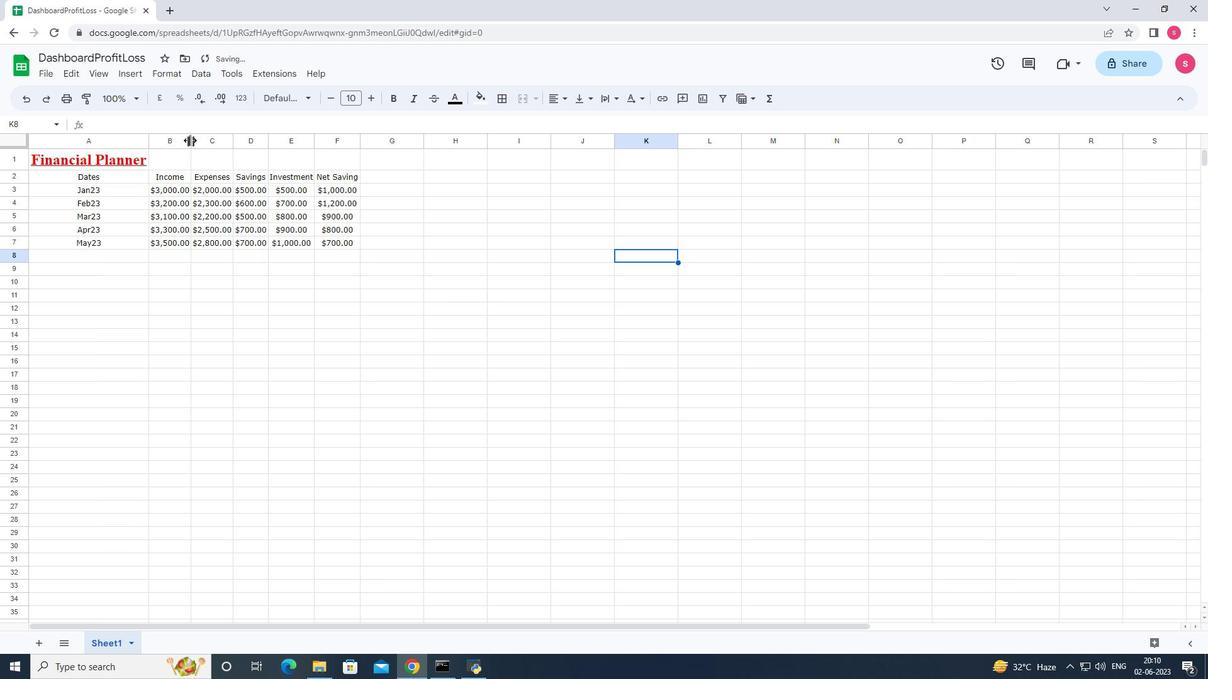 
Action: Mouse moved to (234, 143)
Screenshot: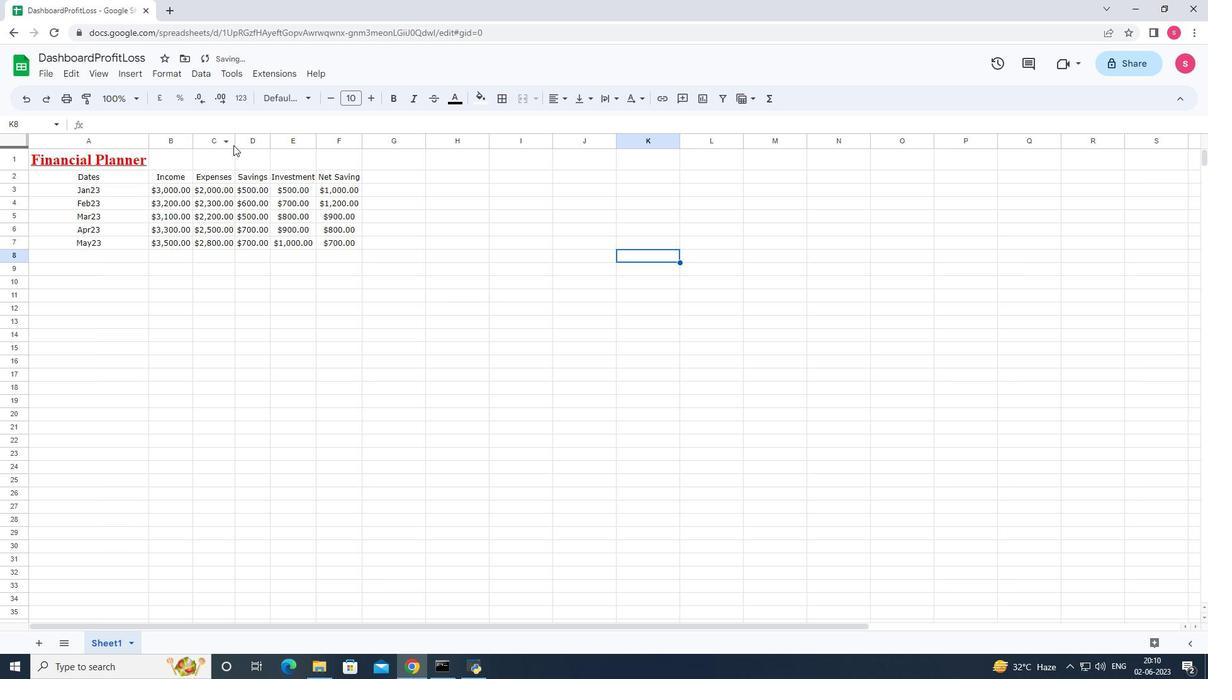 
Action: Mouse pressed left at (234, 143)
Screenshot: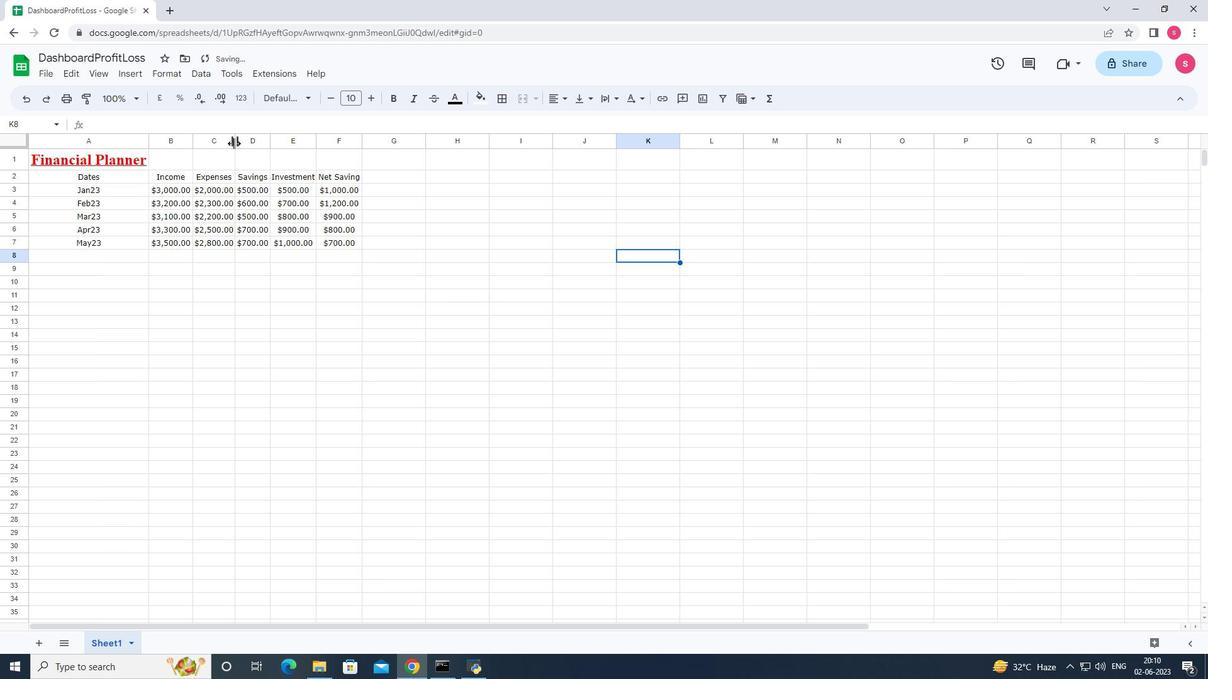 
Action: Mouse pressed left at (234, 143)
Screenshot: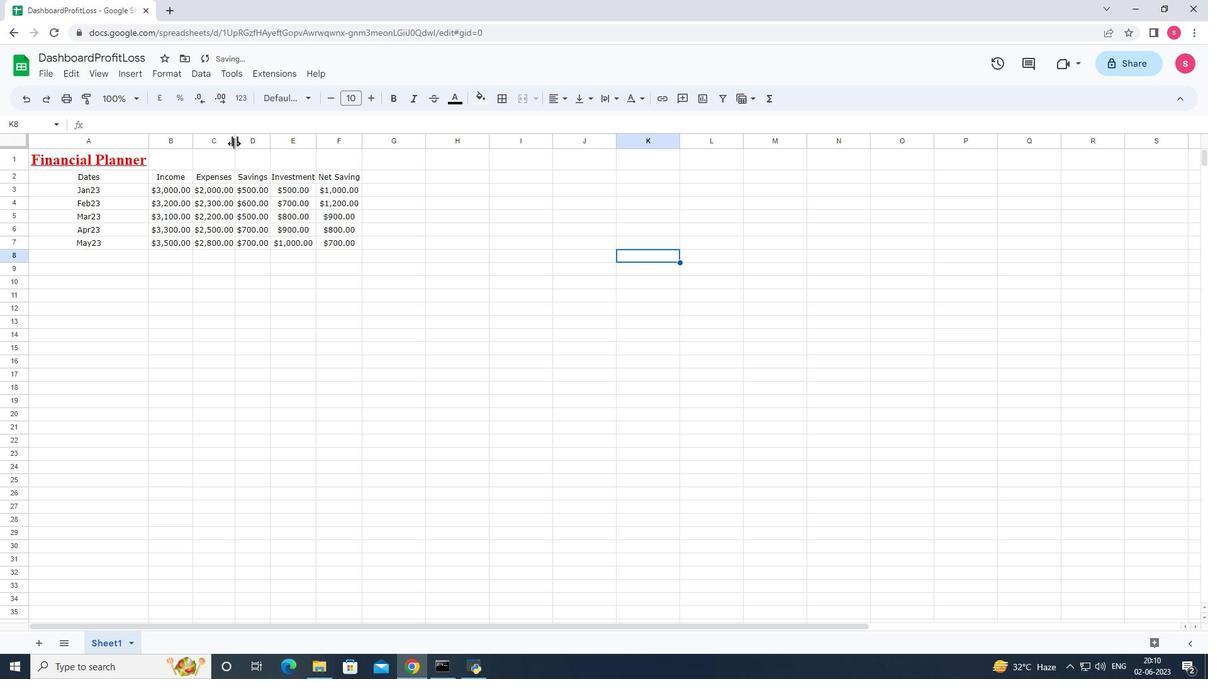 
Action: Mouse moved to (272, 142)
Screenshot: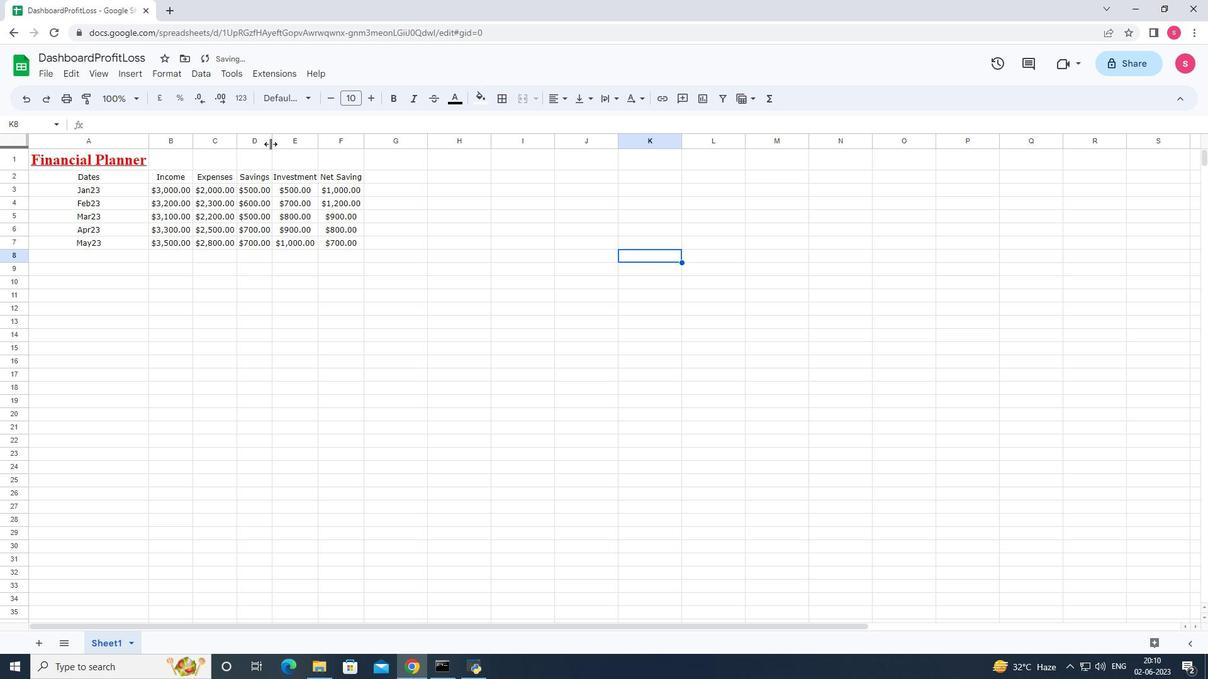 
Action: Mouse pressed left at (272, 142)
Screenshot: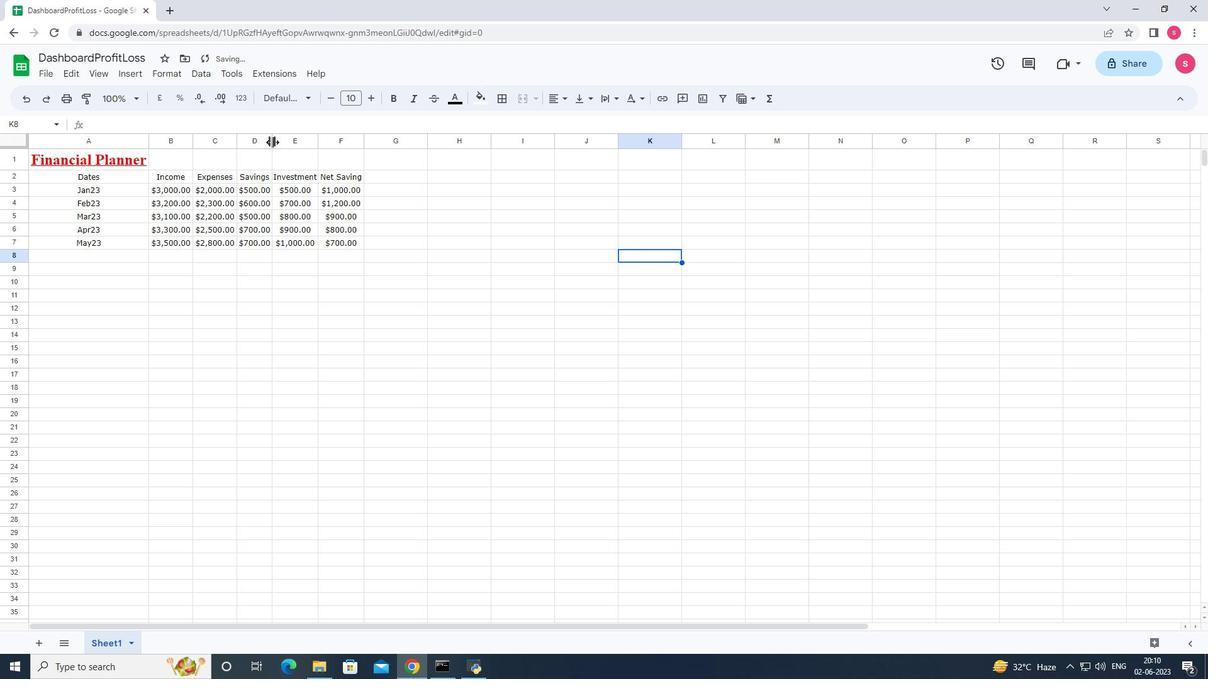
Action: Mouse pressed left at (272, 142)
Screenshot: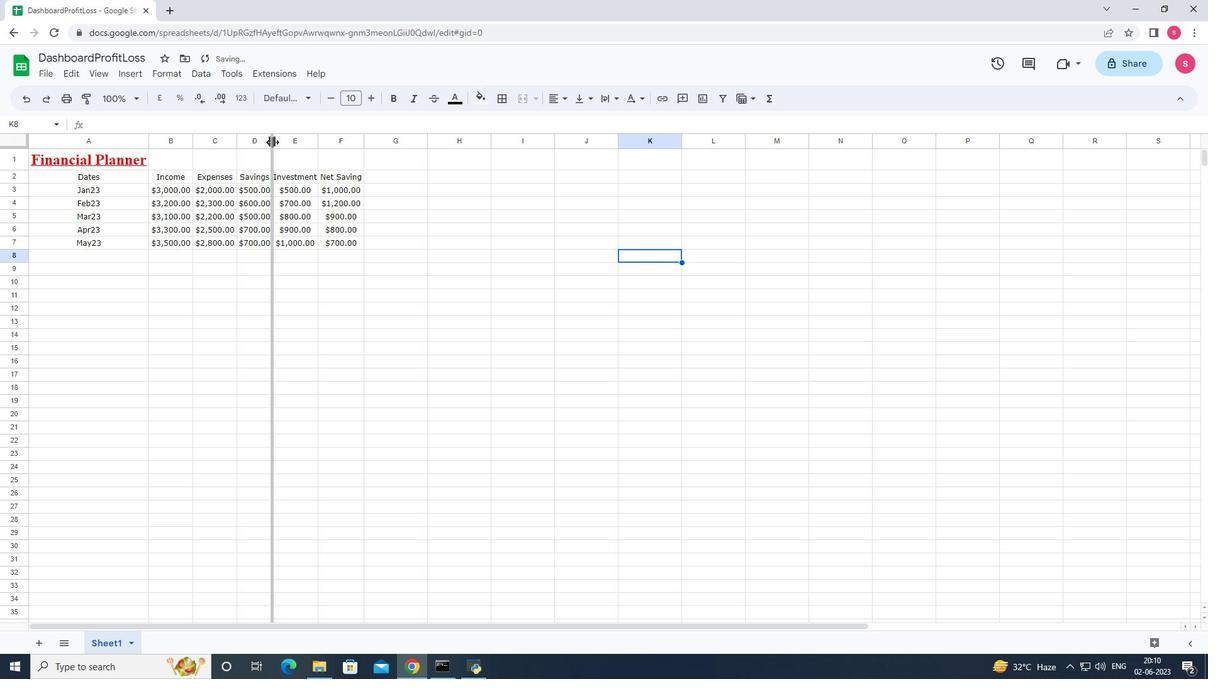 
Action: Mouse moved to (318, 144)
Screenshot: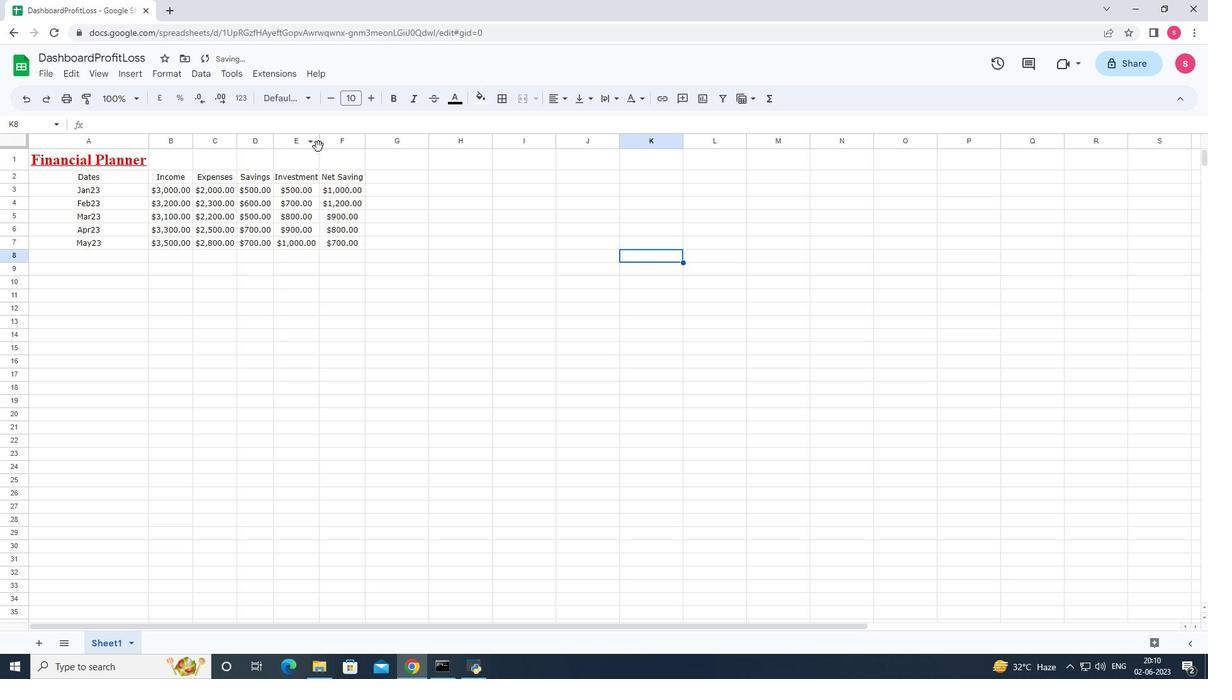 
Action: Mouse pressed left at (318, 144)
Screenshot: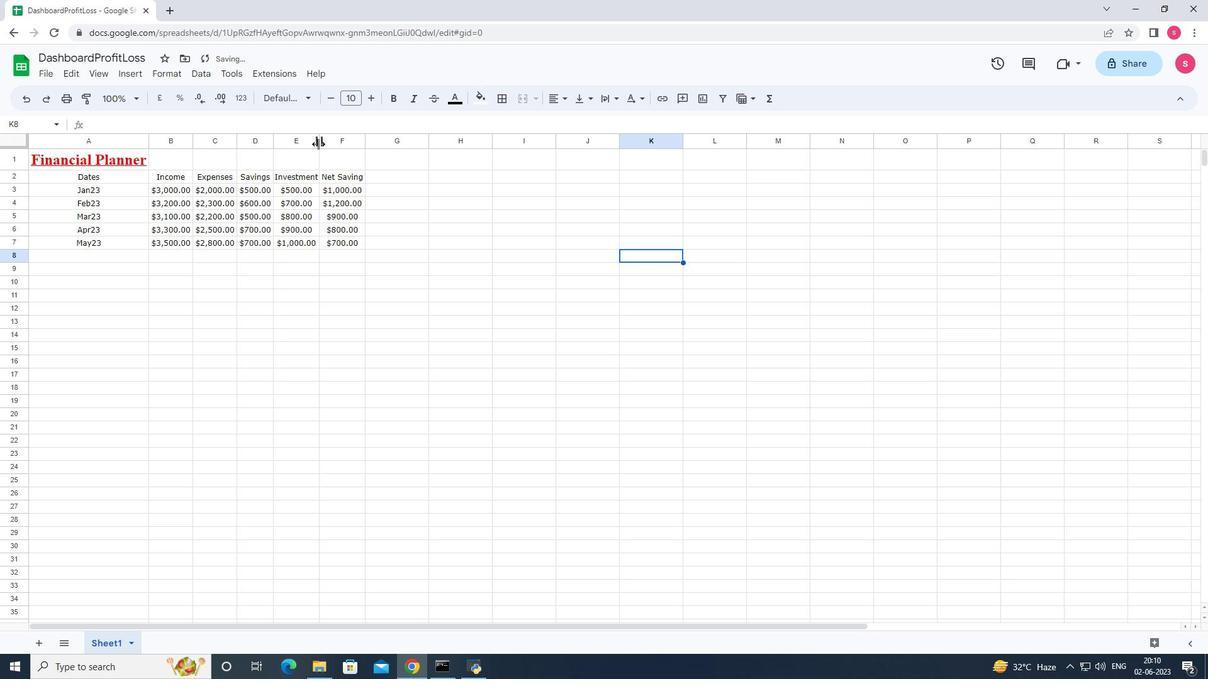 
Action: Mouse pressed left at (318, 144)
Screenshot: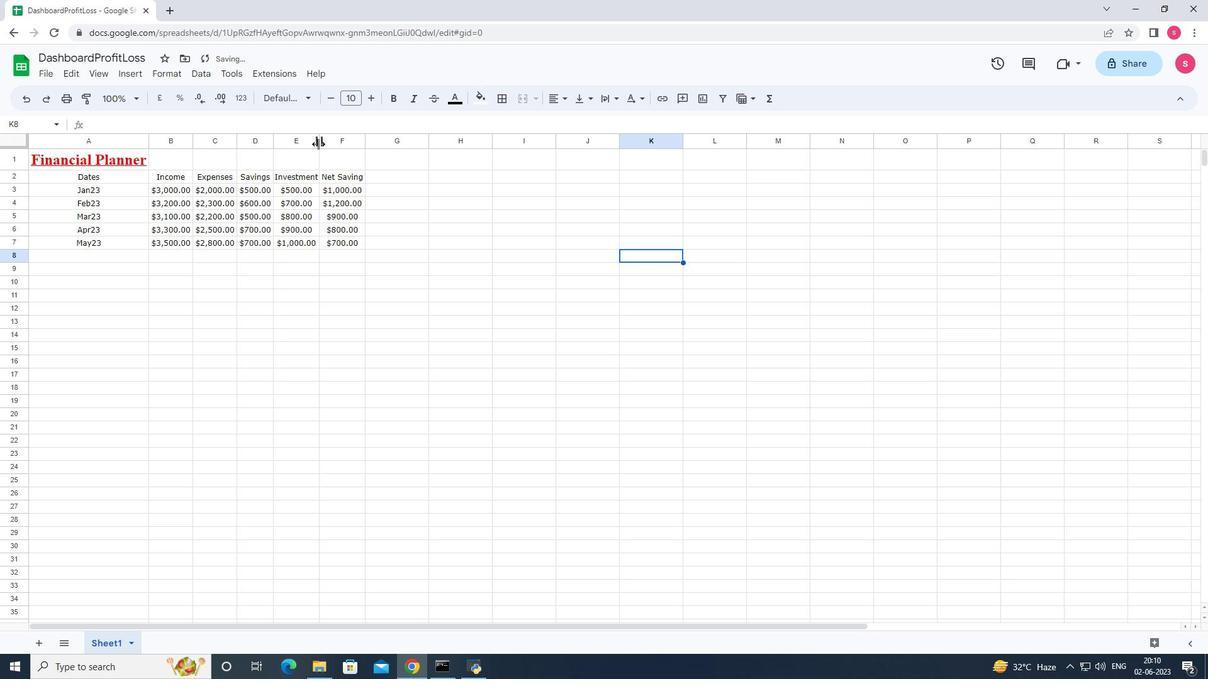 
Action: Mouse moved to (366, 143)
Screenshot: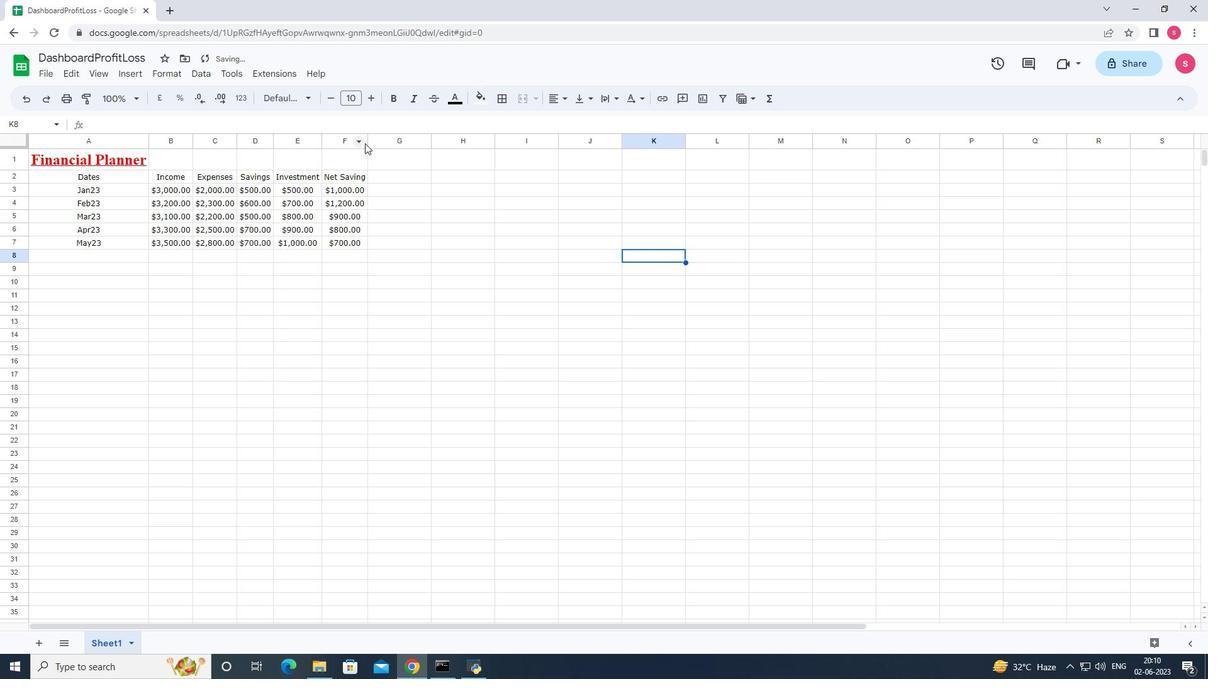 
Action: Mouse pressed left at (366, 143)
Screenshot: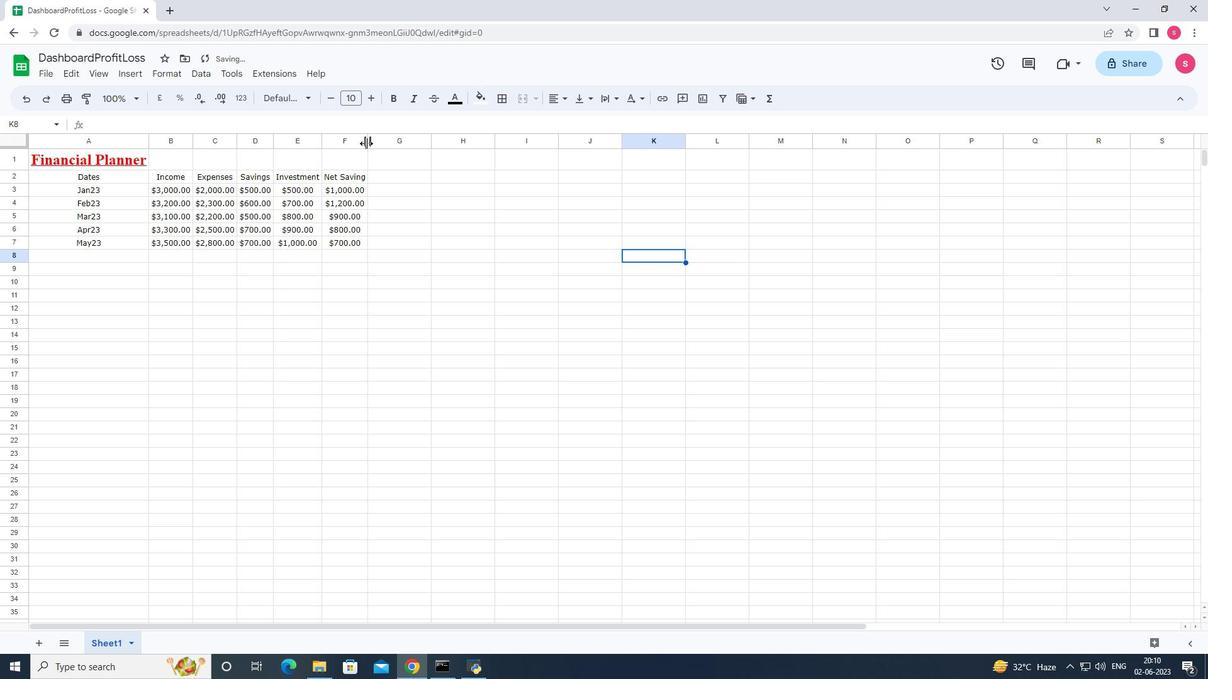 
Action: Mouse pressed left at (366, 143)
Screenshot: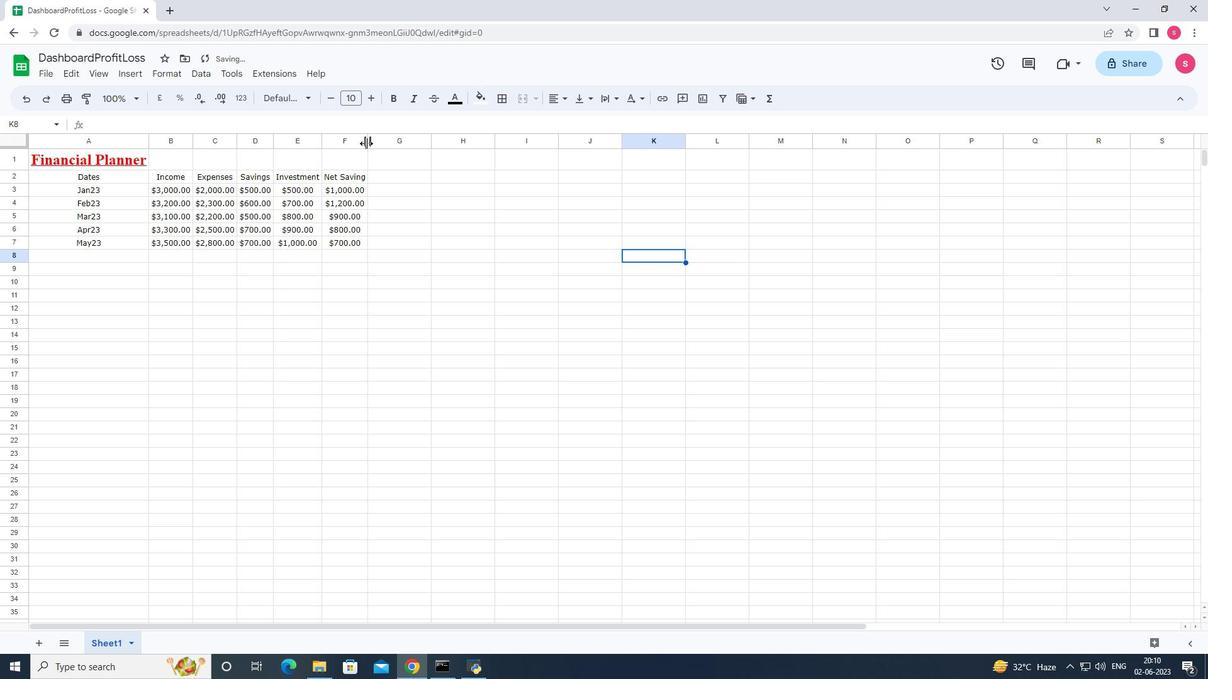 
Action: Mouse moved to (488, 285)
Screenshot: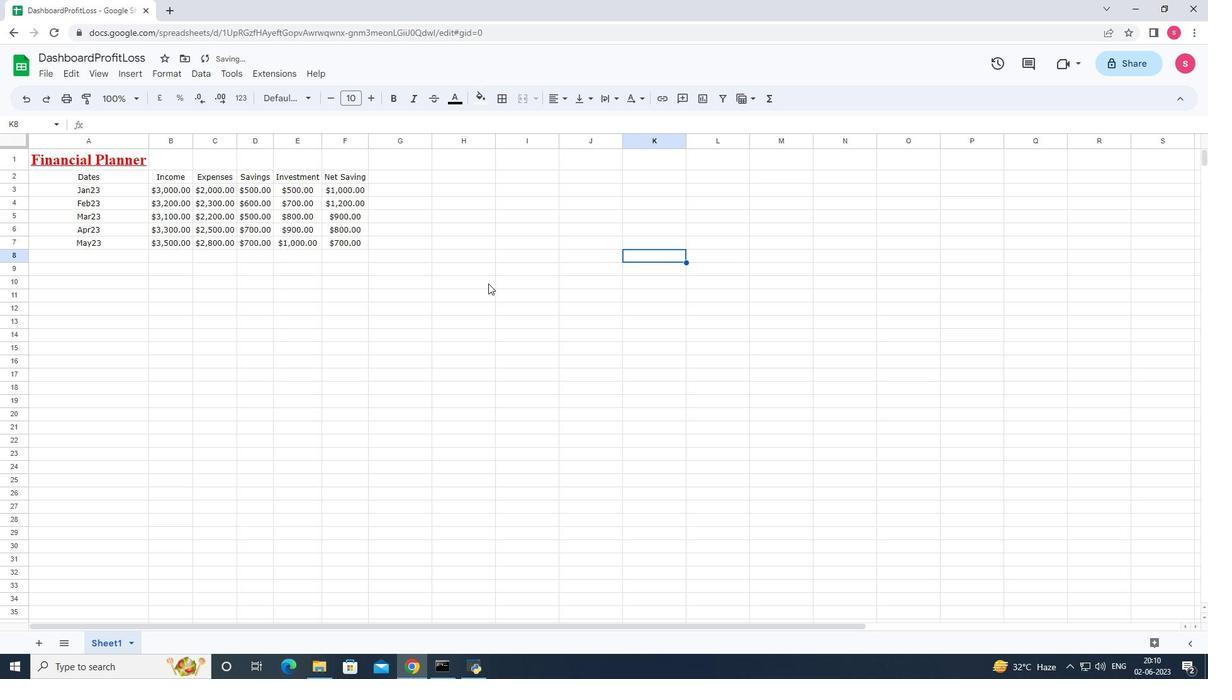 
Action: Key pressed ctrl+S
Screenshot: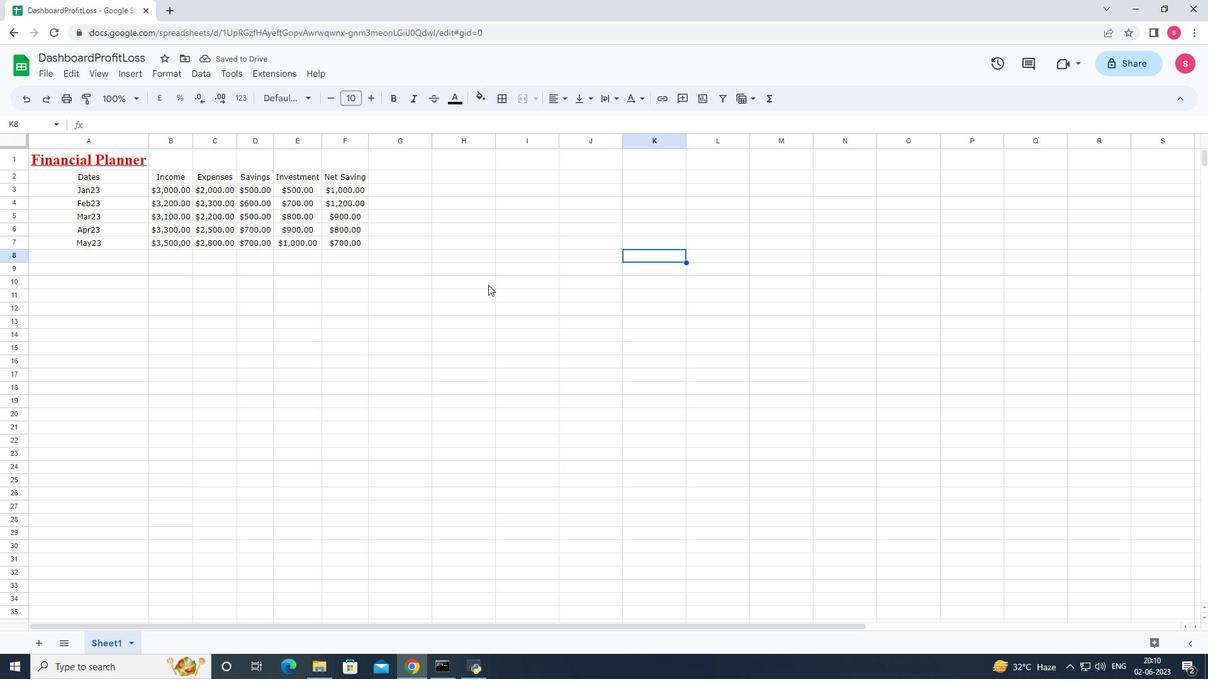 
